 Task: Send an email with the signature Julianna Martinez with the subject Request for a performance review and the message I need your help in preparing the budget forecast for next year. from softage.8@softage.net to softage.10@softage.net and move the email from Sent Items to the folder Machine learning
Action: Mouse moved to (77, 158)
Screenshot: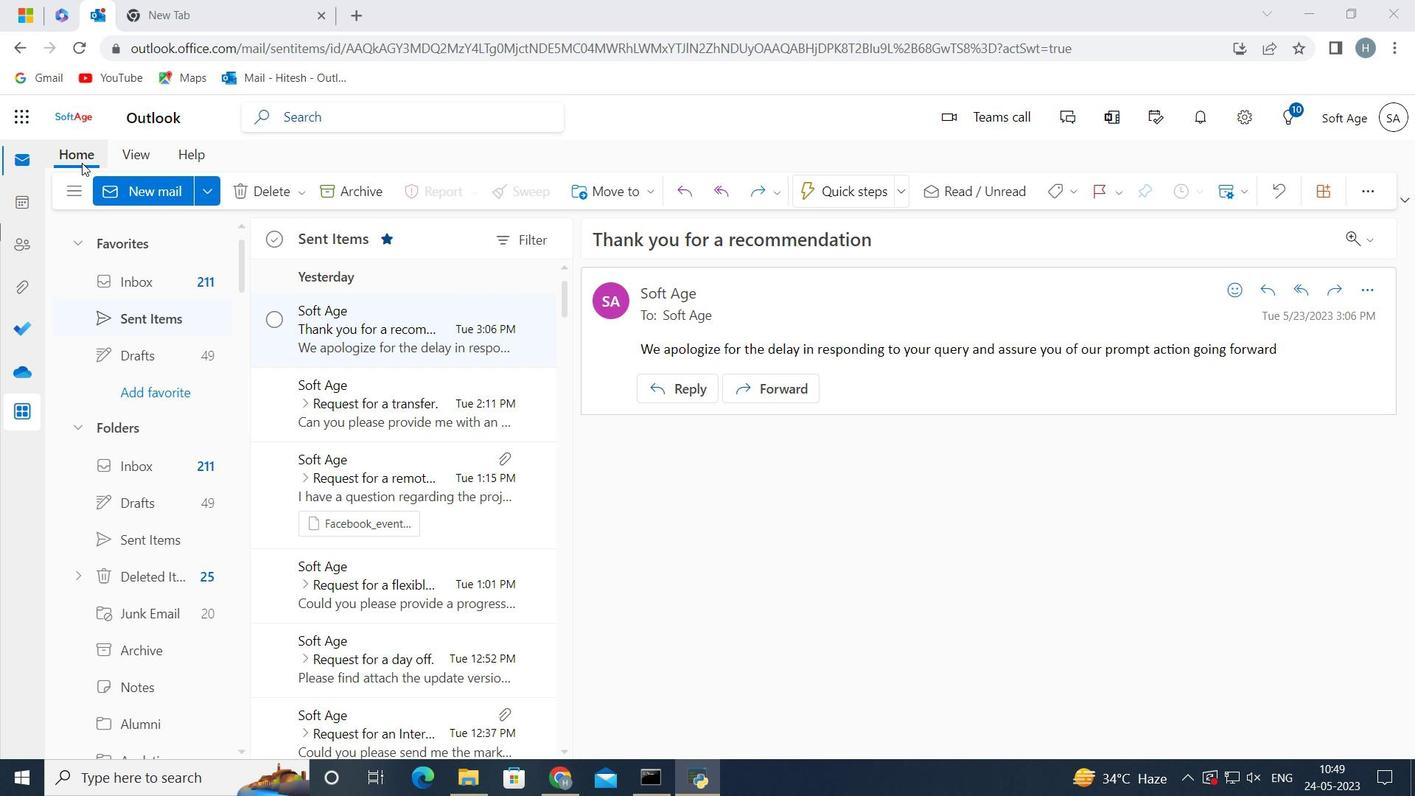 
Action: Mouse pressed left at (77, 158)
Screenshot: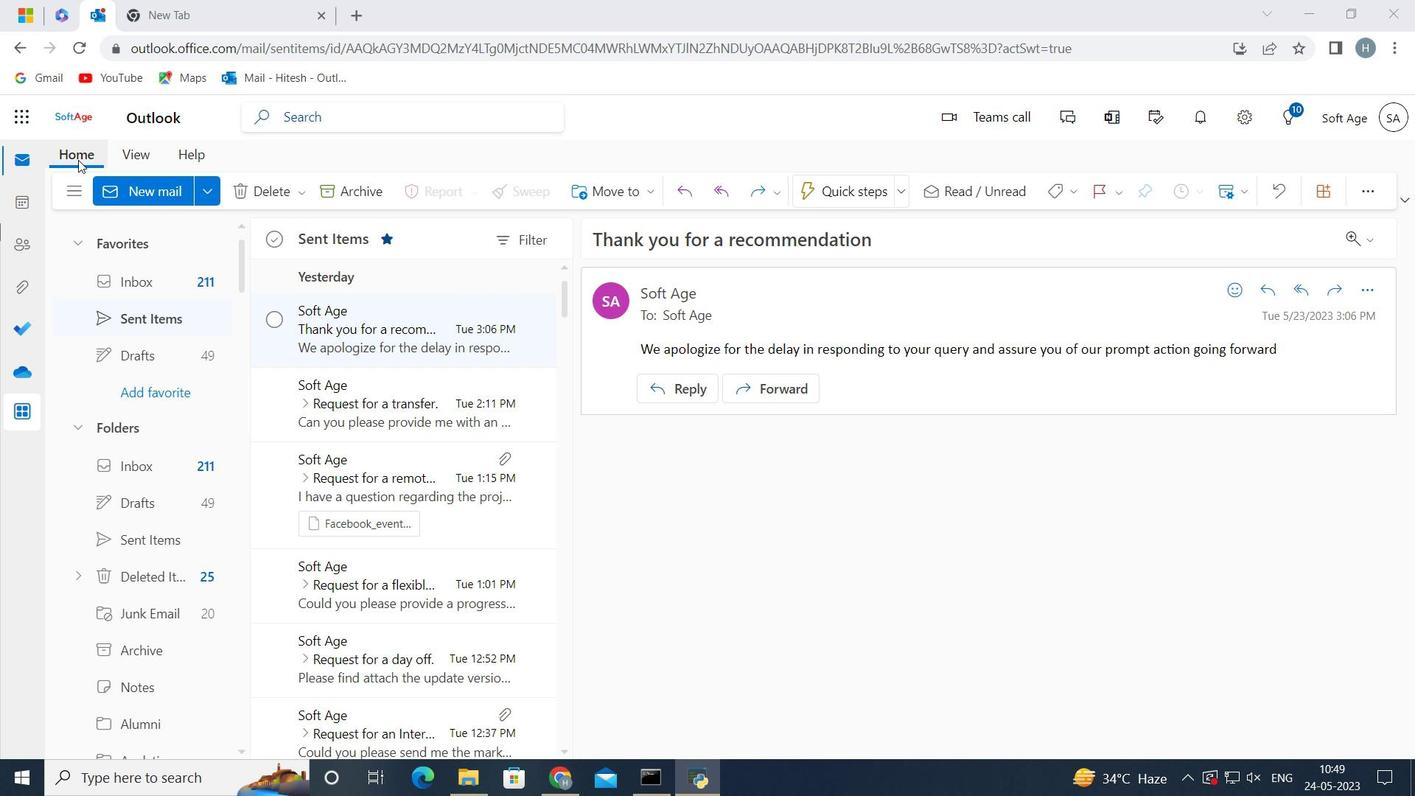 
Action: Mouse moved to (154, 195)
Screenshot: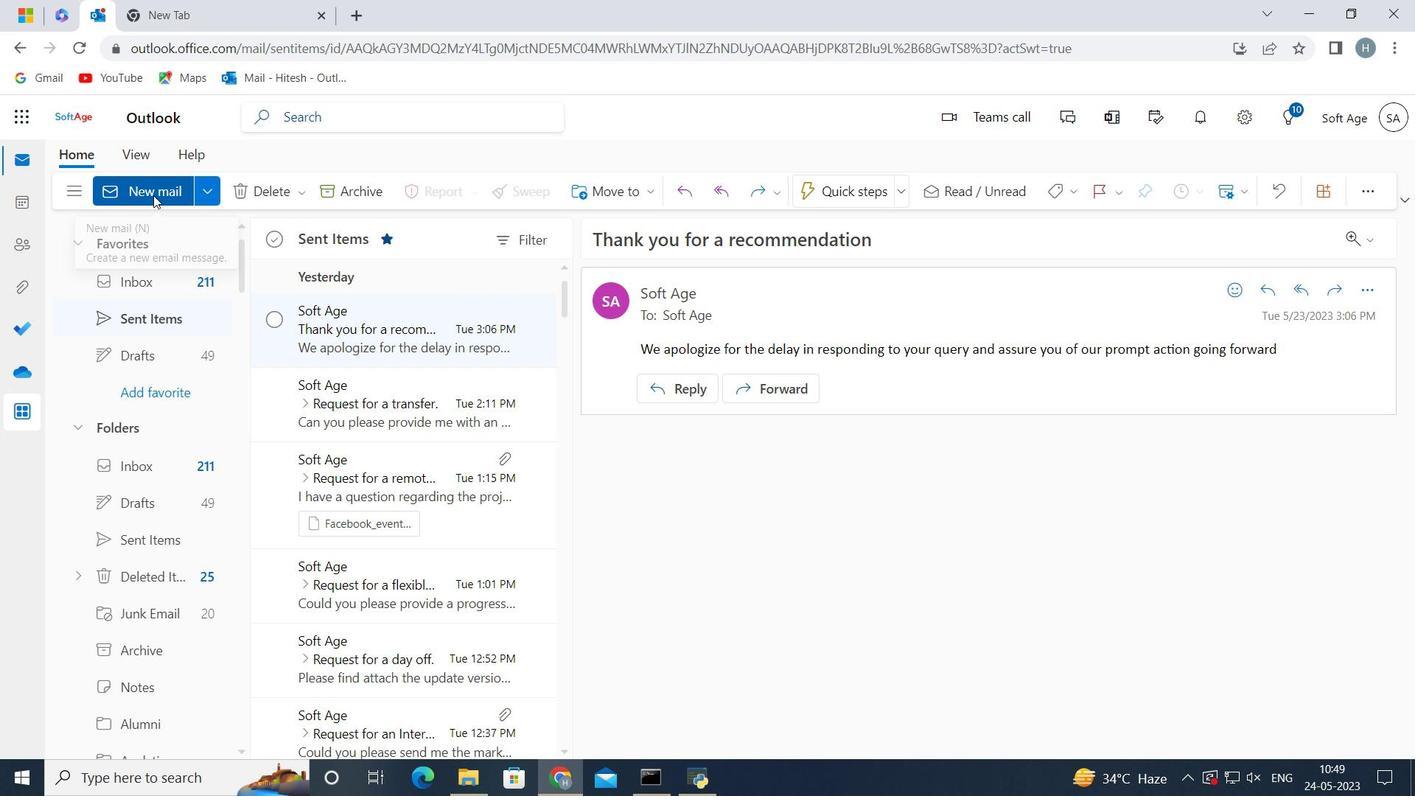 
Action: Mouse pressed left at (154, 195)
Screenshot: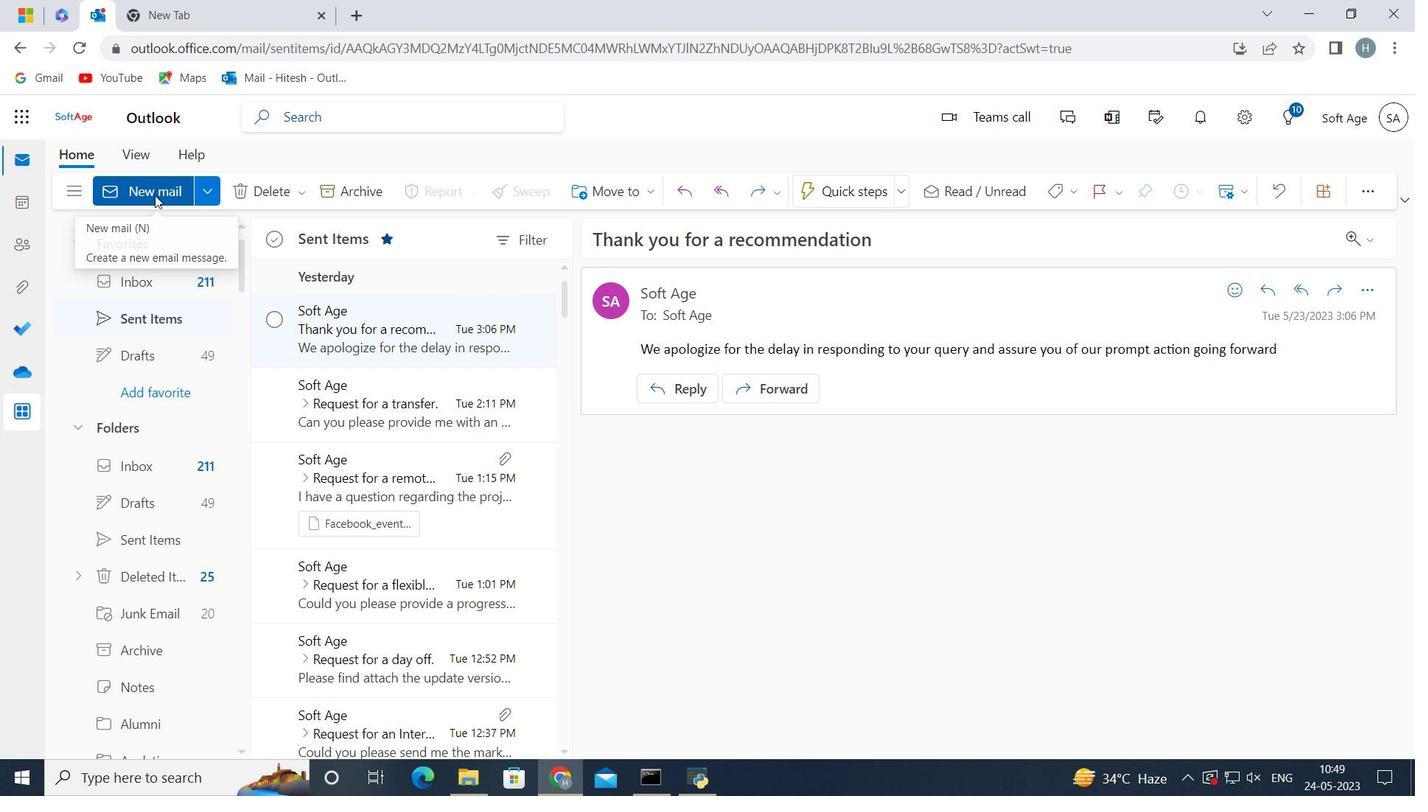 
Action: Mouse moved to (1163, 191)
Screenshot: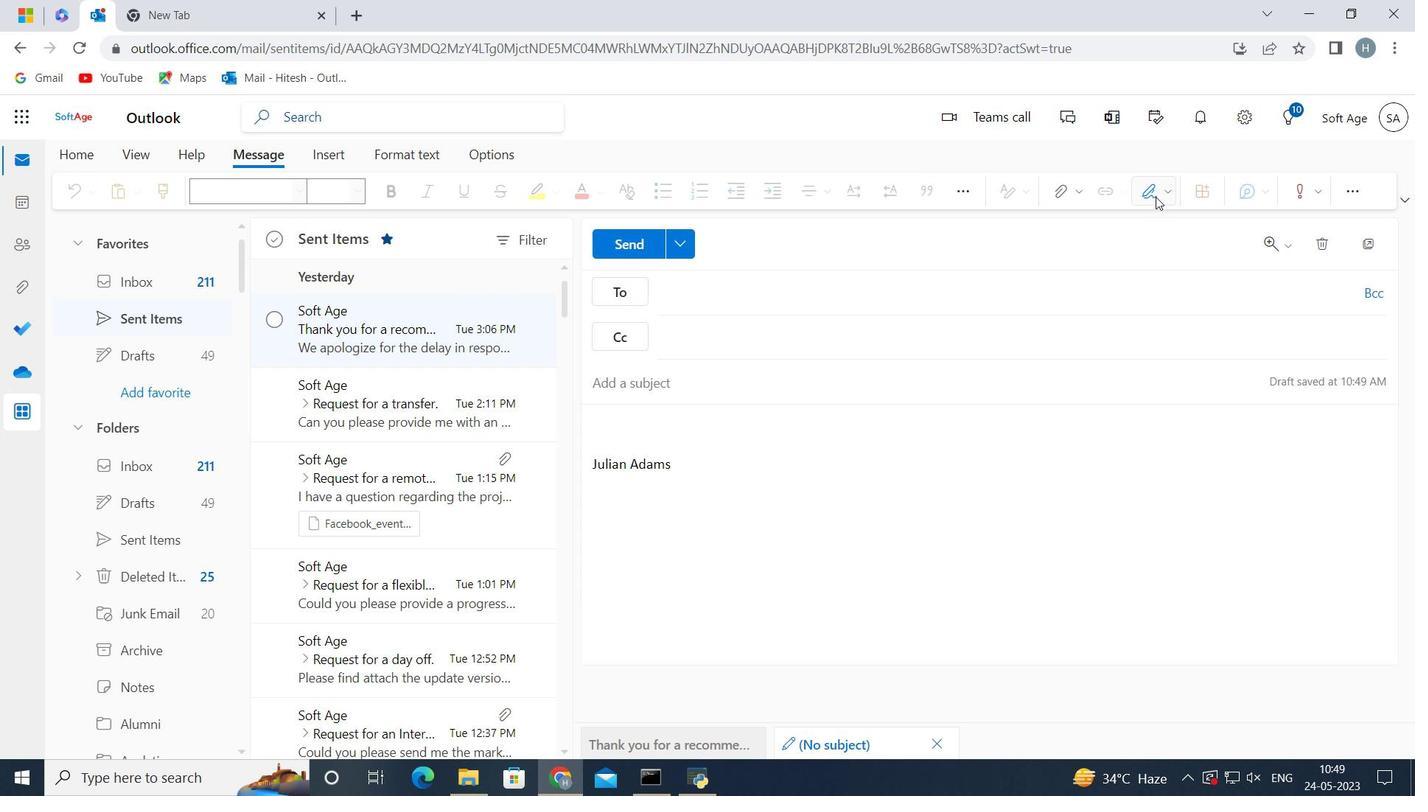
Action: Mouse pressed left at (1163, 191)
Screenshot: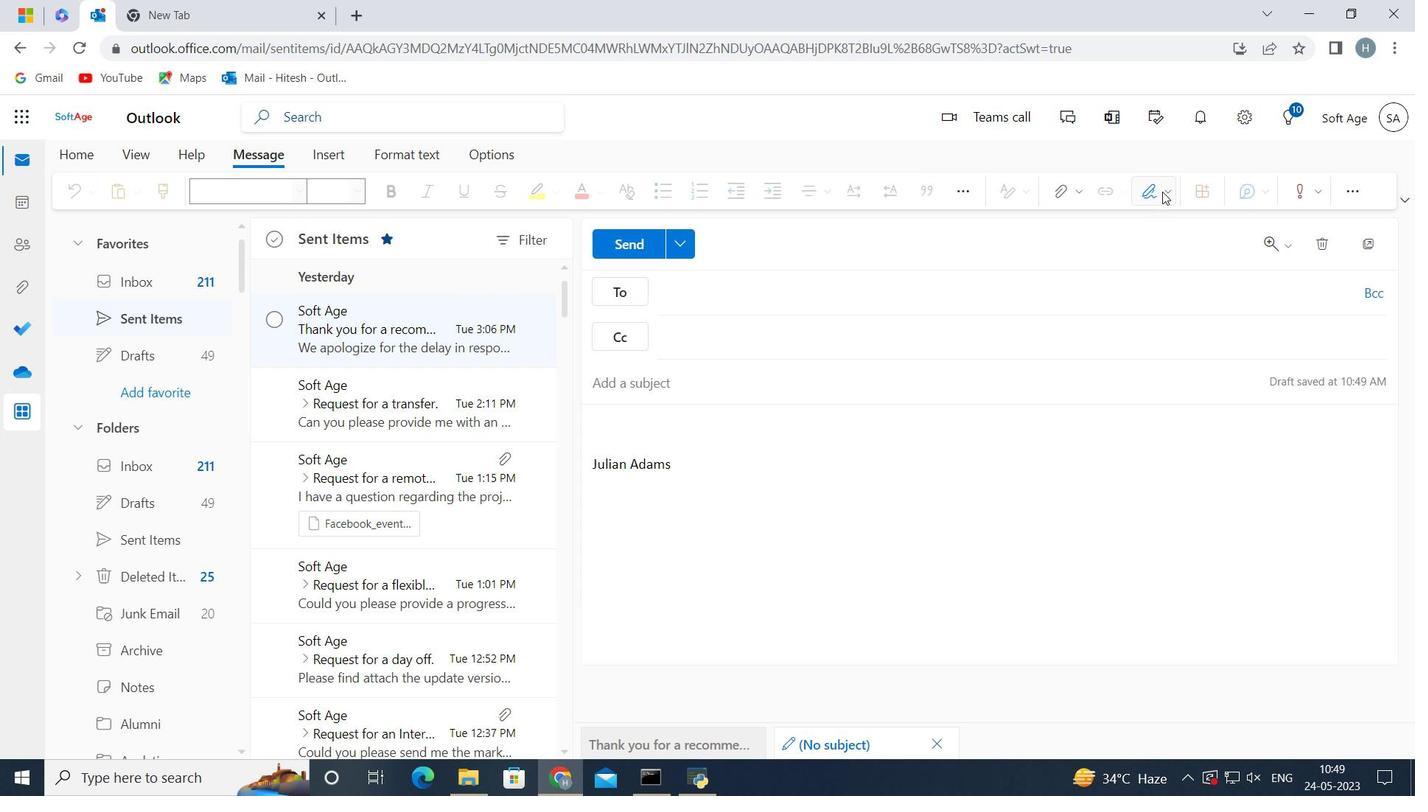 
Action: Mouse moved to (1131, 267)
Screenshot: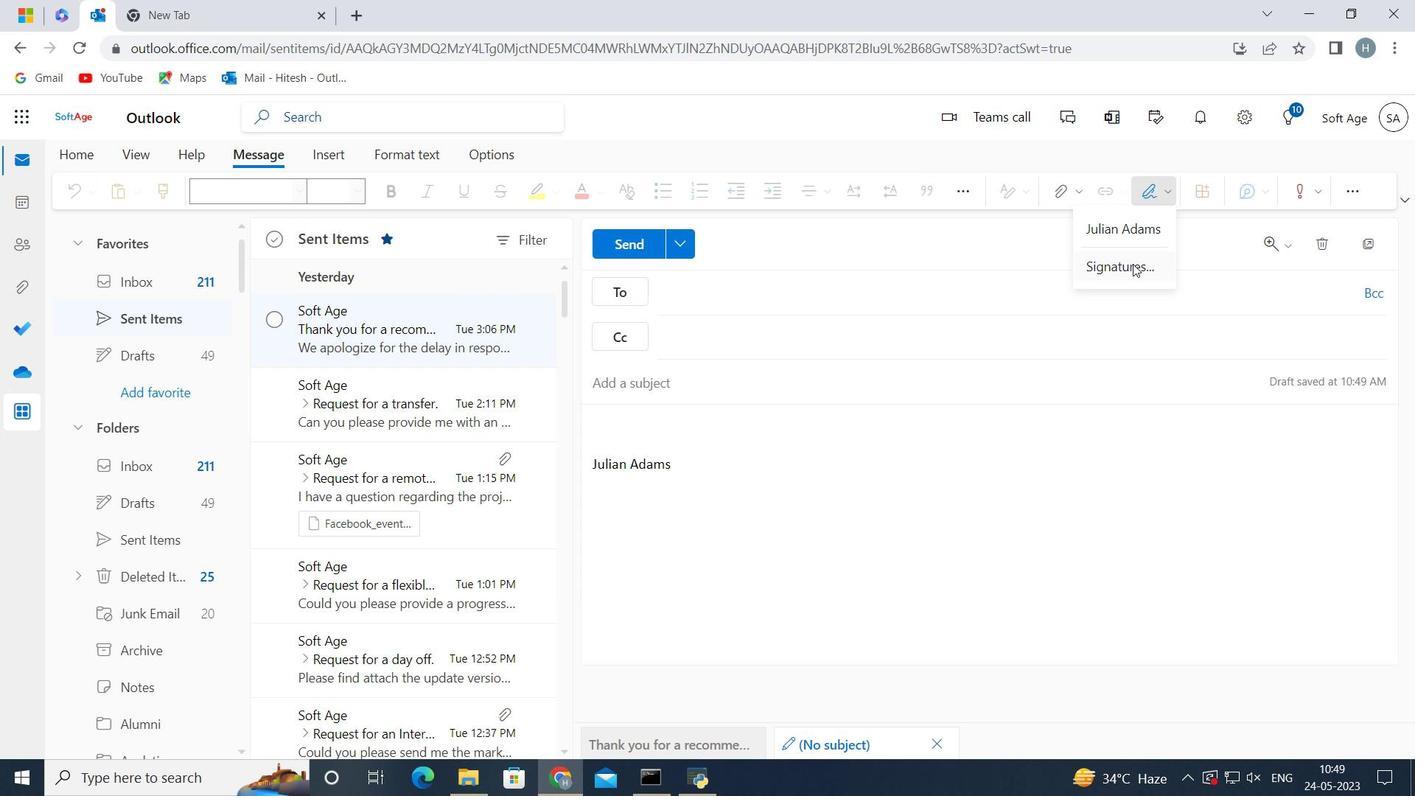 
Action: Mouse pressed left at (1131, 267)
Screenshot: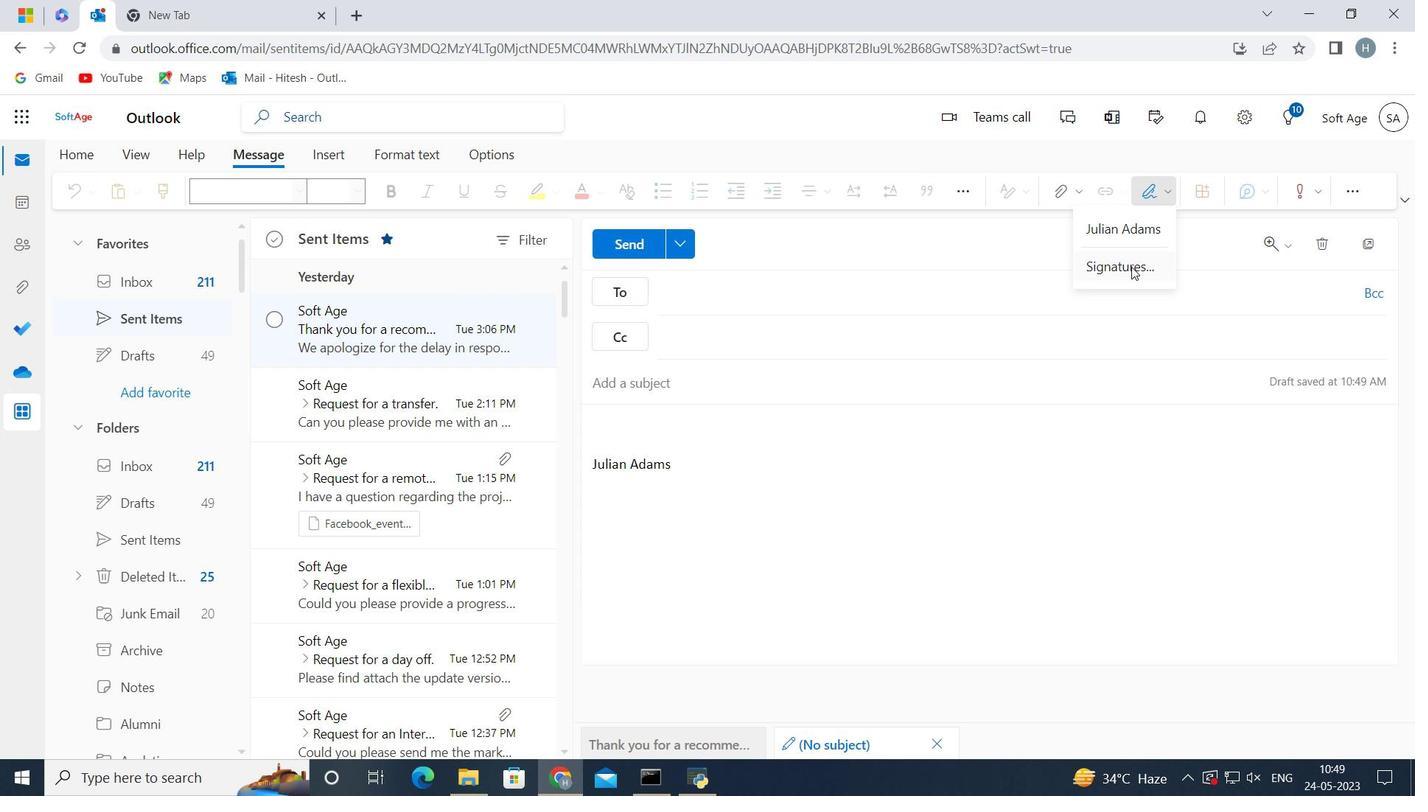 
Action: Mouse moved to (1069, 334)
Screenshot: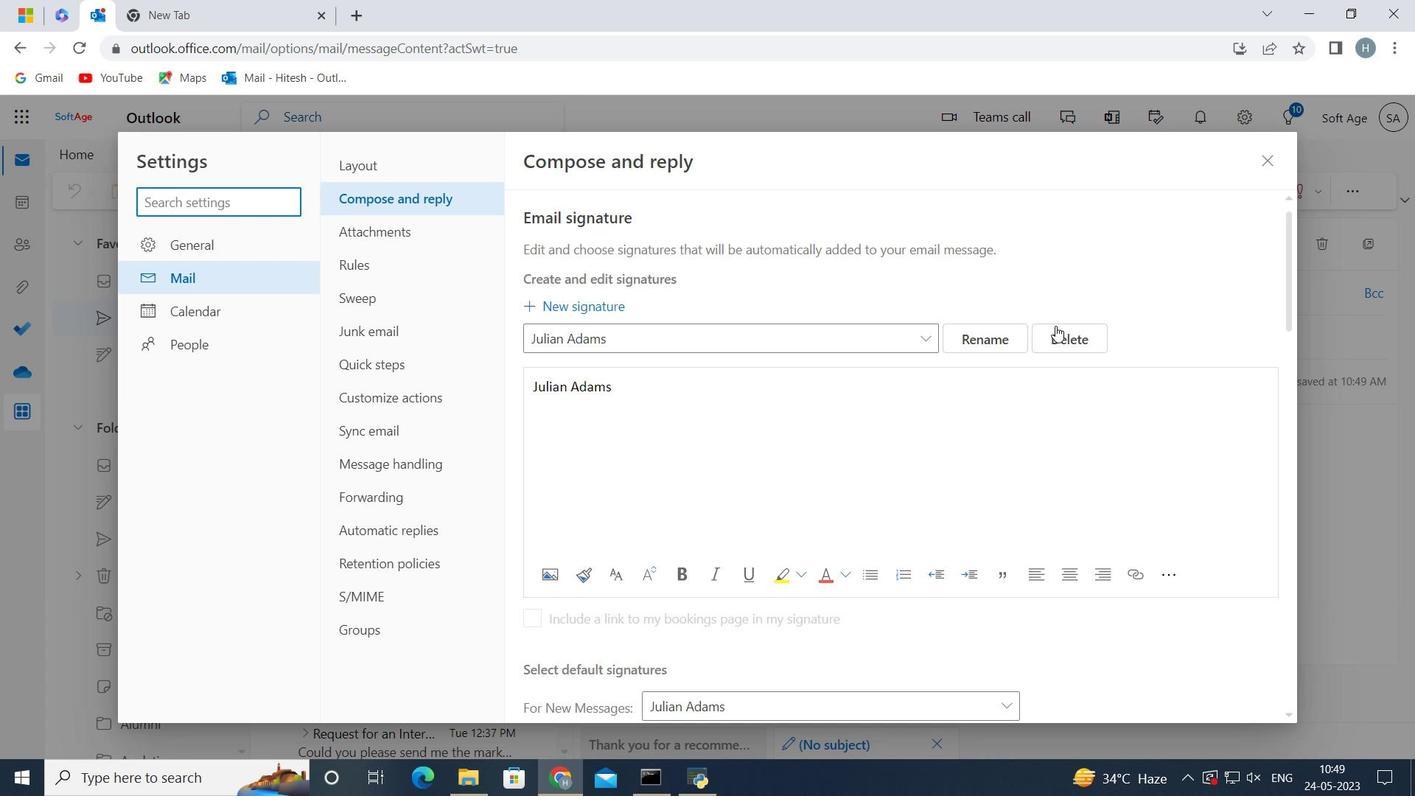 
Action: Mouse pressed left at (1069, 334)
Screenshot: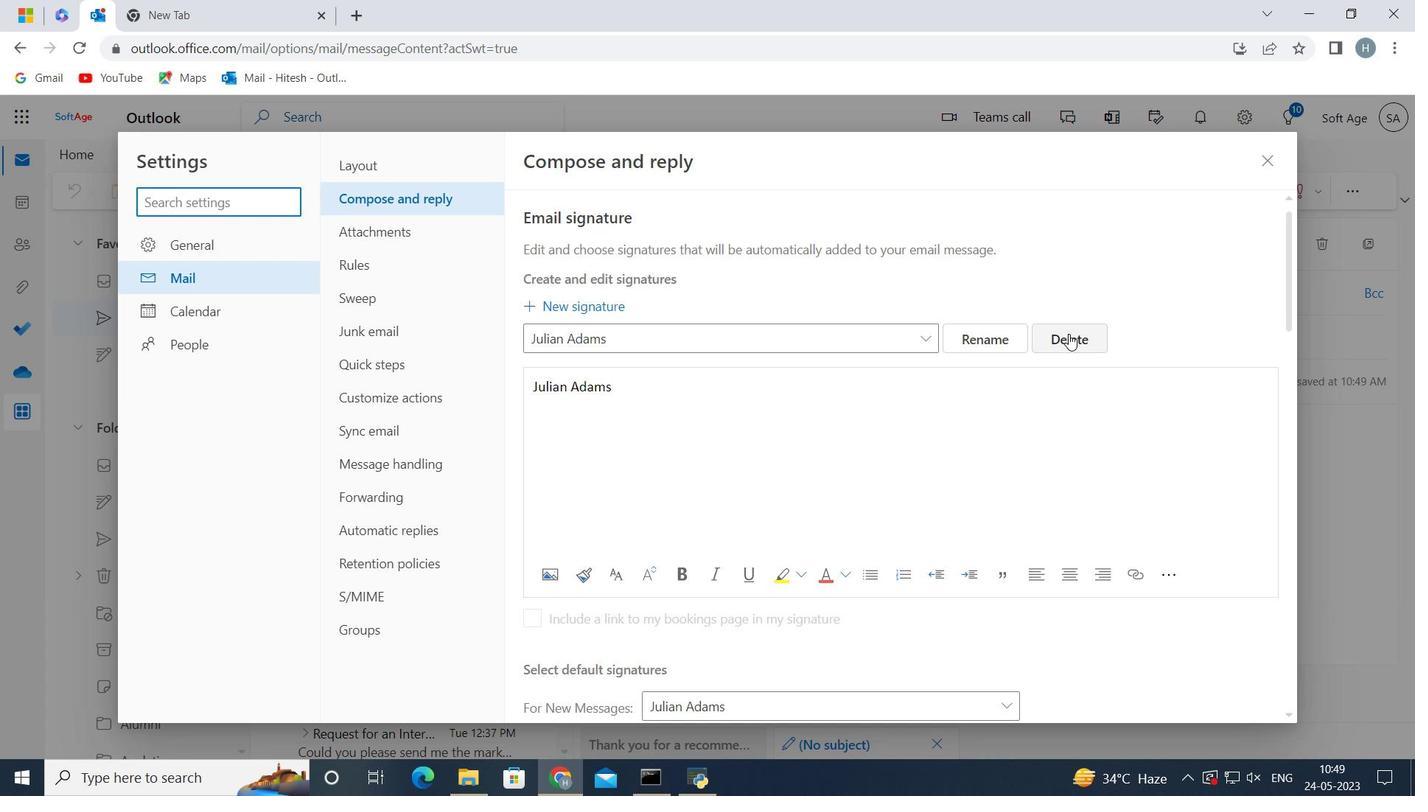
Action: Mouse moved to (634, 339)
Screenshot: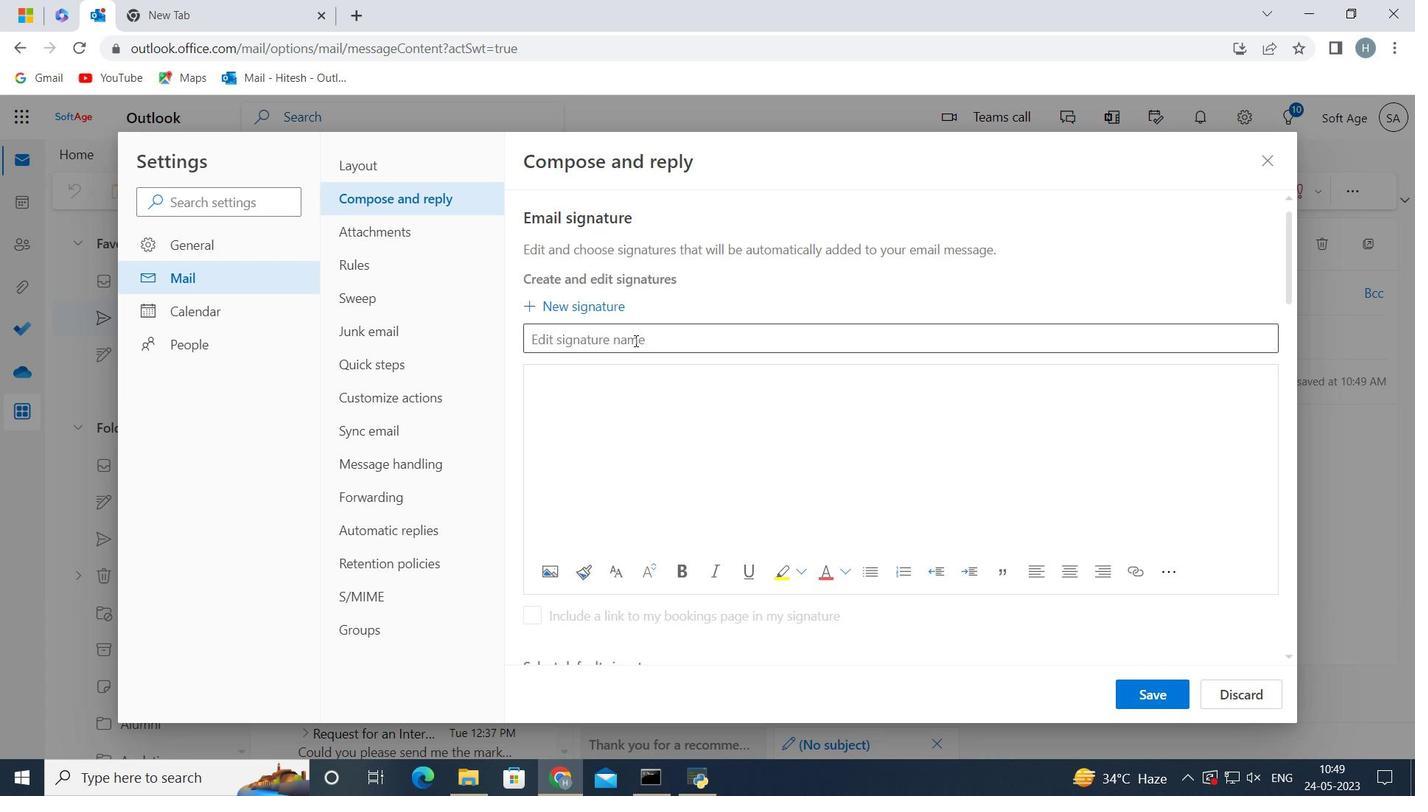 
Action: Mouse pressed left at (634, 339)
Screenshot: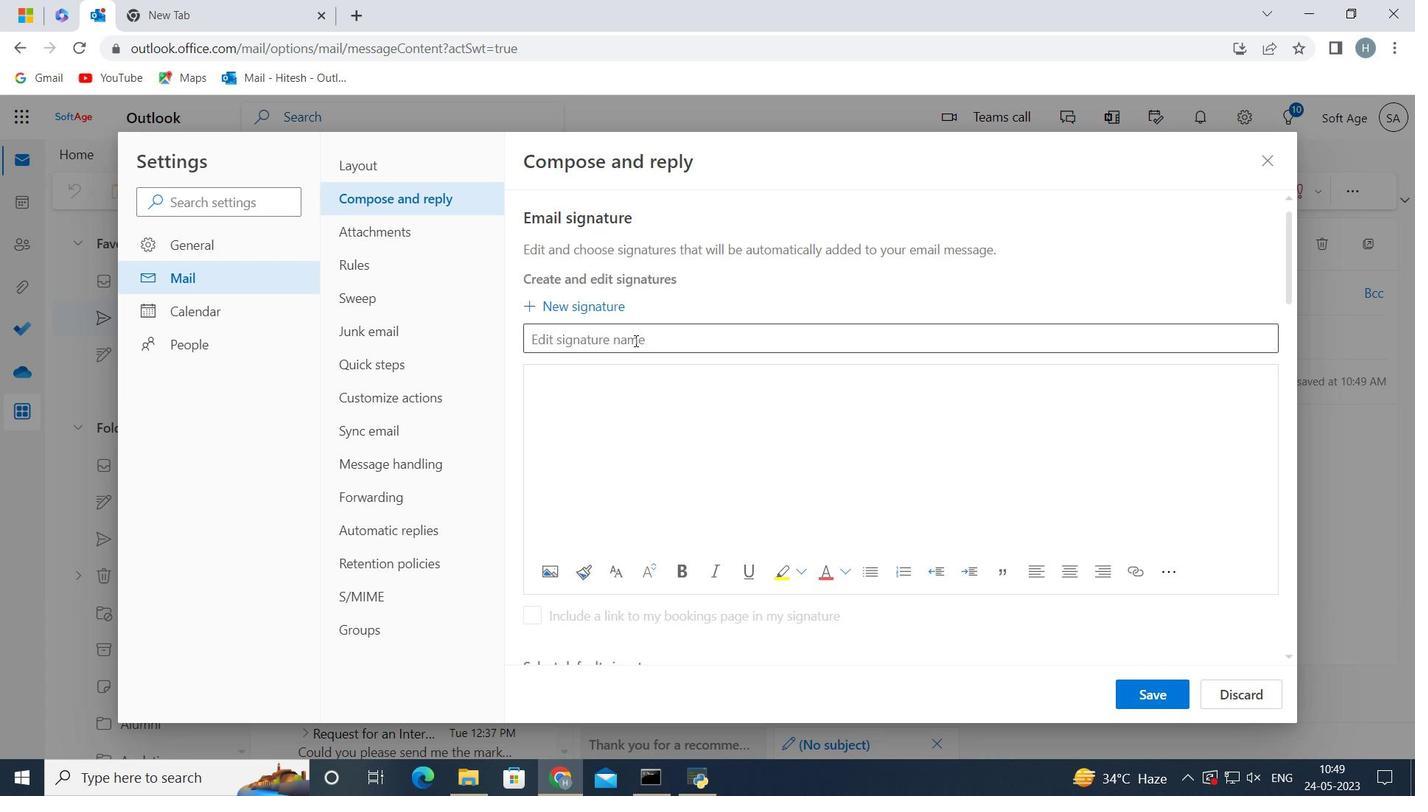 
Action: Key pressed <Key.shift>Julianna<Key.space><Key.shift>Martinez<Key.space>
Screenshot: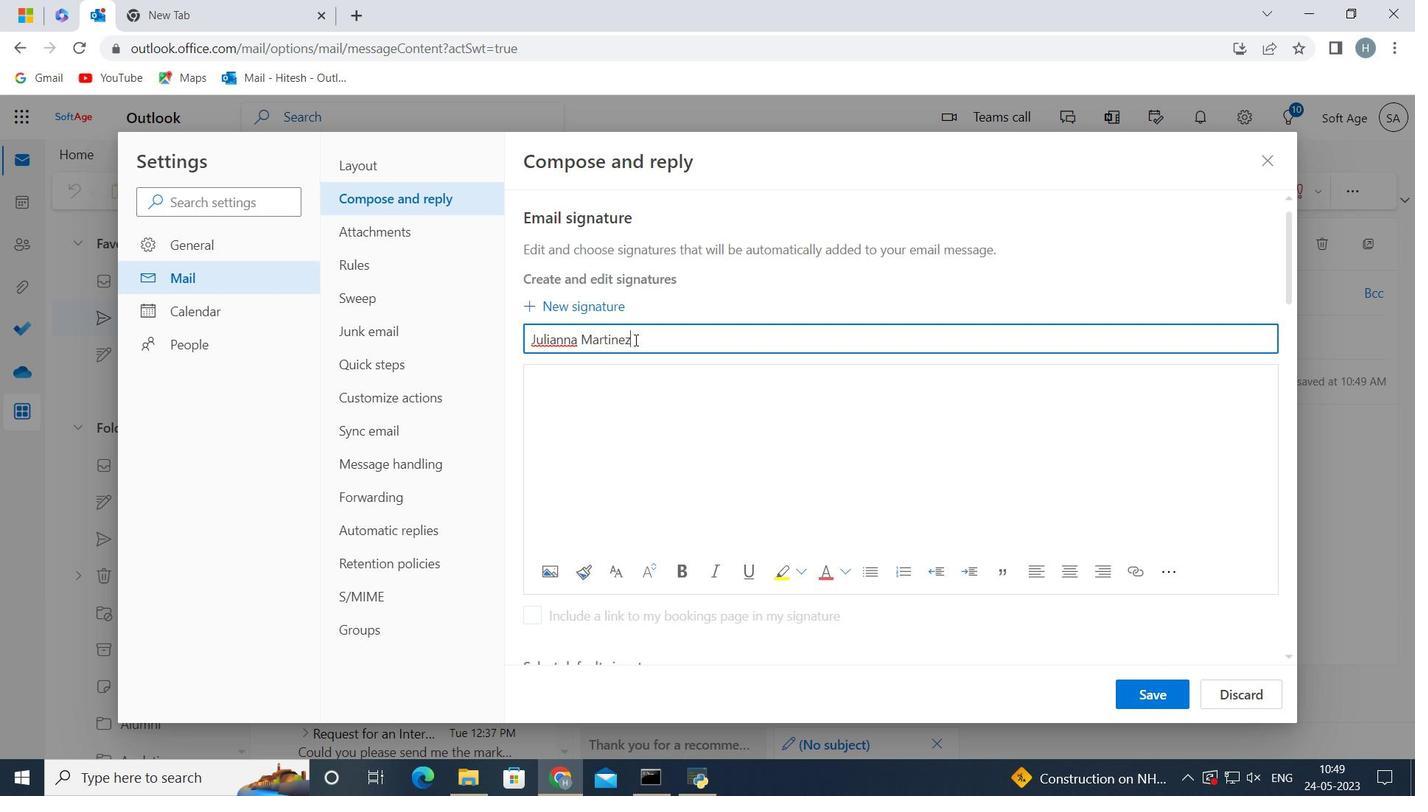 
Action: Mouse moved to (555, 398)
Screenshot: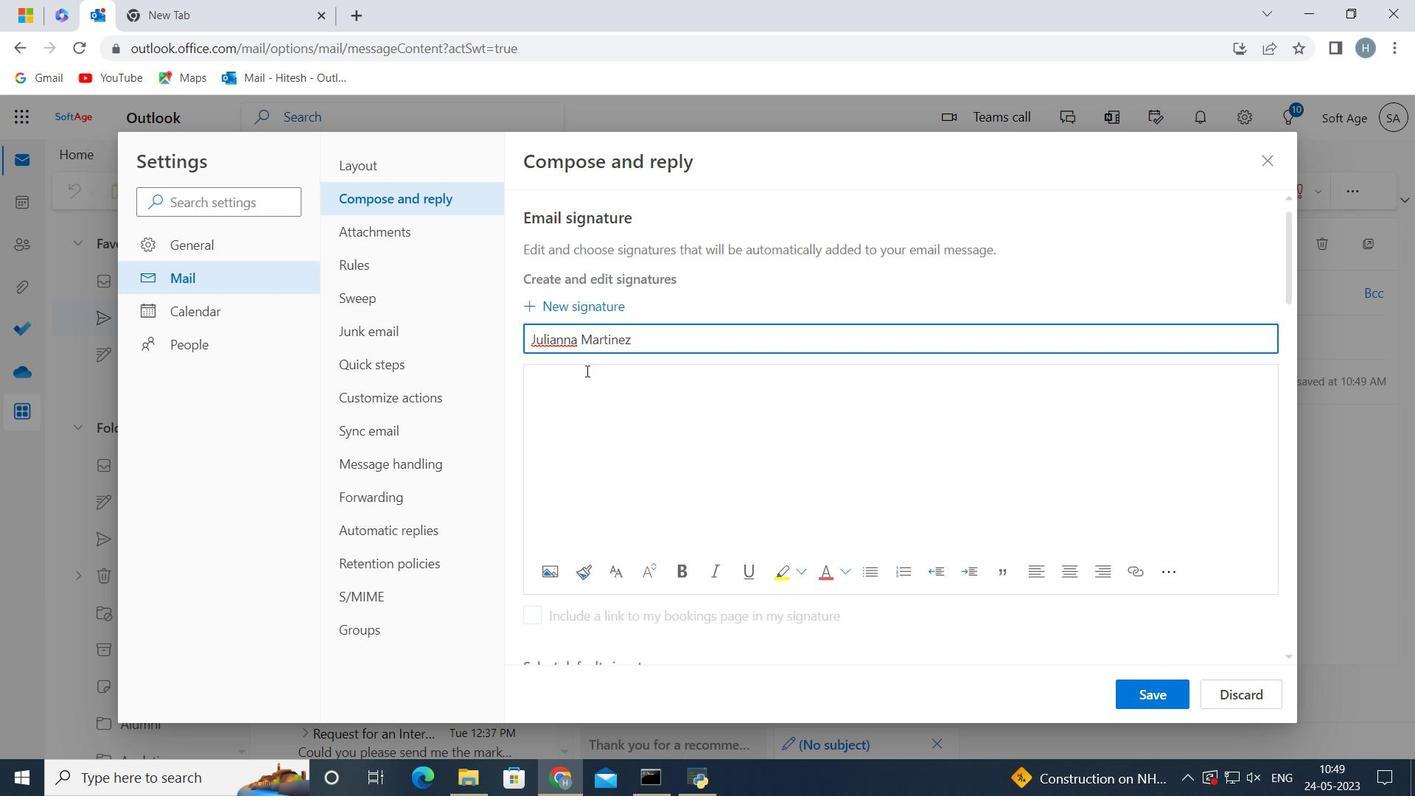 
Action: Mouse pressed left at (555, 398)
Screenshot: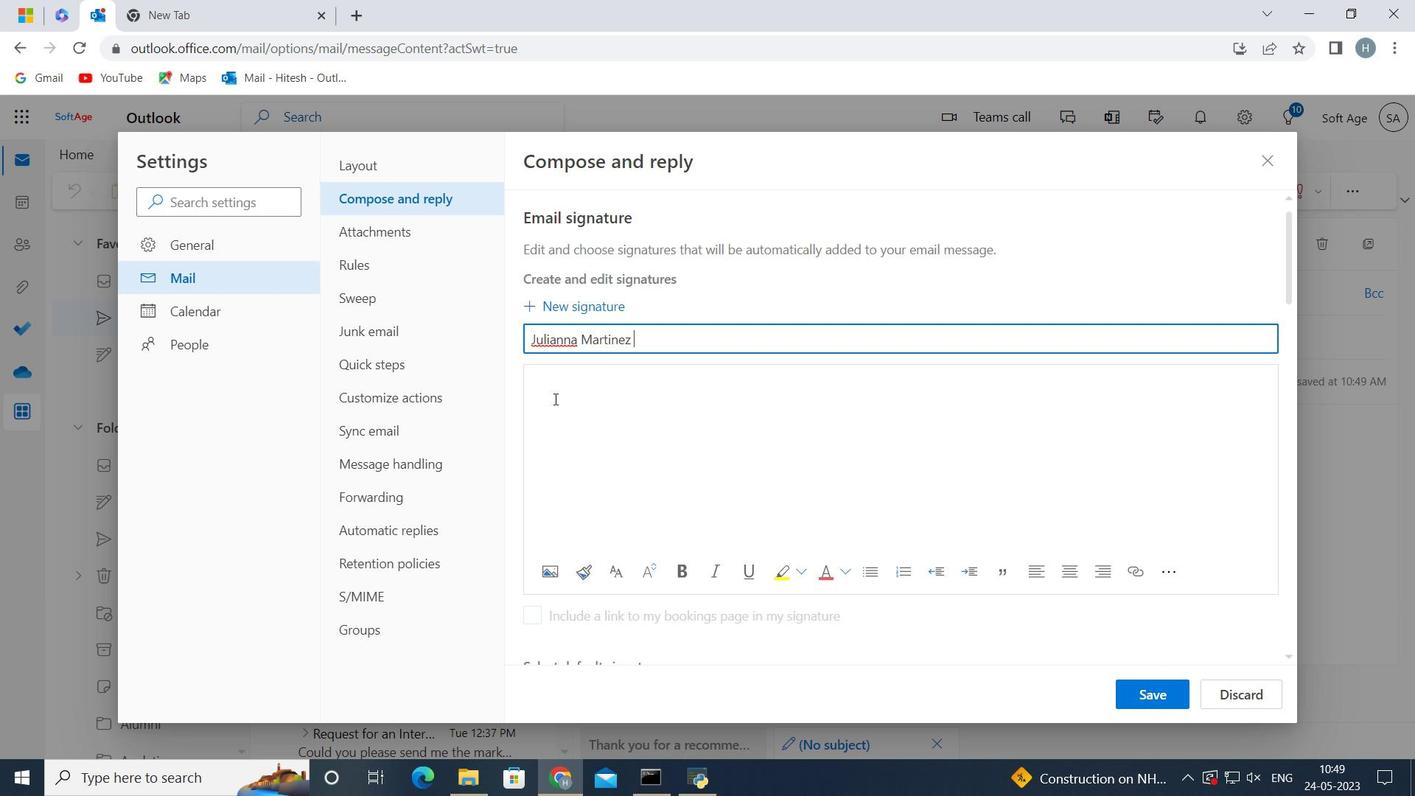 
Action: Key pressed <Key.shift>Julianna<Key.space><Key.shift_r>Martinez
Screenshot: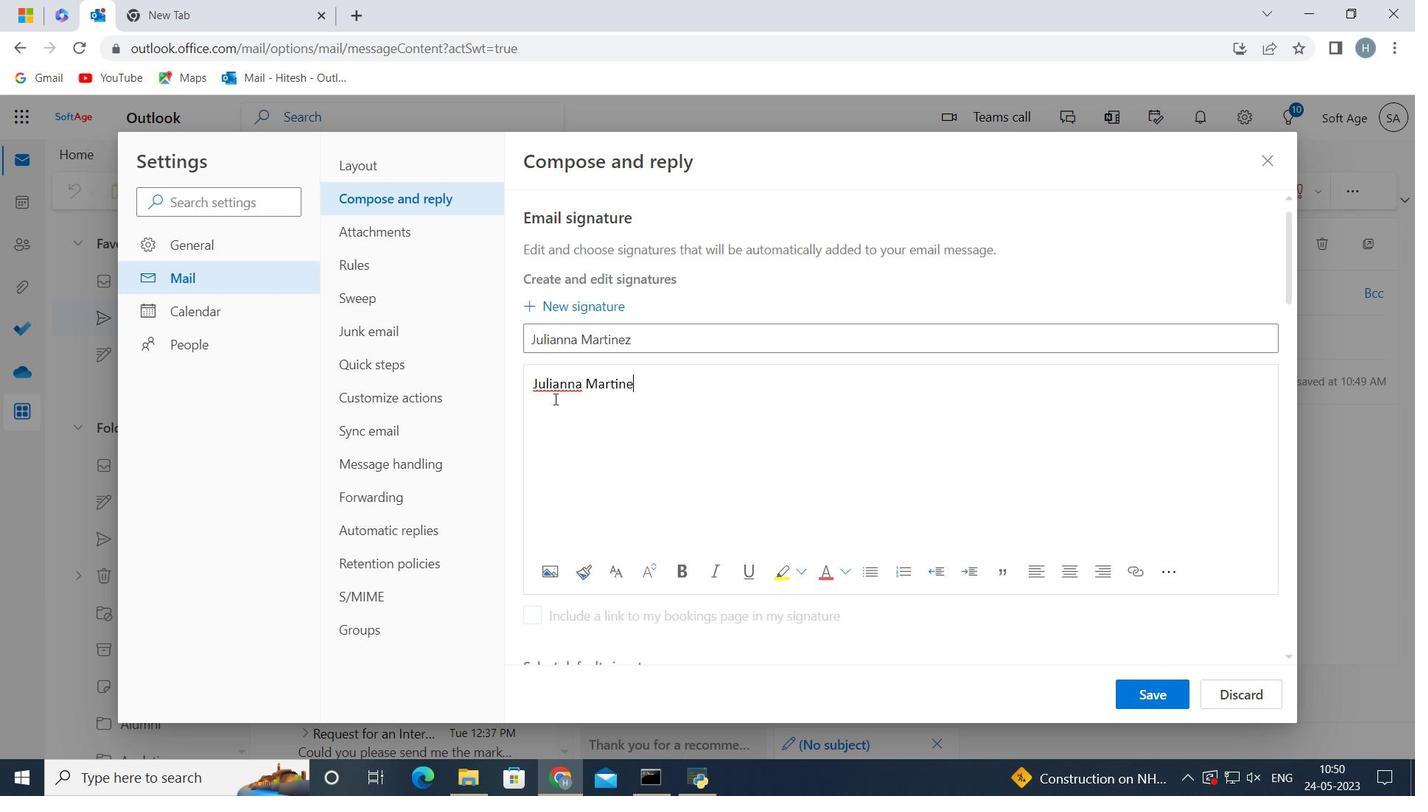 
Action: Mouse moved to (1148, 700)
Screenshot: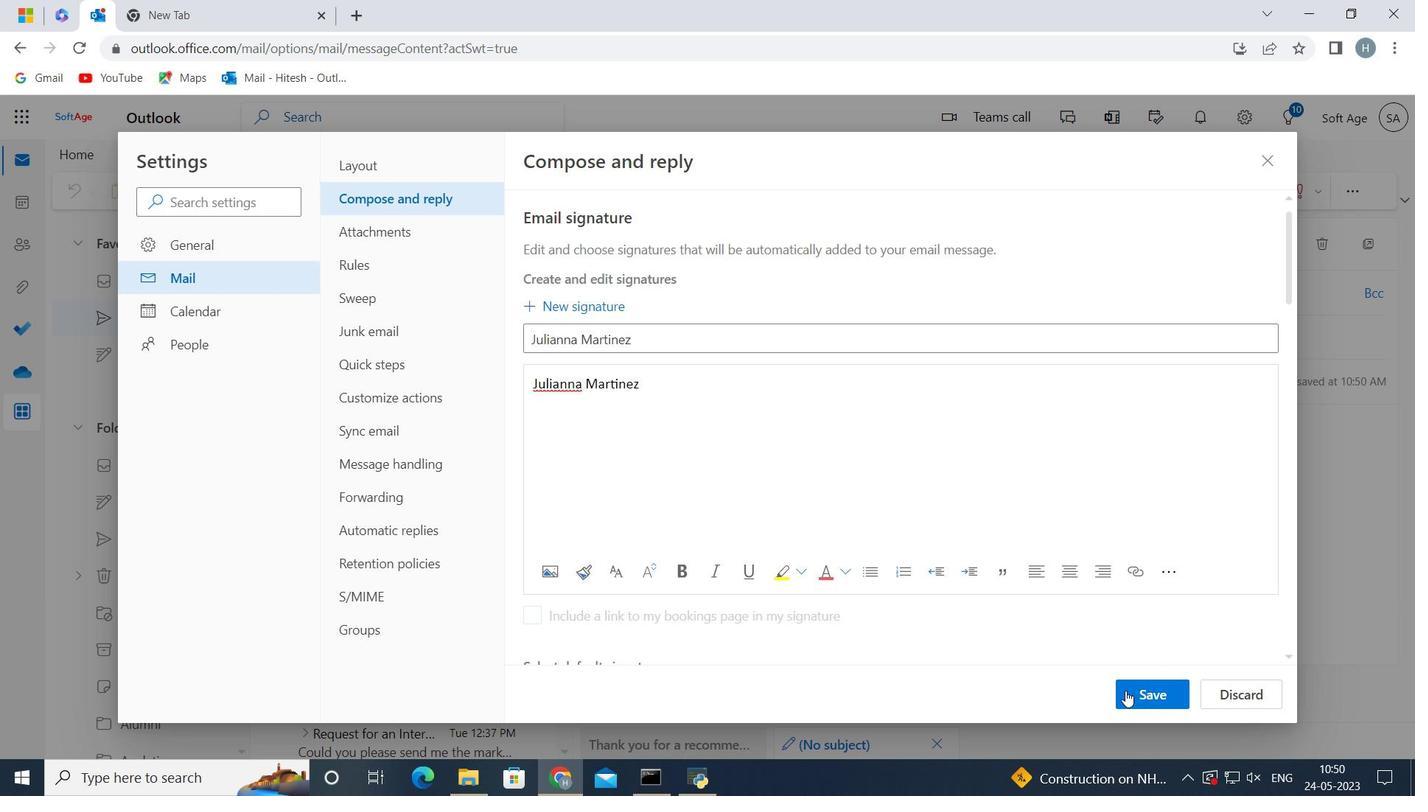 
Action: Mouse pressed left at (1148, 700)
Screenshot: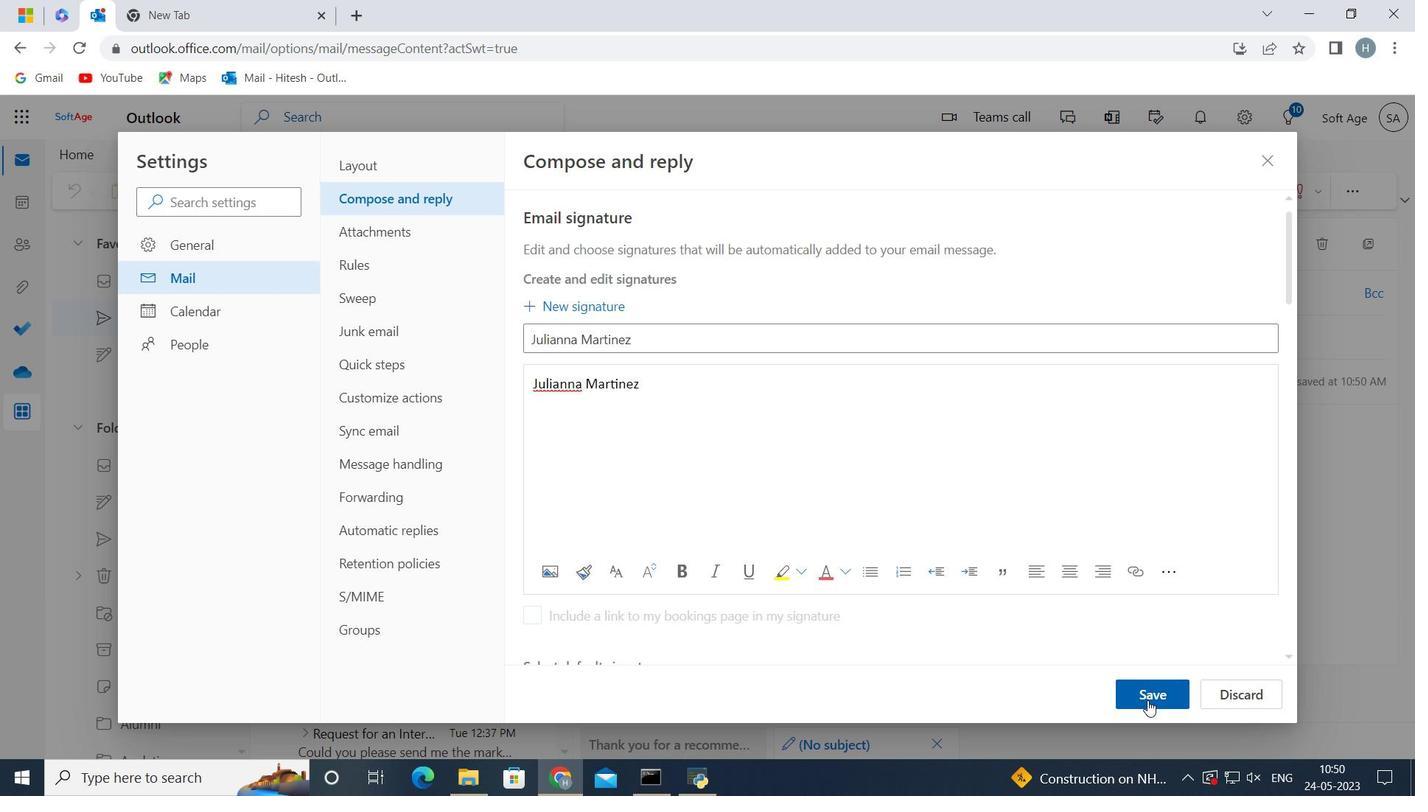 
Action: Mouse moved to (1084, 440)
Screenshot: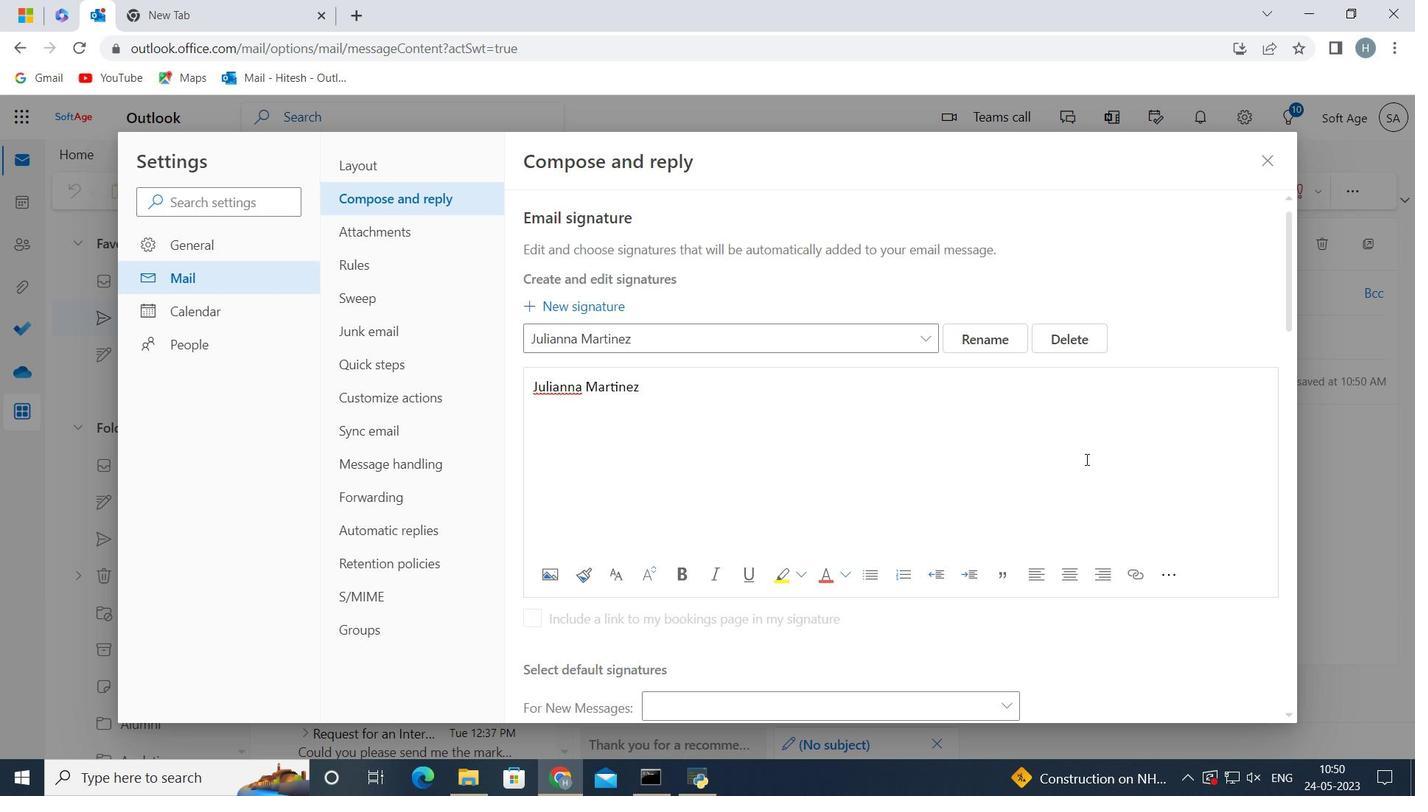 
Action: Mouse scrolled (1084, 440) with delta (0, 0)
Screenshot: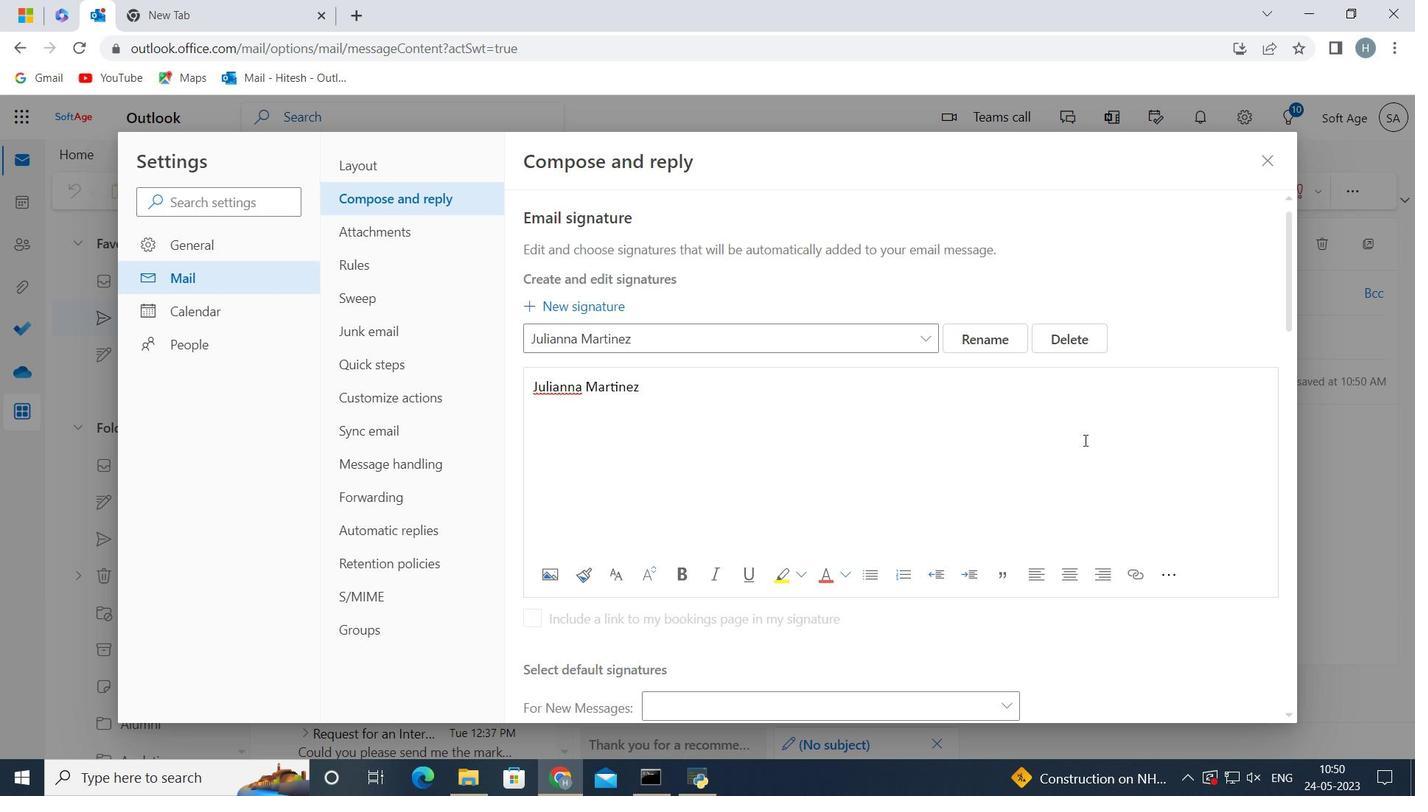 
Action: Mouse scrolled (1084, 440) with delta (0, 0)
Screenshot: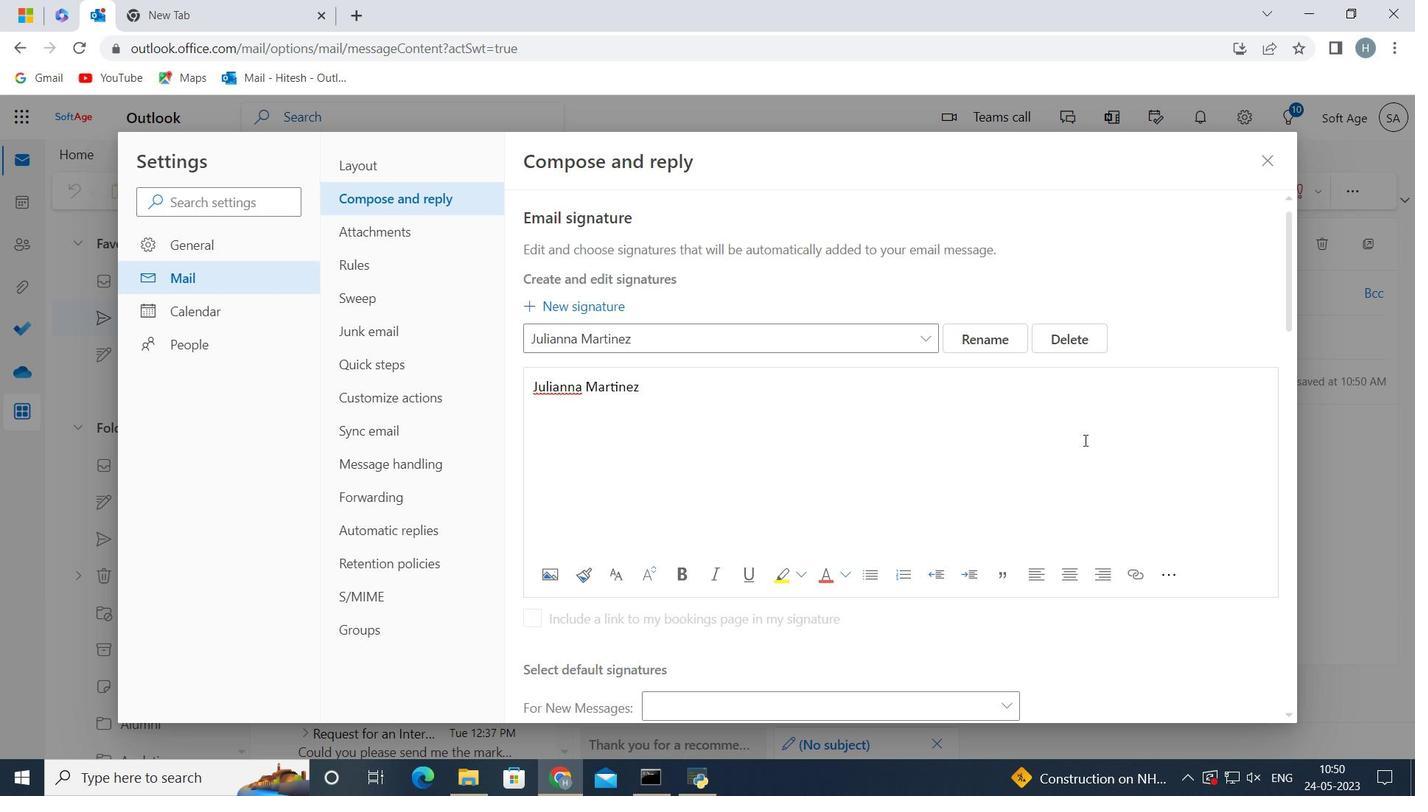 
Action: Mouse scrolled (1084, 440) with delta (0, 0)
Screenshot: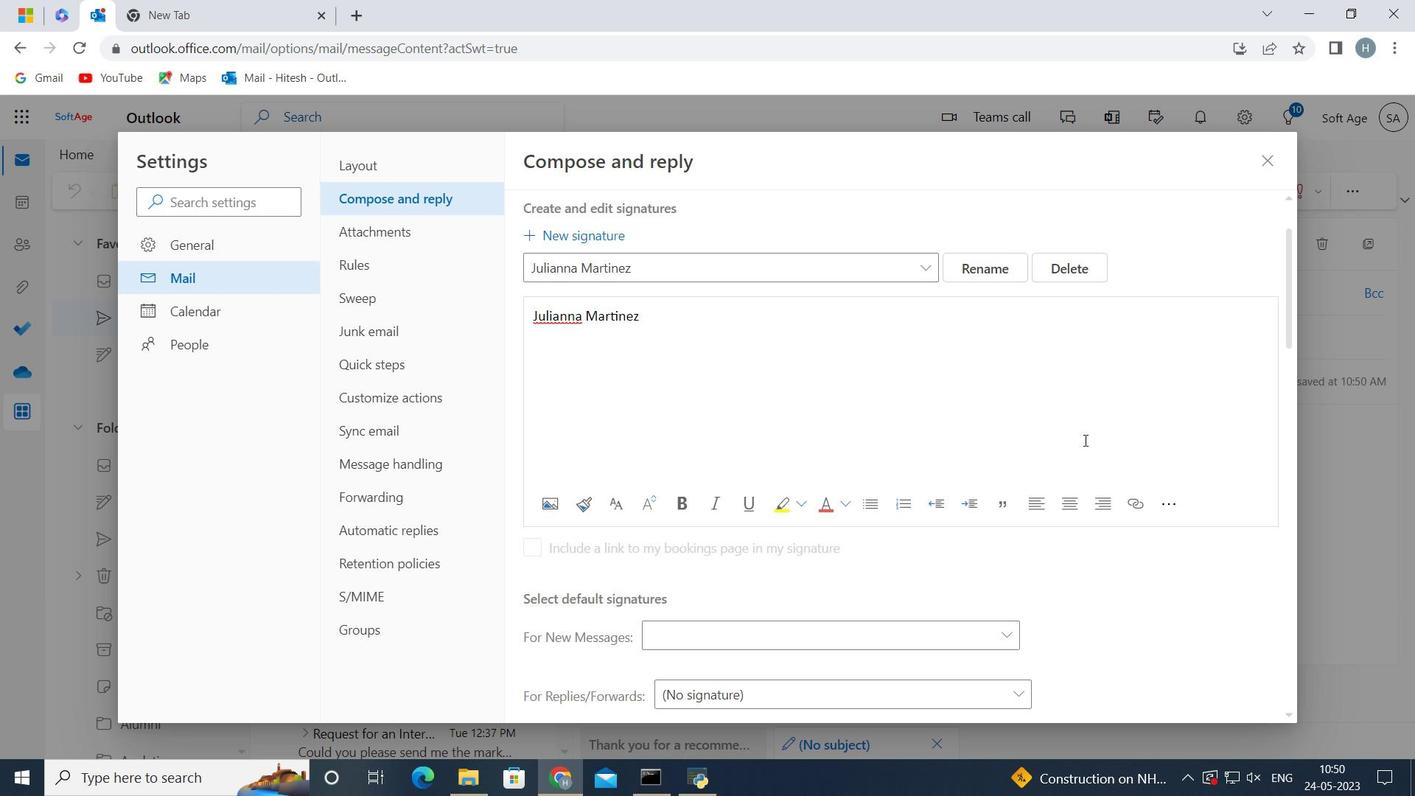 
Action: Mouse moved to (988, 422)
Screenshot: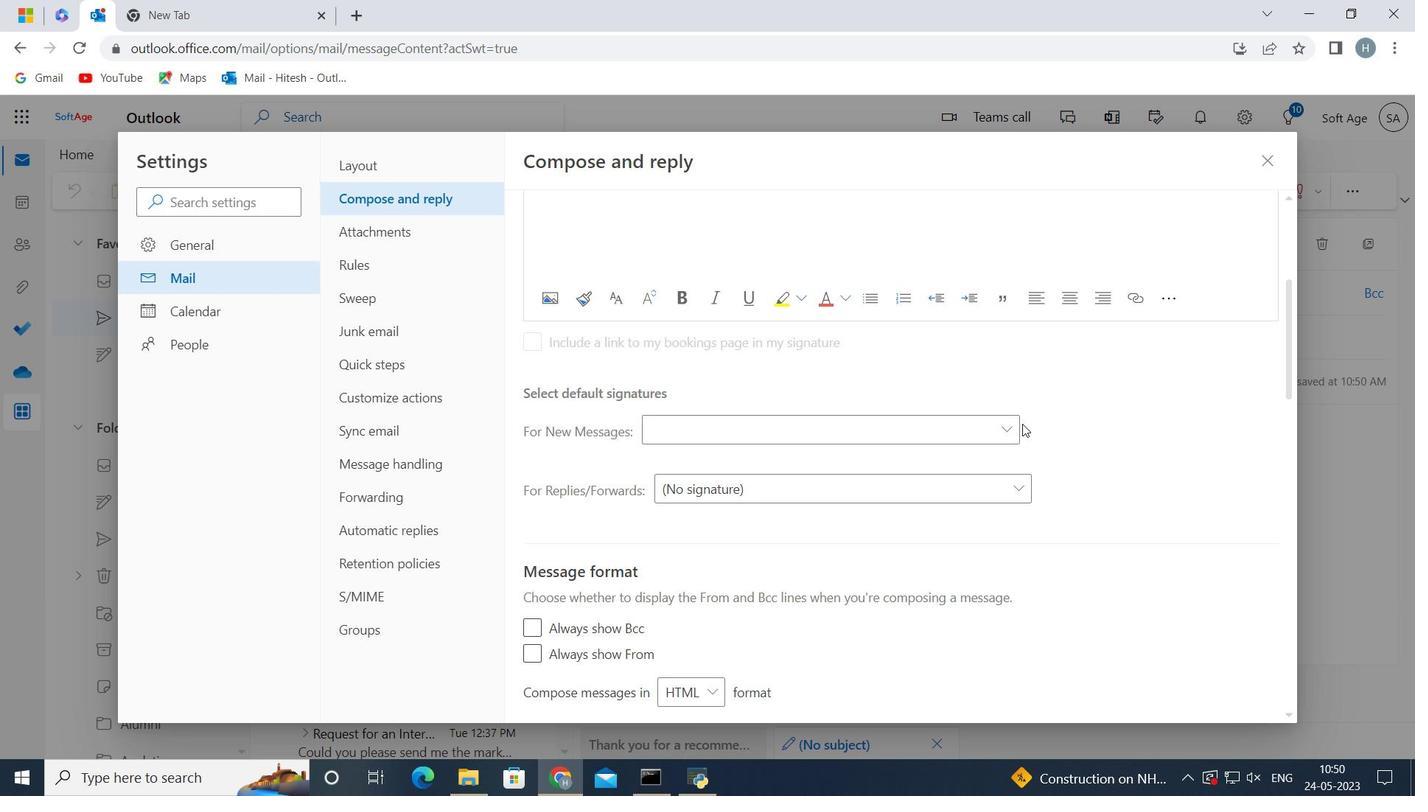 
Action: Mouse pressed left at (988, 422)
Screenshot: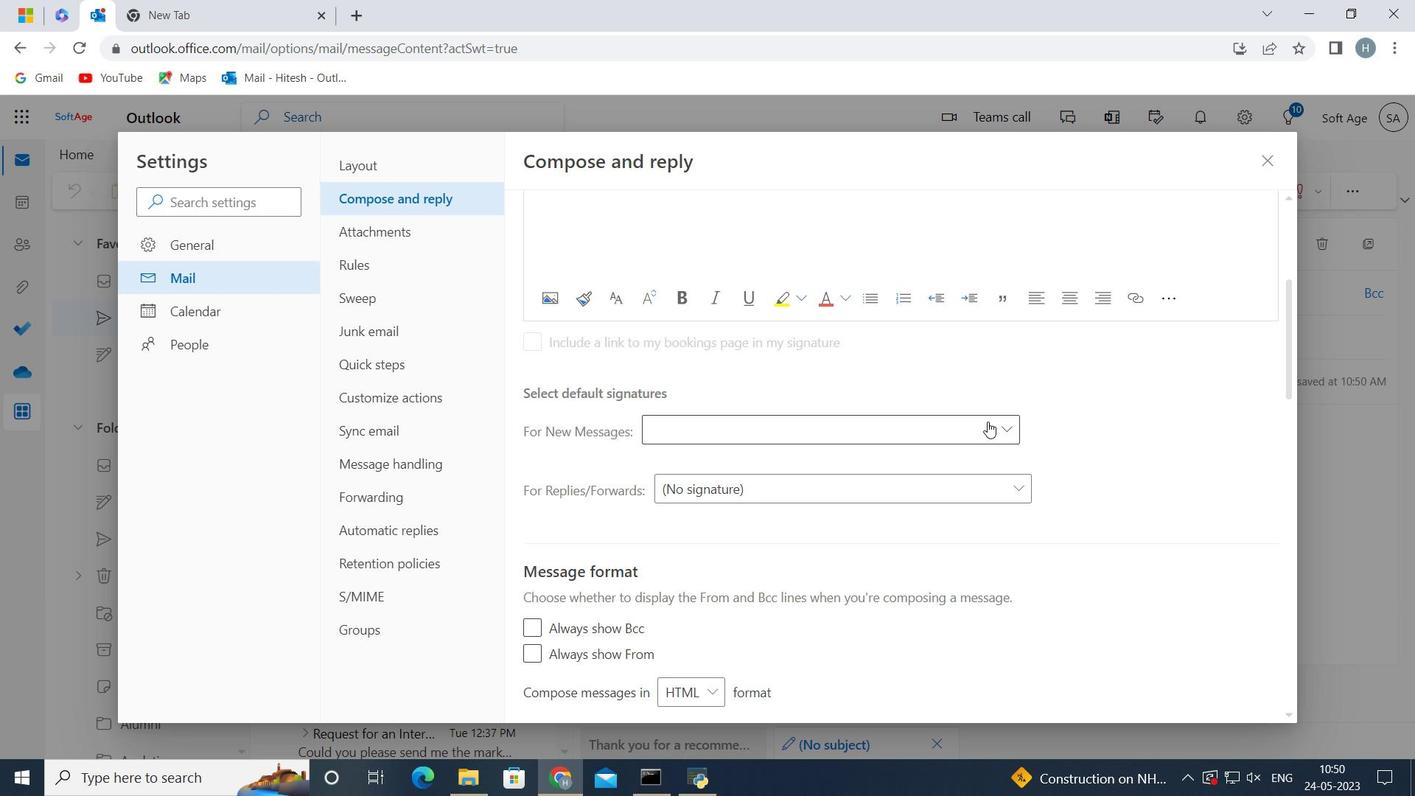 
Action: Mouse moved to (978, 485)
Screenshot: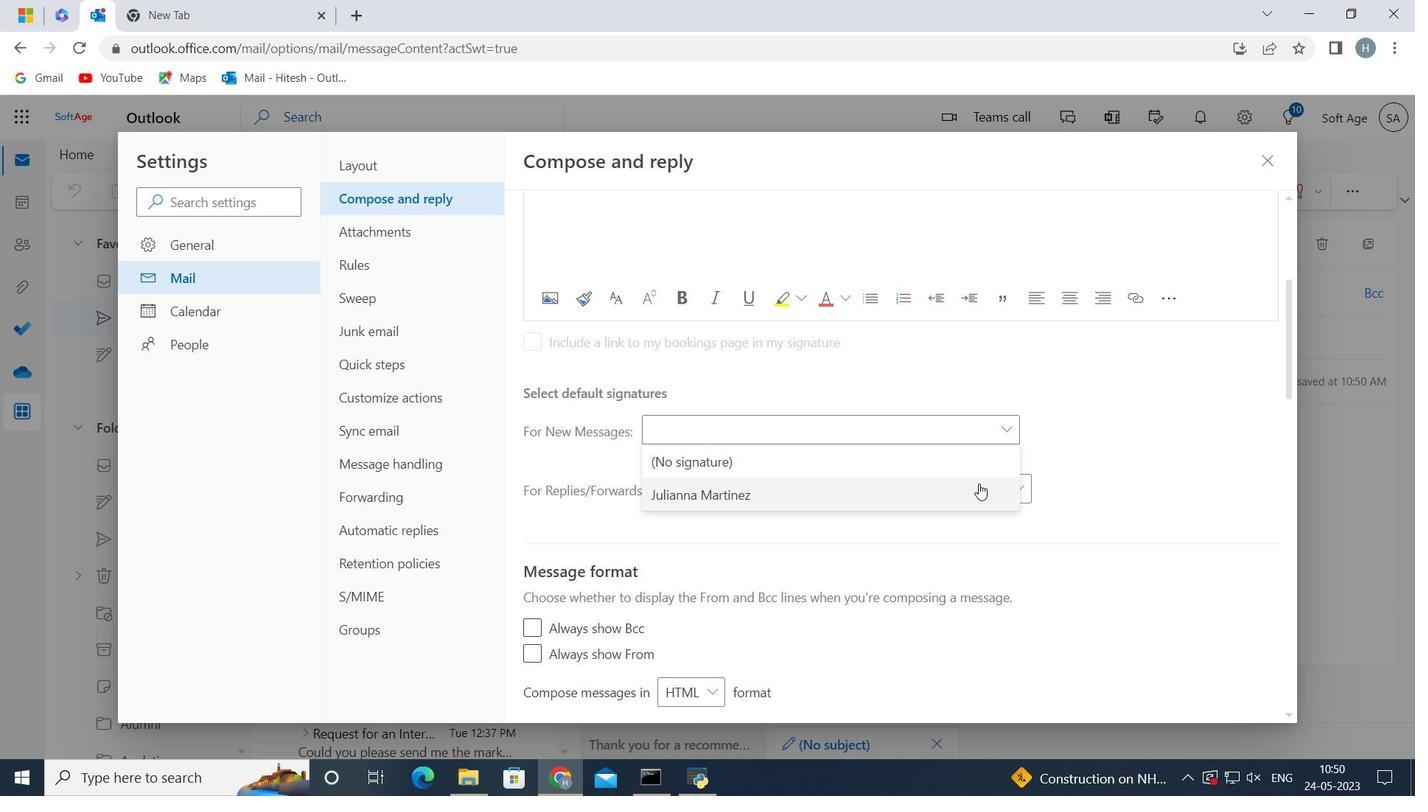 
Action: Mouse pressed left at (978, 485)
Screenshot: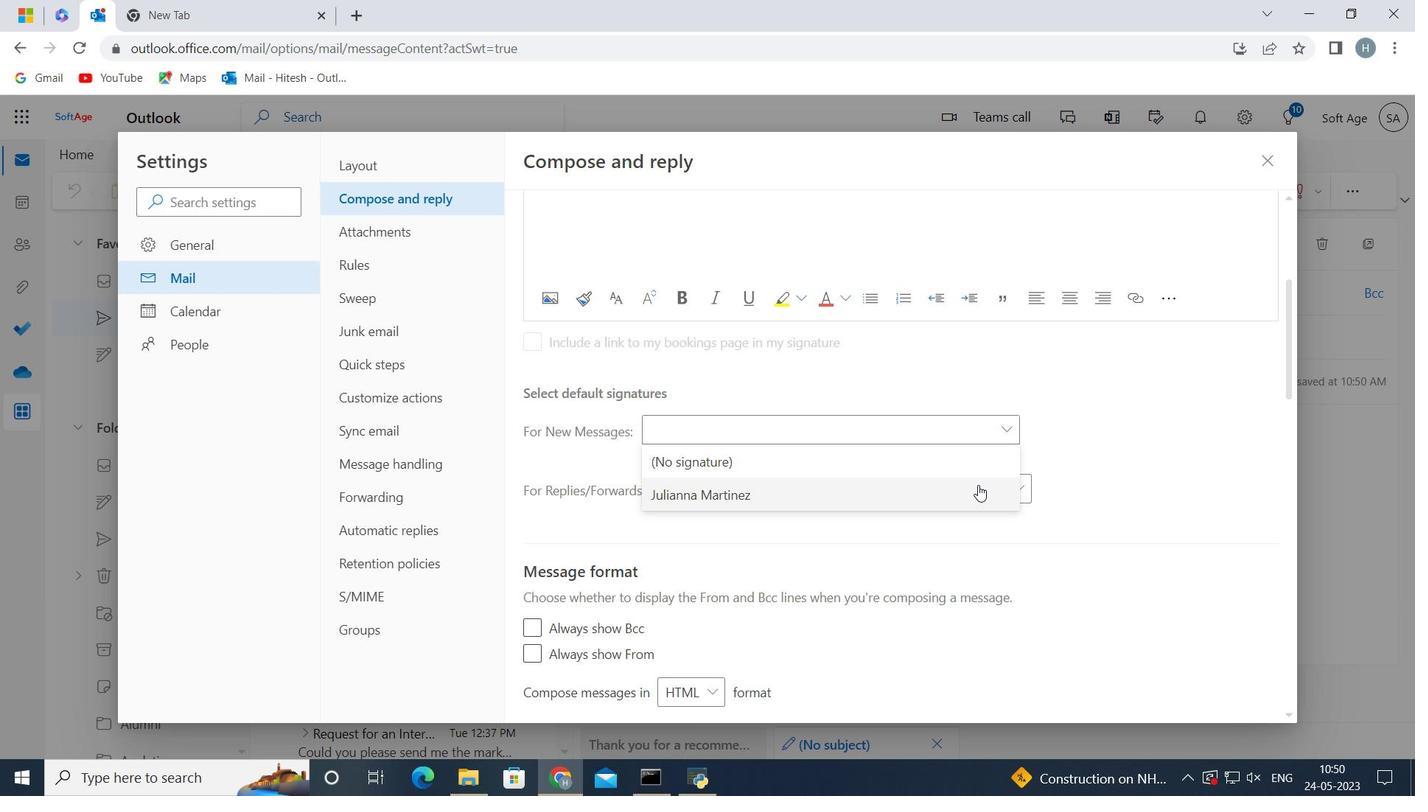 
Action: Mouse moved to (1162, 691)
Screenshot: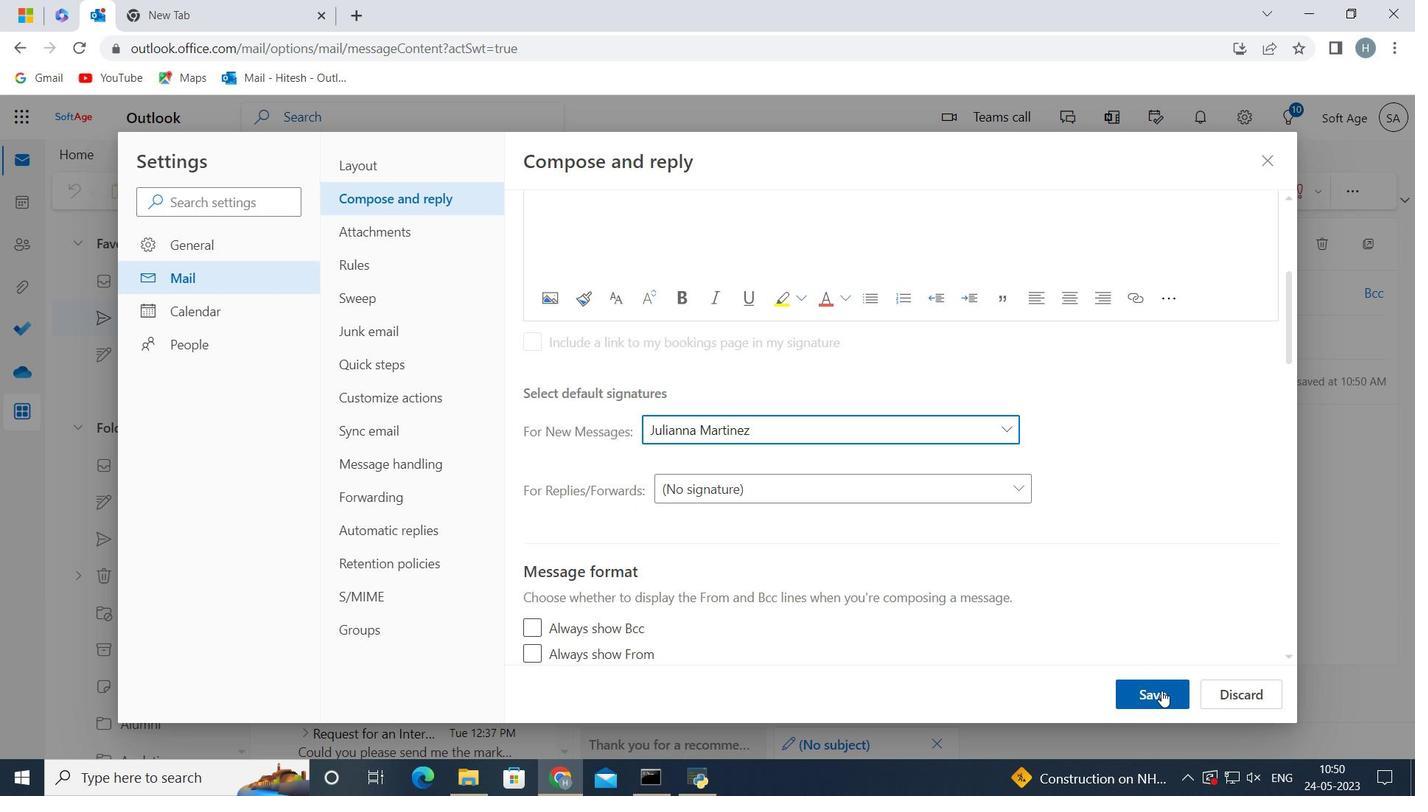 
Action: Mouse pressed left at (1162, 691)
Screenshot: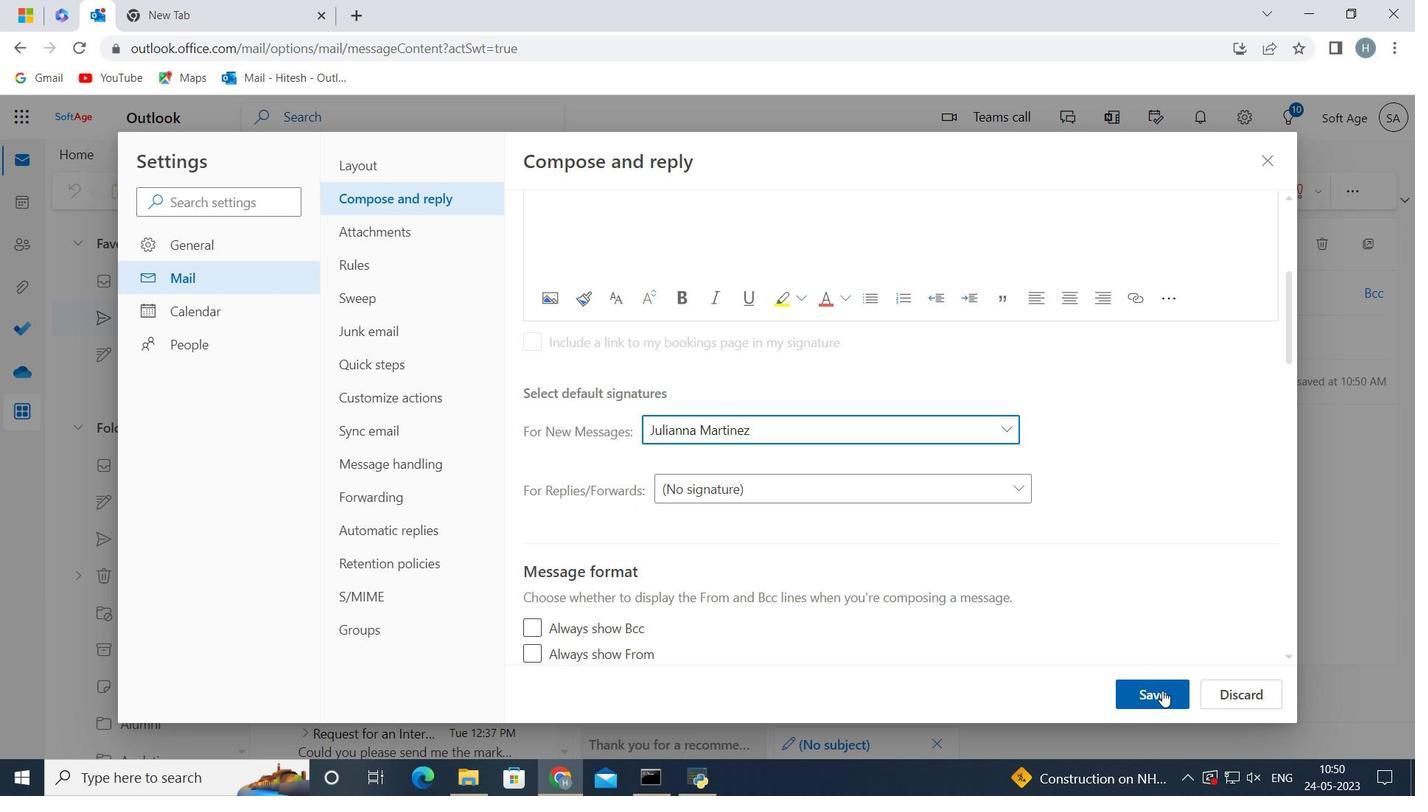 
Action: Mouse moved to (1271, 164)
Screenshot: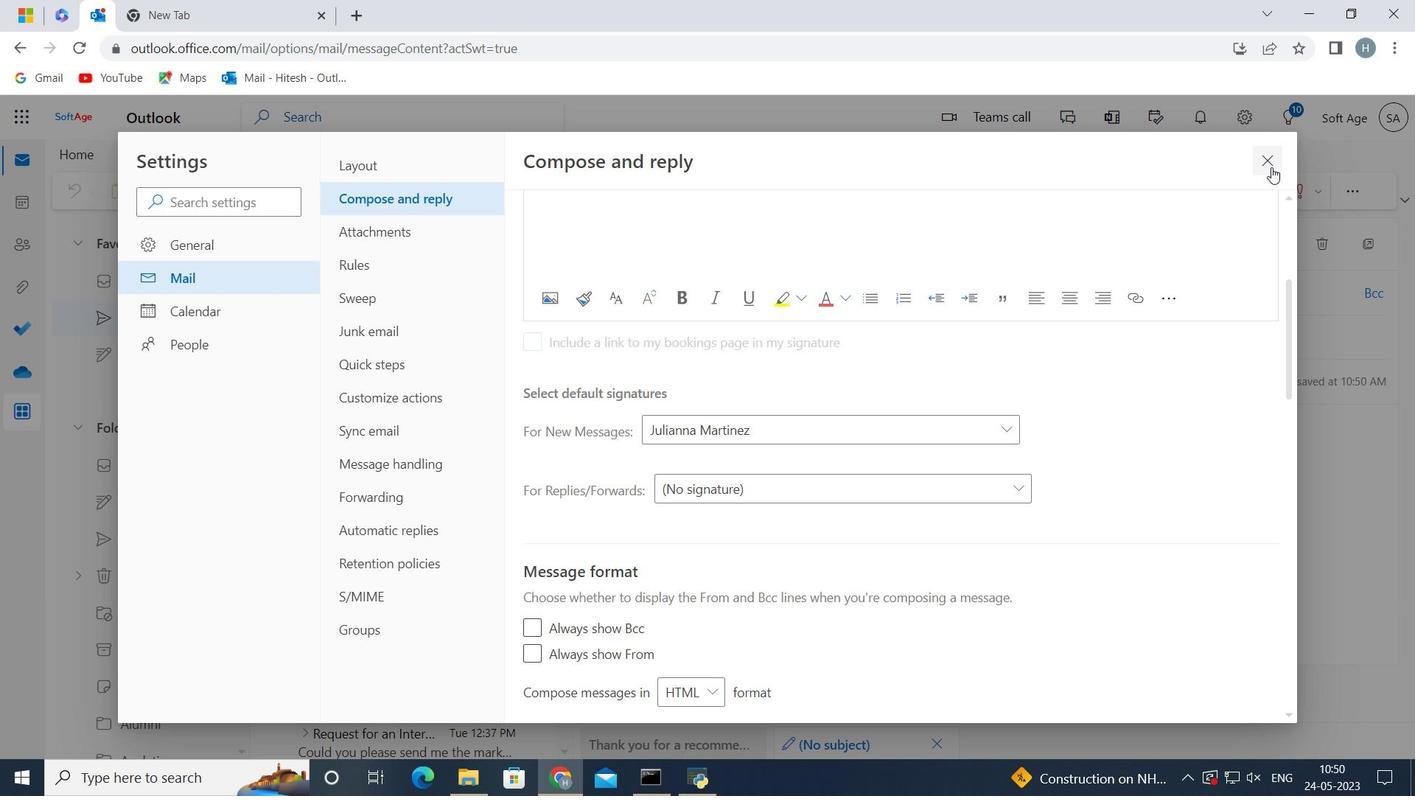 
Action: Mouse pressed left at (1271, 164)
Screenshot: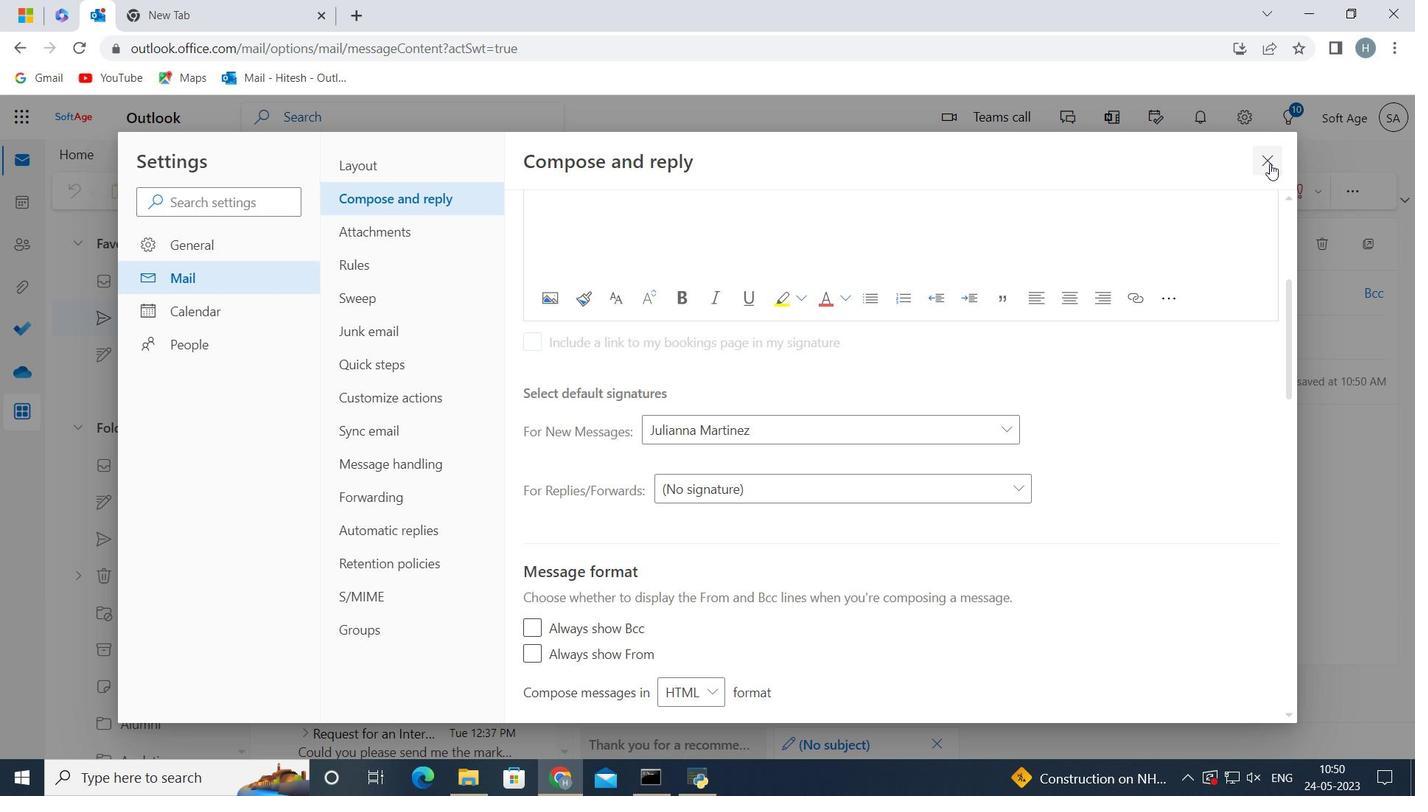 
Action: Mouse moved to (696, 382)
Screenshot: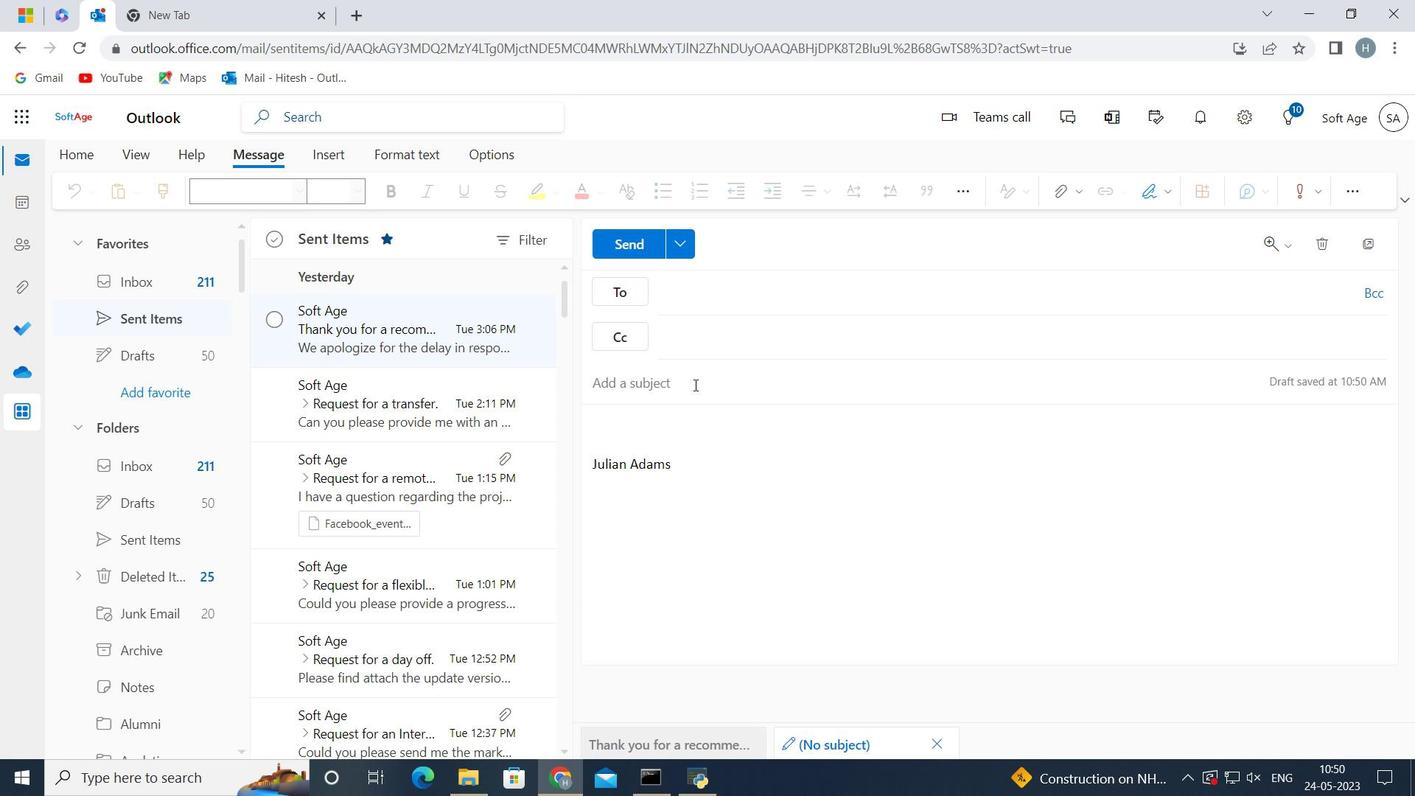 
Action: Mouse pressed left at (696, 382)
Screenshot: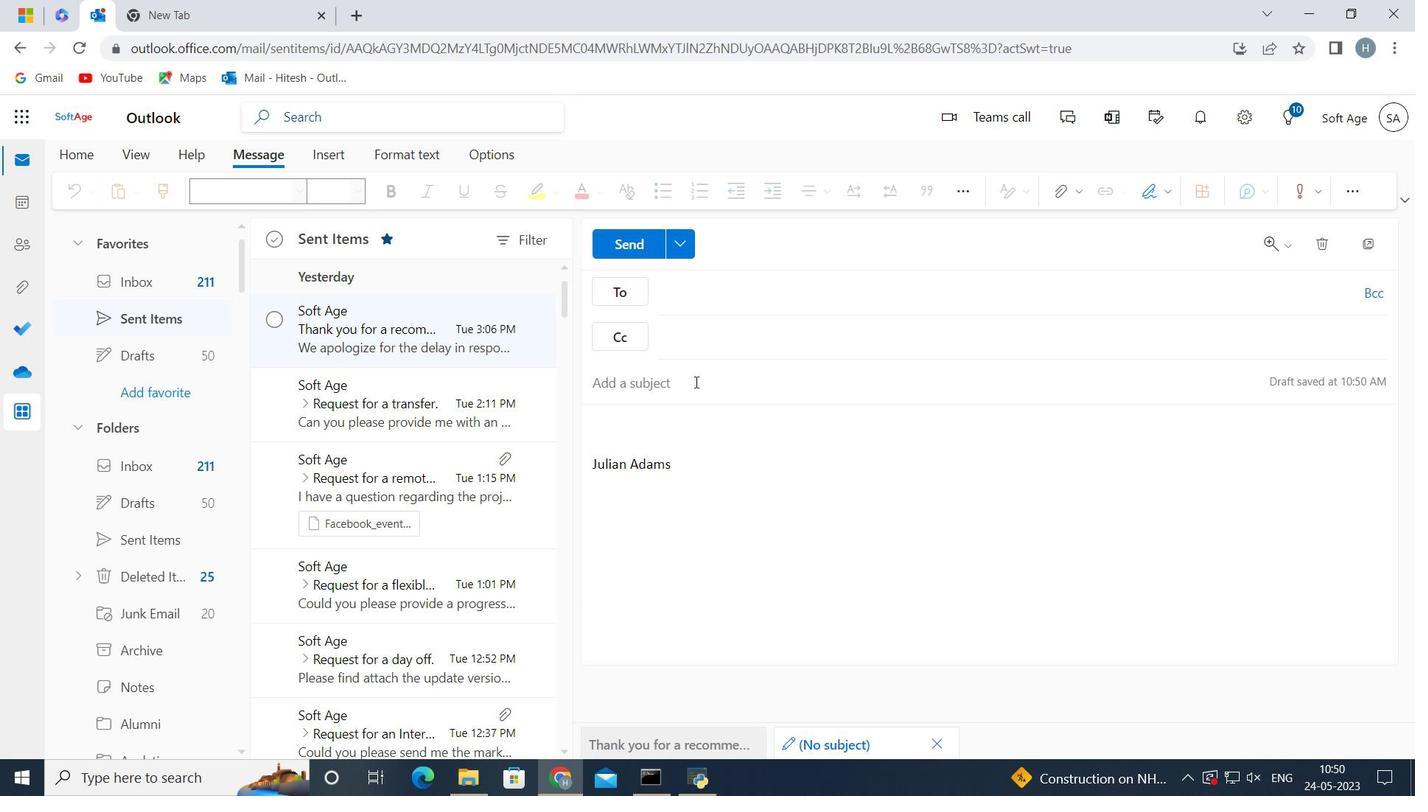 
Action: Key pressed <Key.shift>Request<Key.space>for<Key.space>a<Key.space>performance<Key.space>review<Key.space>
Screenshot: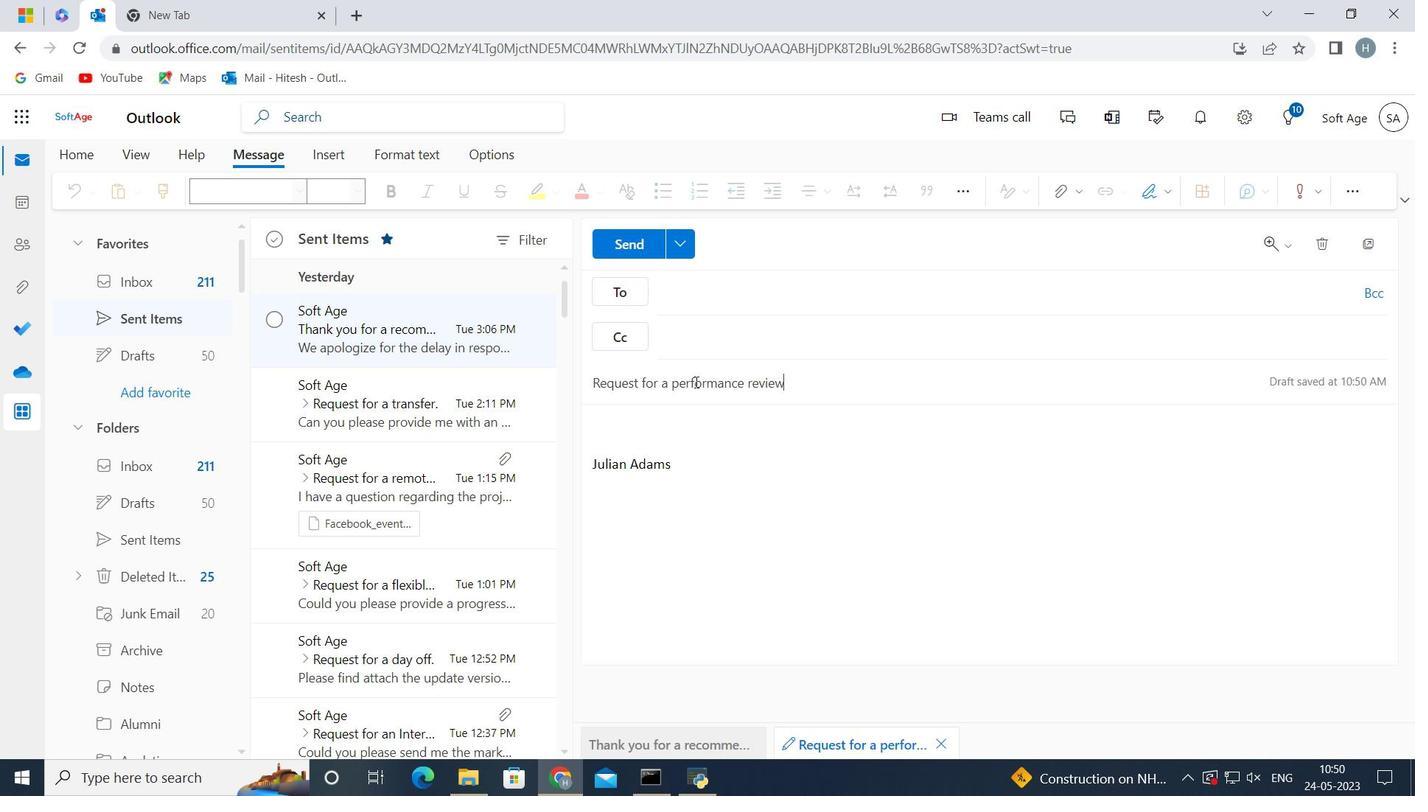 
Action: Mouse moved to (739, 458)
Screenshot: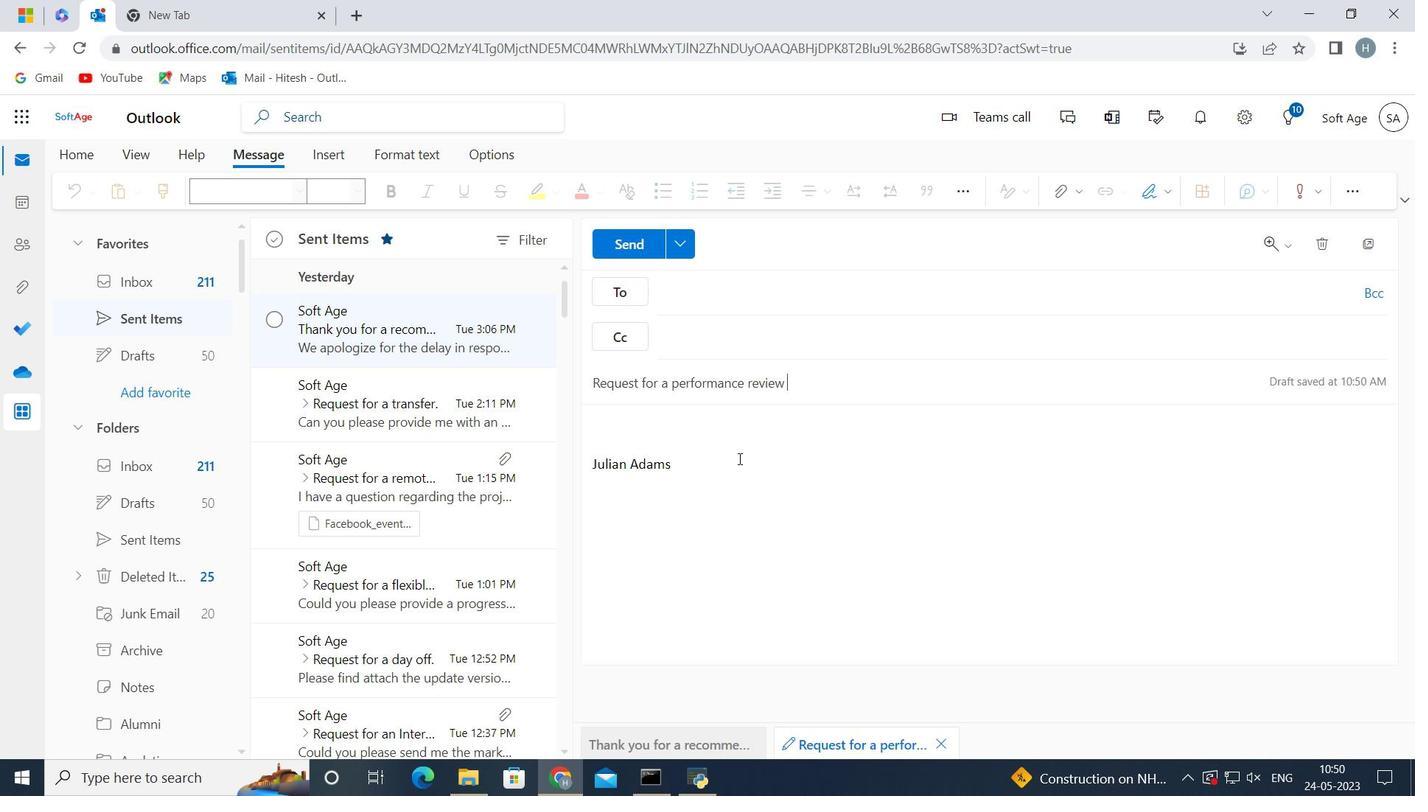 
Action: Mouse pressed left at (739, 458)
Screenshot: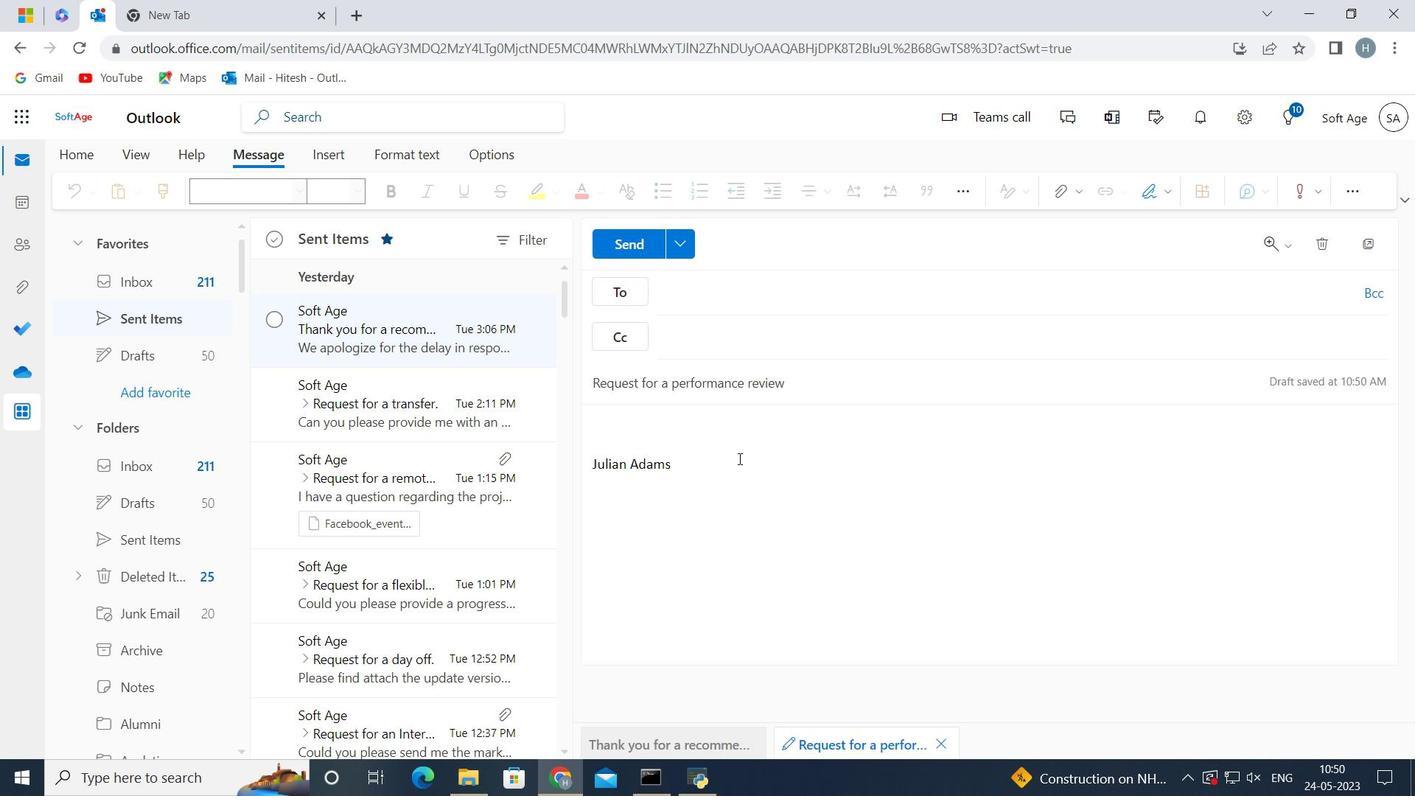 
Action: Mouse moved to (741, 458)
Screenshot: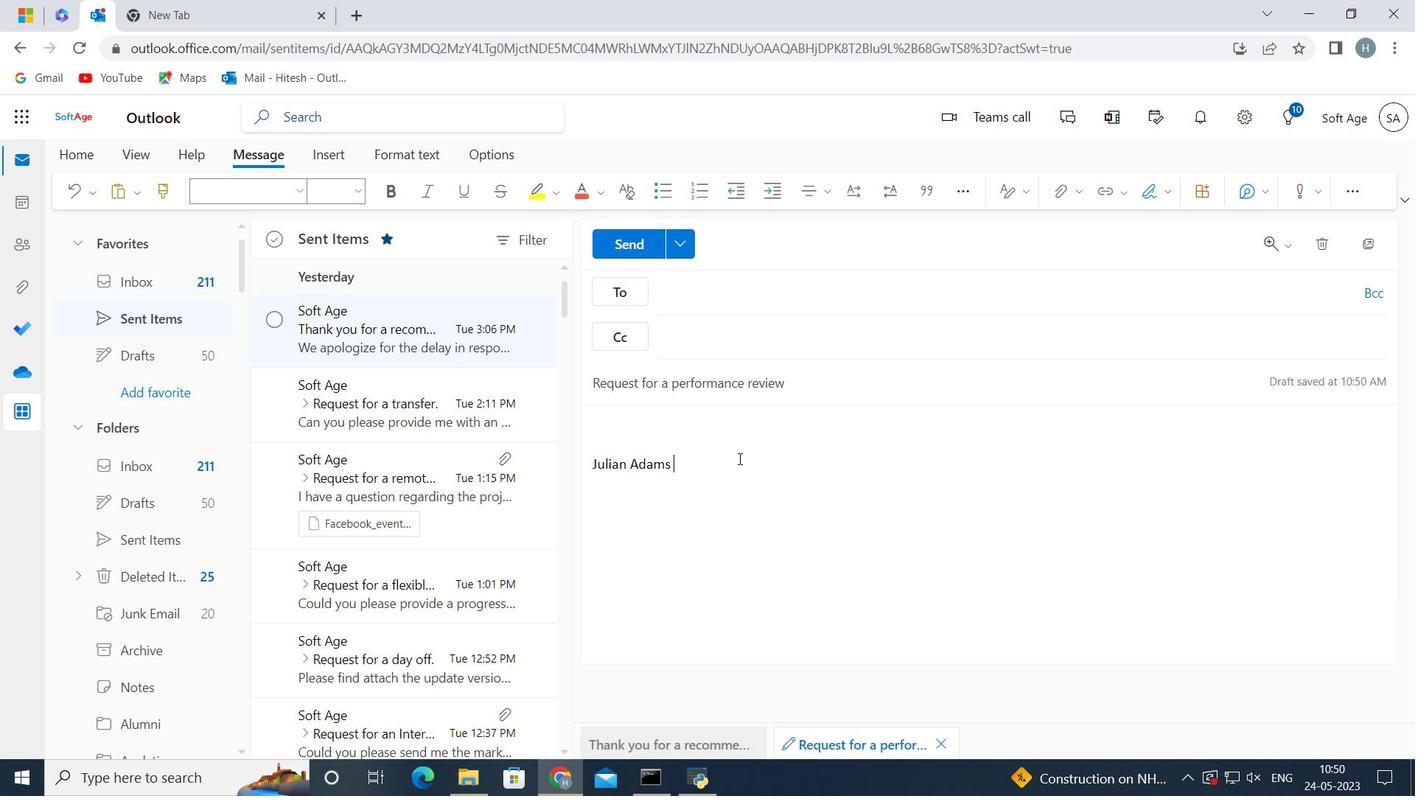 
Action: Key pressed <Key.backspace><Key.backspace><Key.backspace><Key.backspace><Key.backspace><Key.backspace><Key.backspace><Key.backspace><Key.backspace><Key.backspace><Key.backspace><Key.backspace><Key.backspace><Key.backspace><Key.backspace><Key.backspace><Key.backspace><Key.backspace><Key.backspace><Key.backspace><Key.backspace><Key.backspace><Key.backspace>
Screenshot: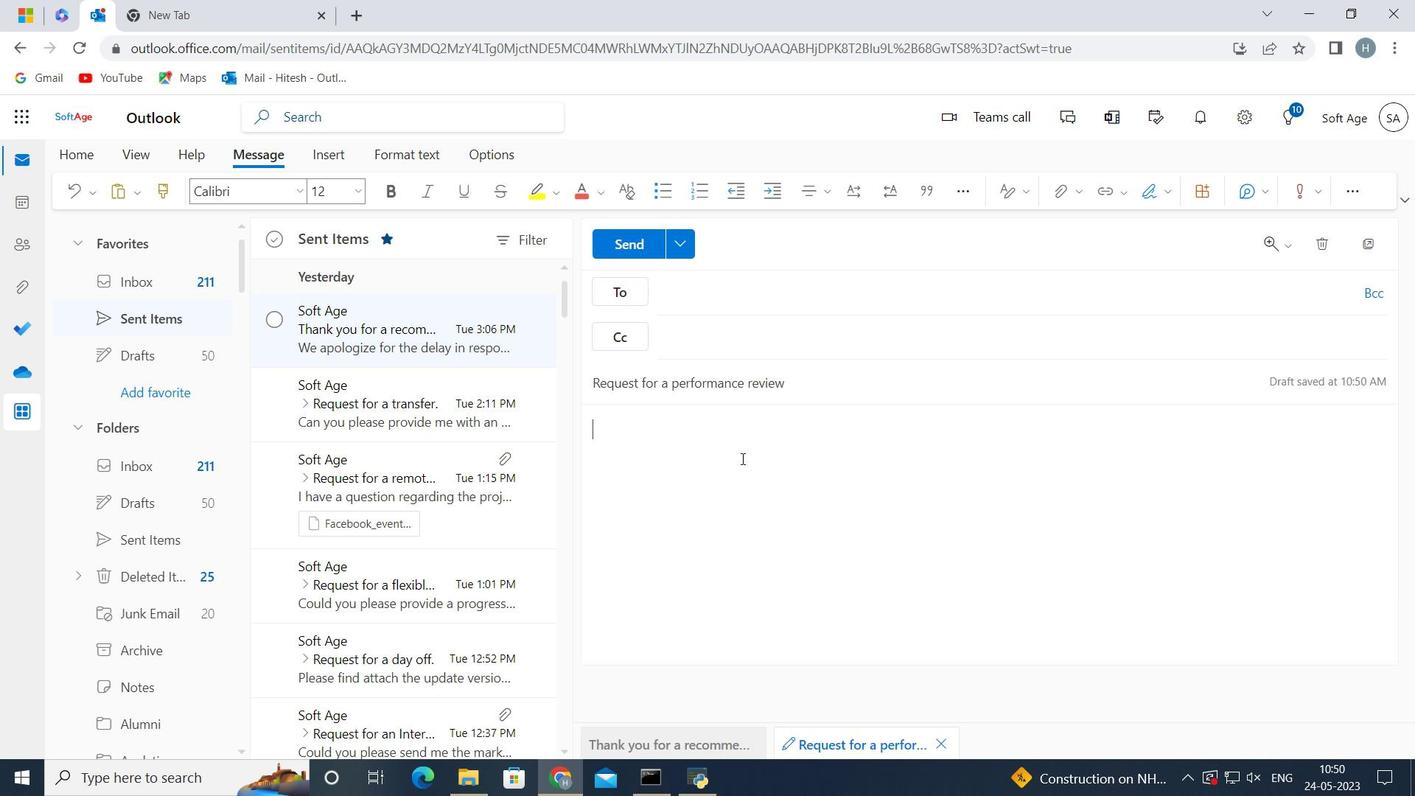
Action: Mouse moved to (744, 450)
Screenshot: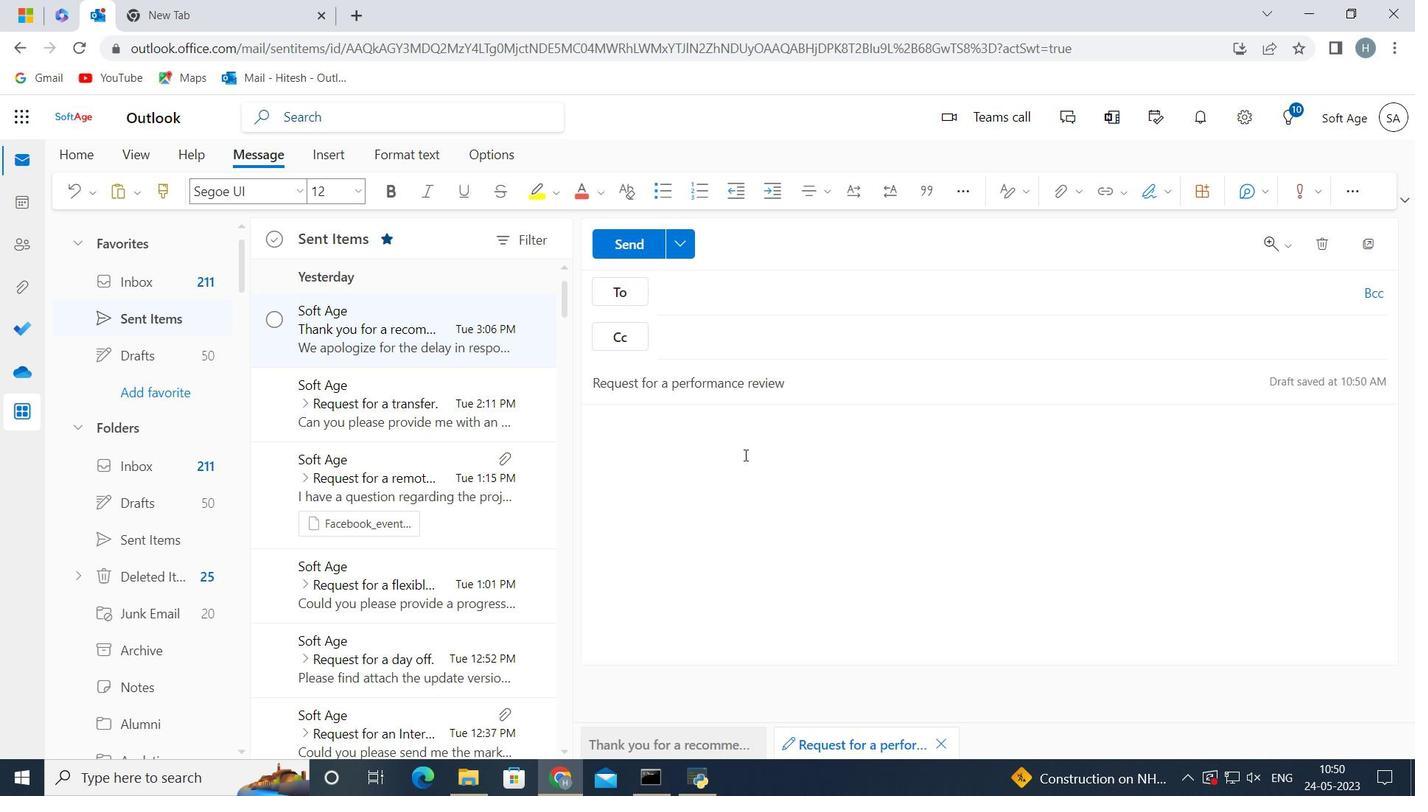 
Action: Key pressed <Key.shift>I<Key.space>n
Screenshot: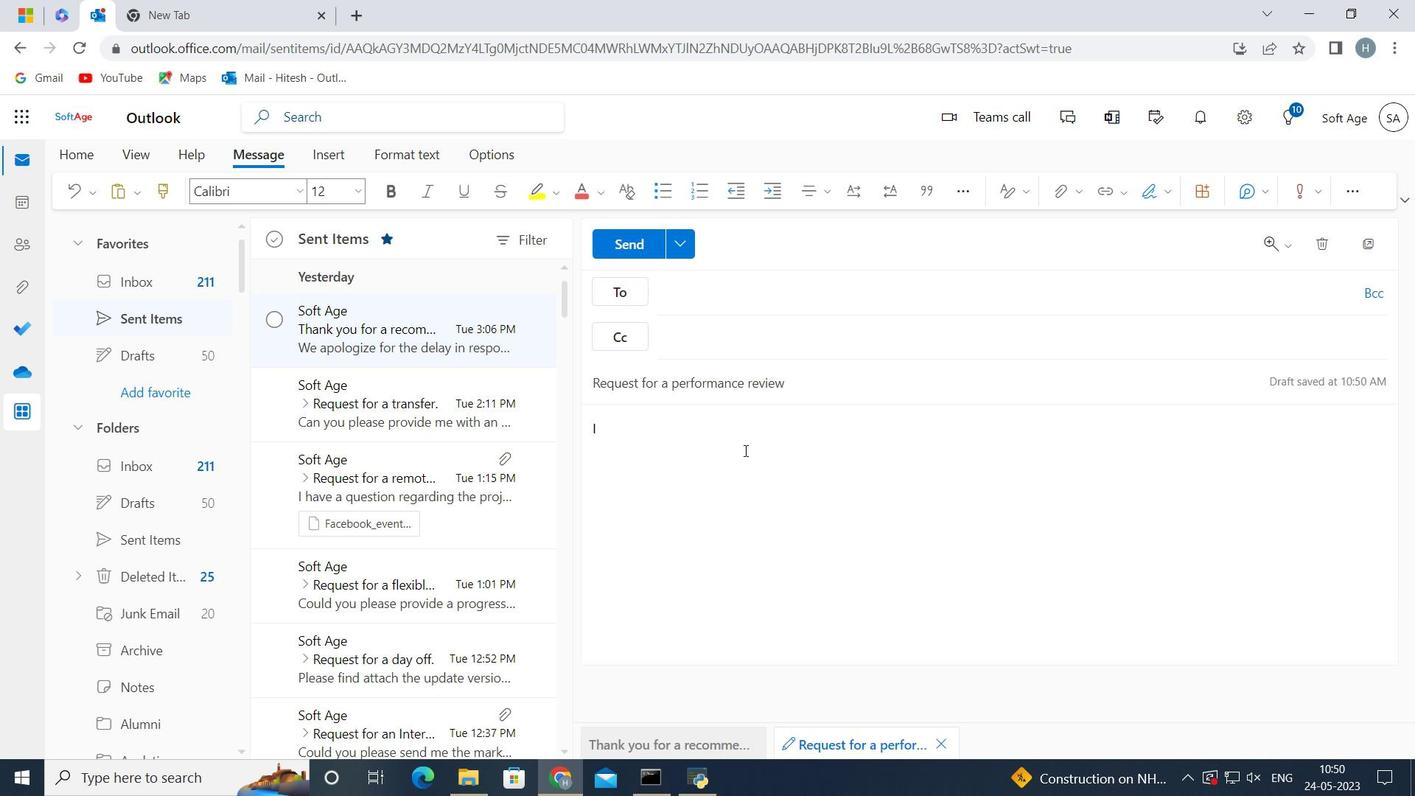 
Action: Mouse moved to (759, 443)
Screenshot: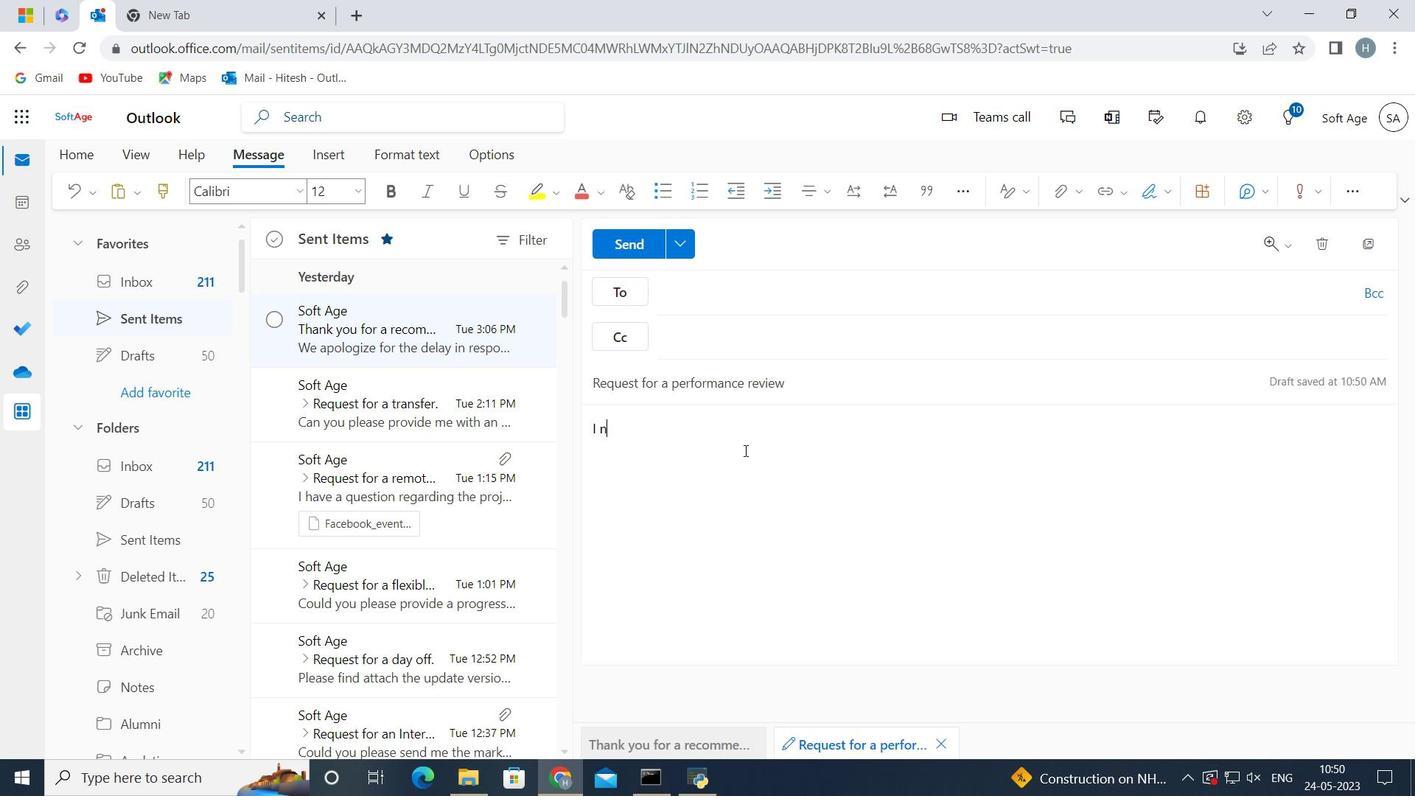 
Action: Key pressed eed<Key.space>your<Key.space>help<Key.space>in<Key.space>preparing<Key.space>the<Key.space>buf
Screenshot: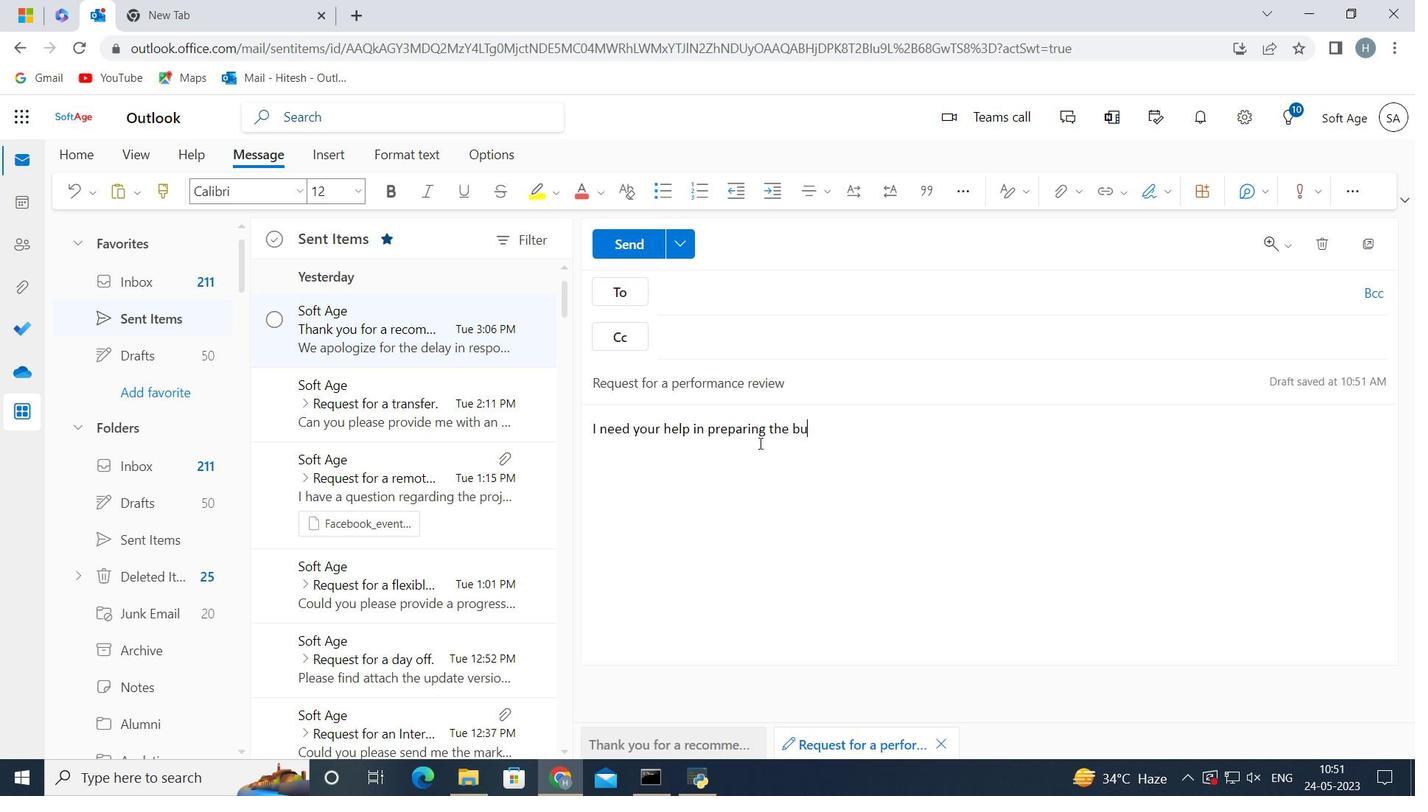 
Action: Mouse moved to (759, 443)
Screenshot: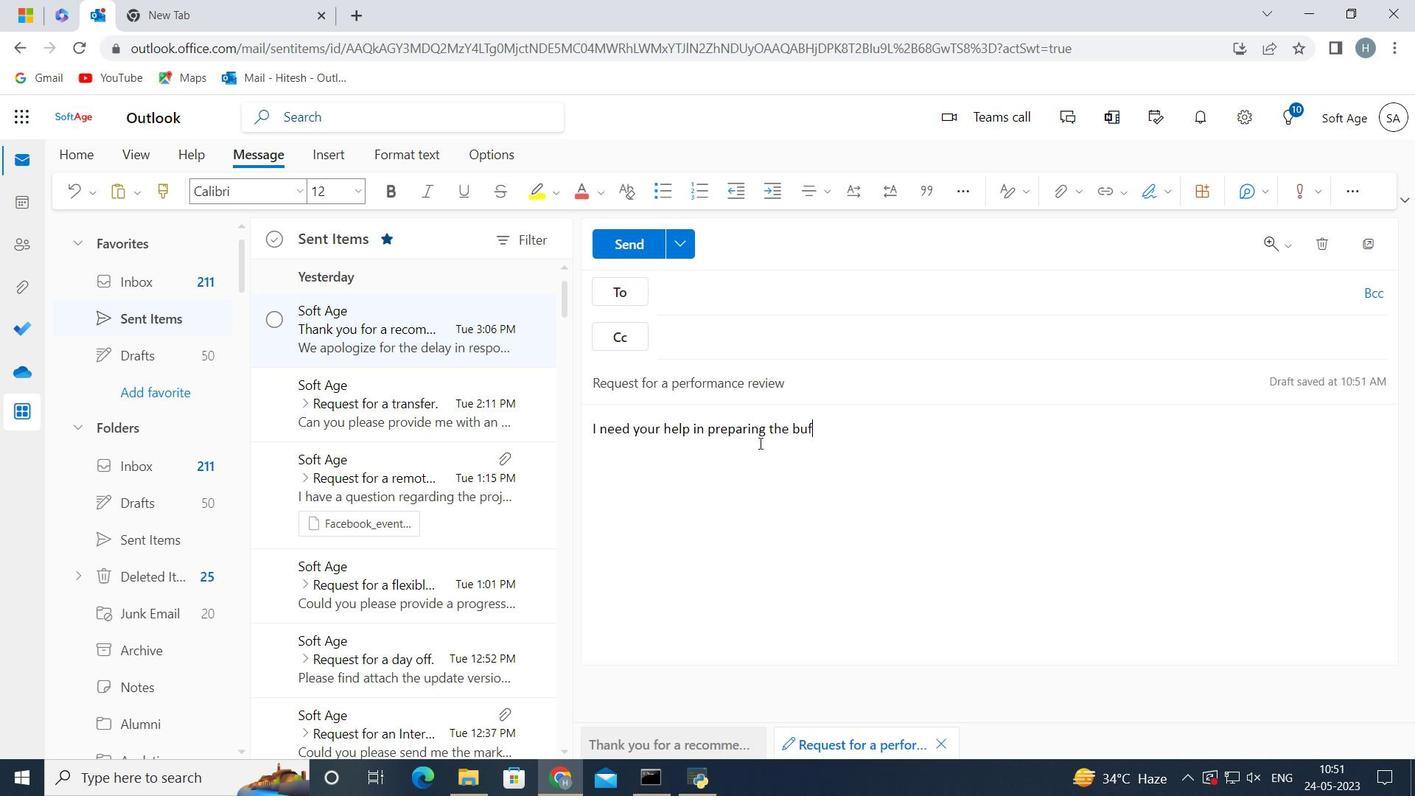 
Action: Key pressed <Key.backspace>
Screenshot: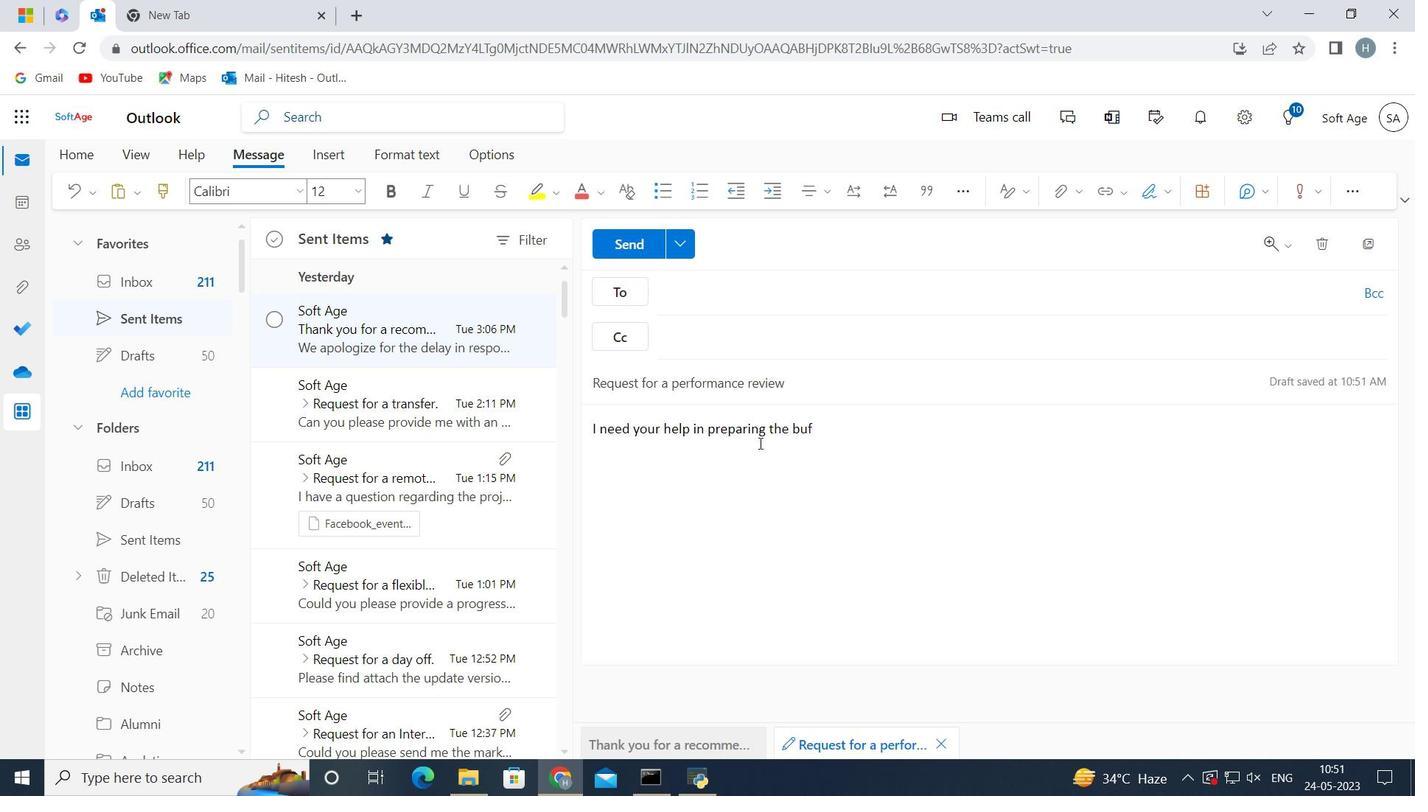 
Action: Mouse moved to (759, 449)
Screenshot: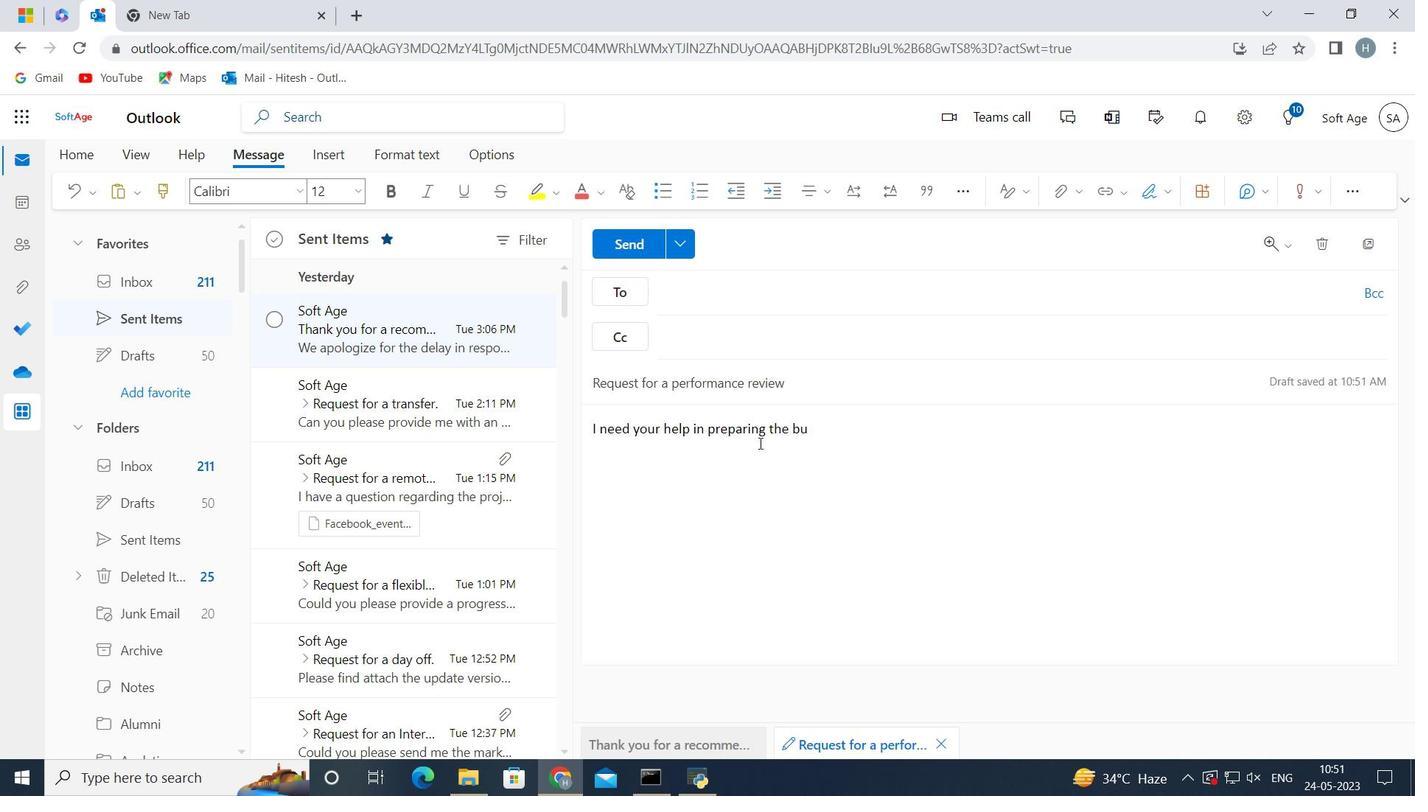 
Action: Key pressed dget<Key.space>forecast<Key.space>for<Key.space>next<Key.space>year<Key.space>
Screenshot: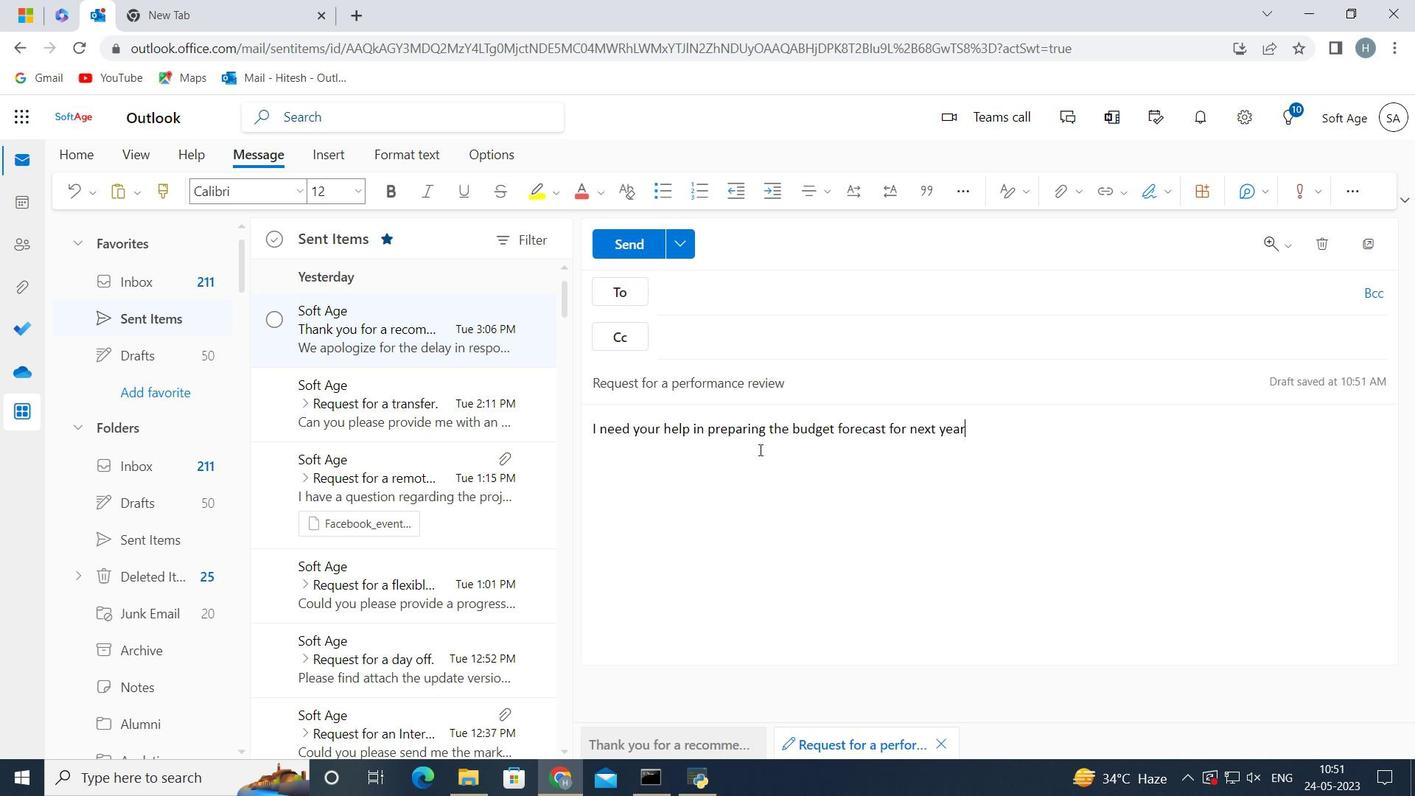 
Action: Mouse moved to (783, 292)
Screenshot: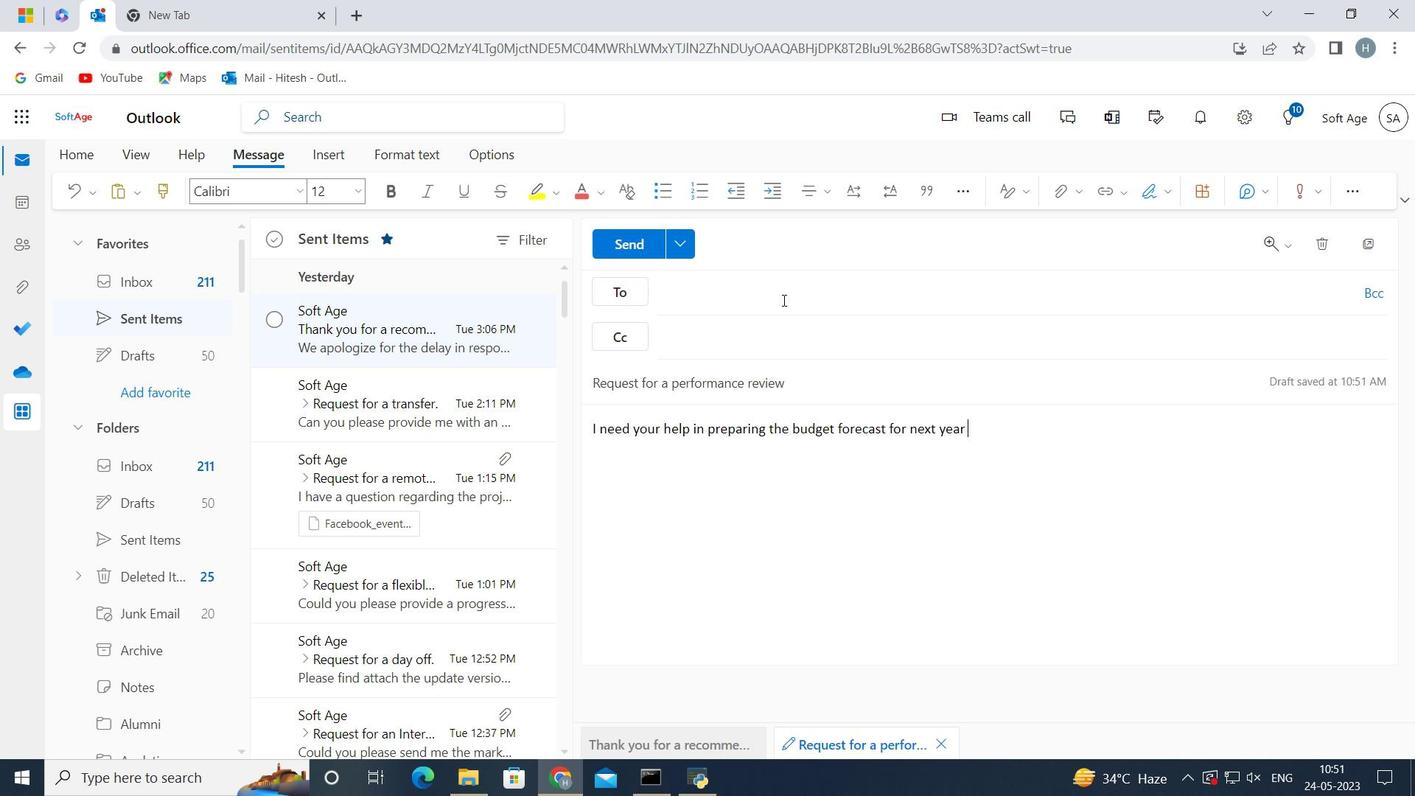 
Action: Mouse pressed left at (783, 292)
Screenshot: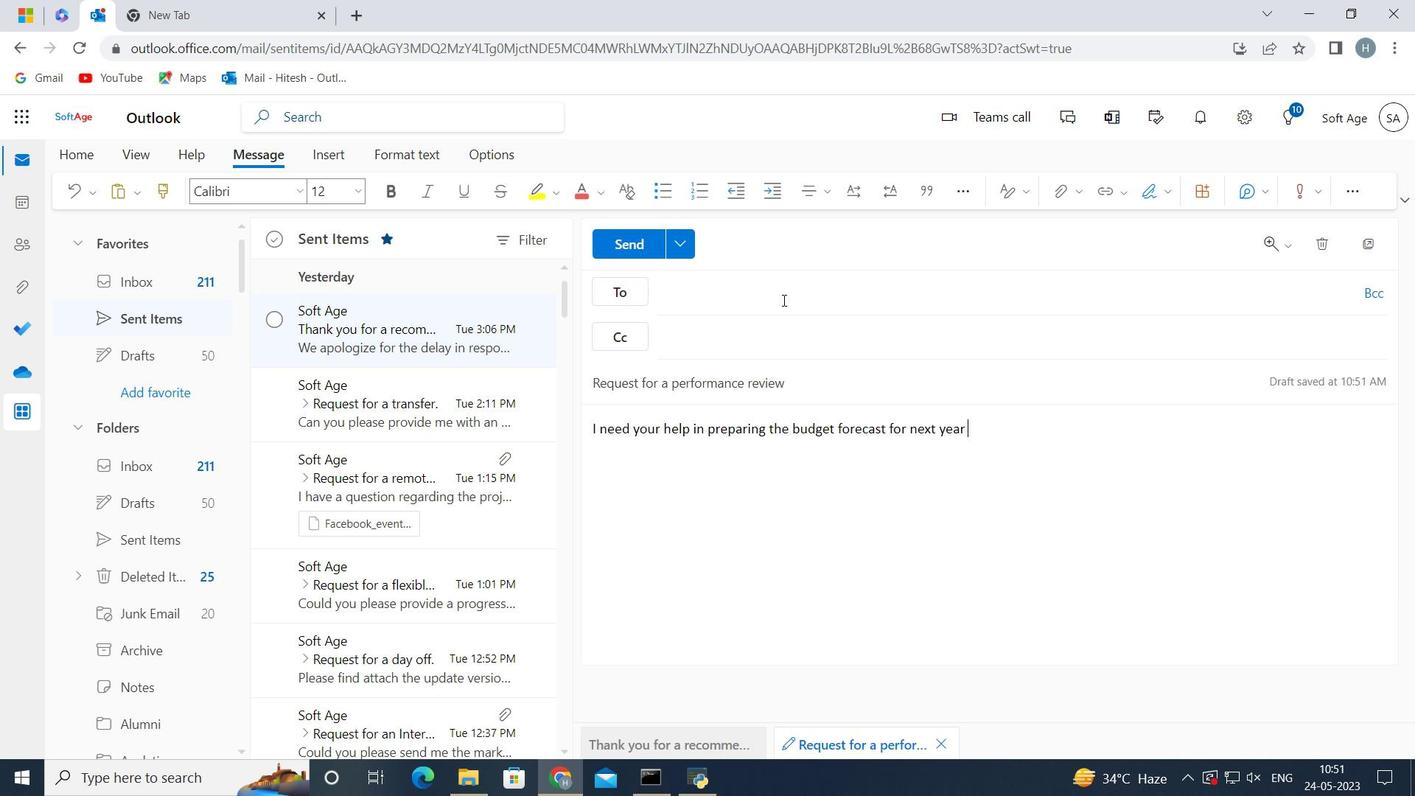 
Action: Mouse moved to (781, 291)
Screenshot: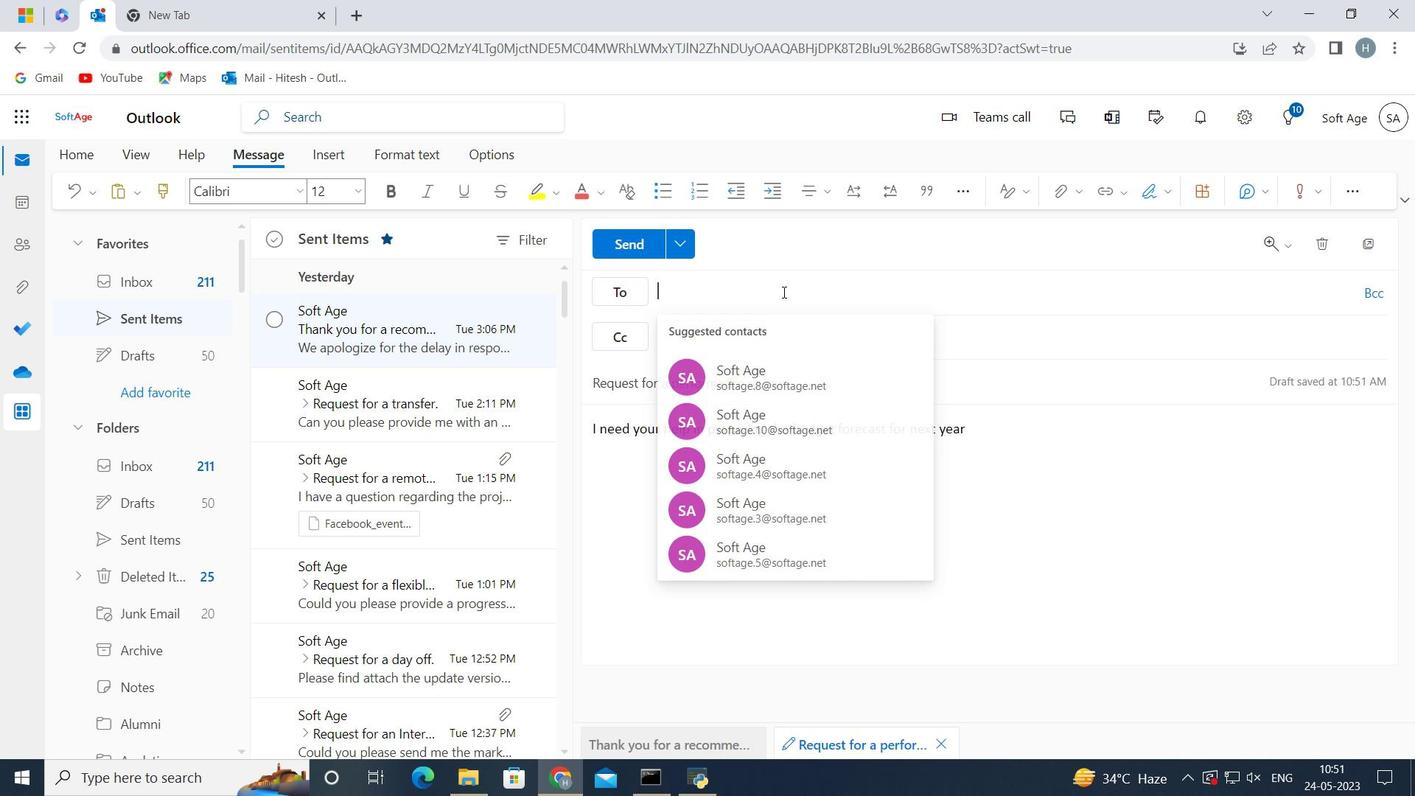
Action: Key pressed softage.10
Screenshot: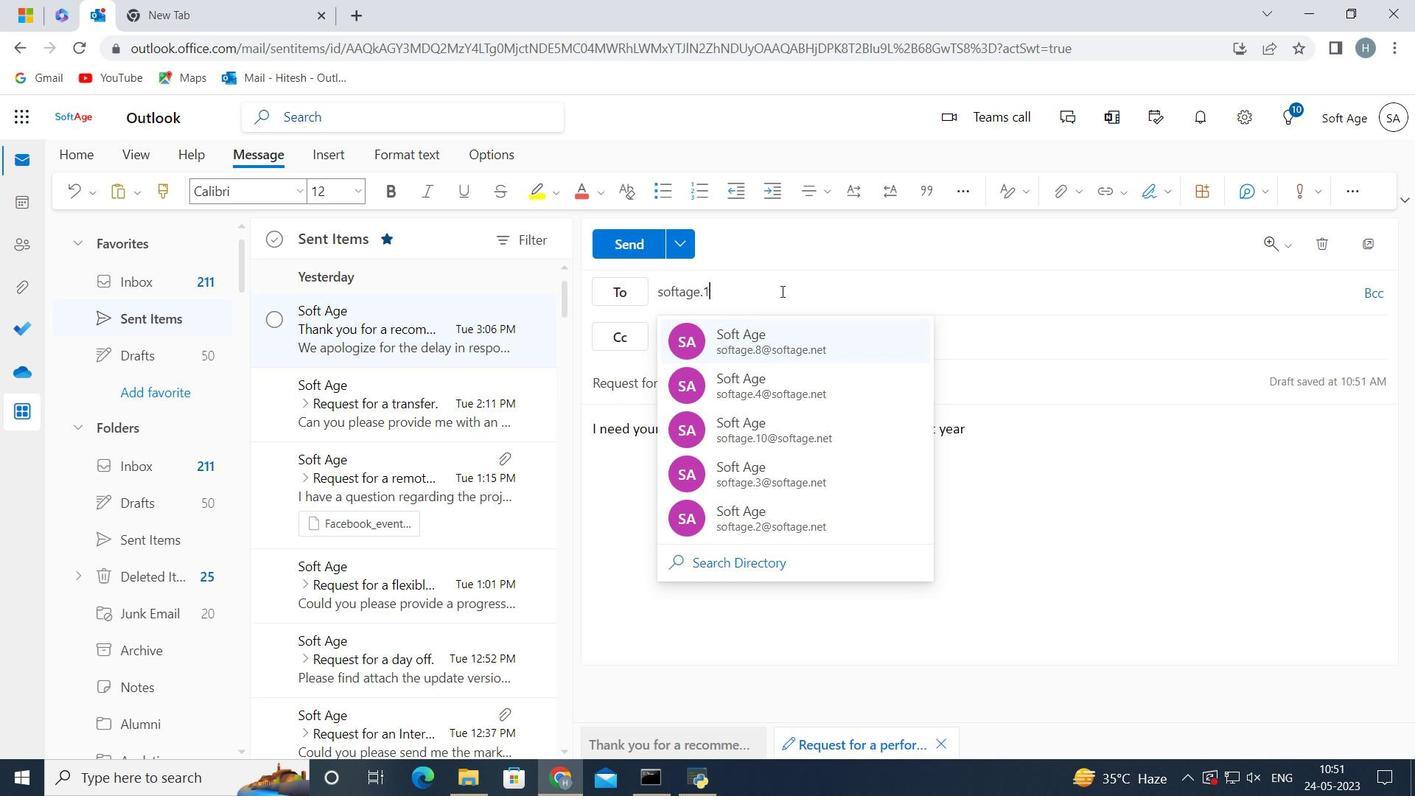 
Action: Mouse moved to (780, 291)
Screenshot: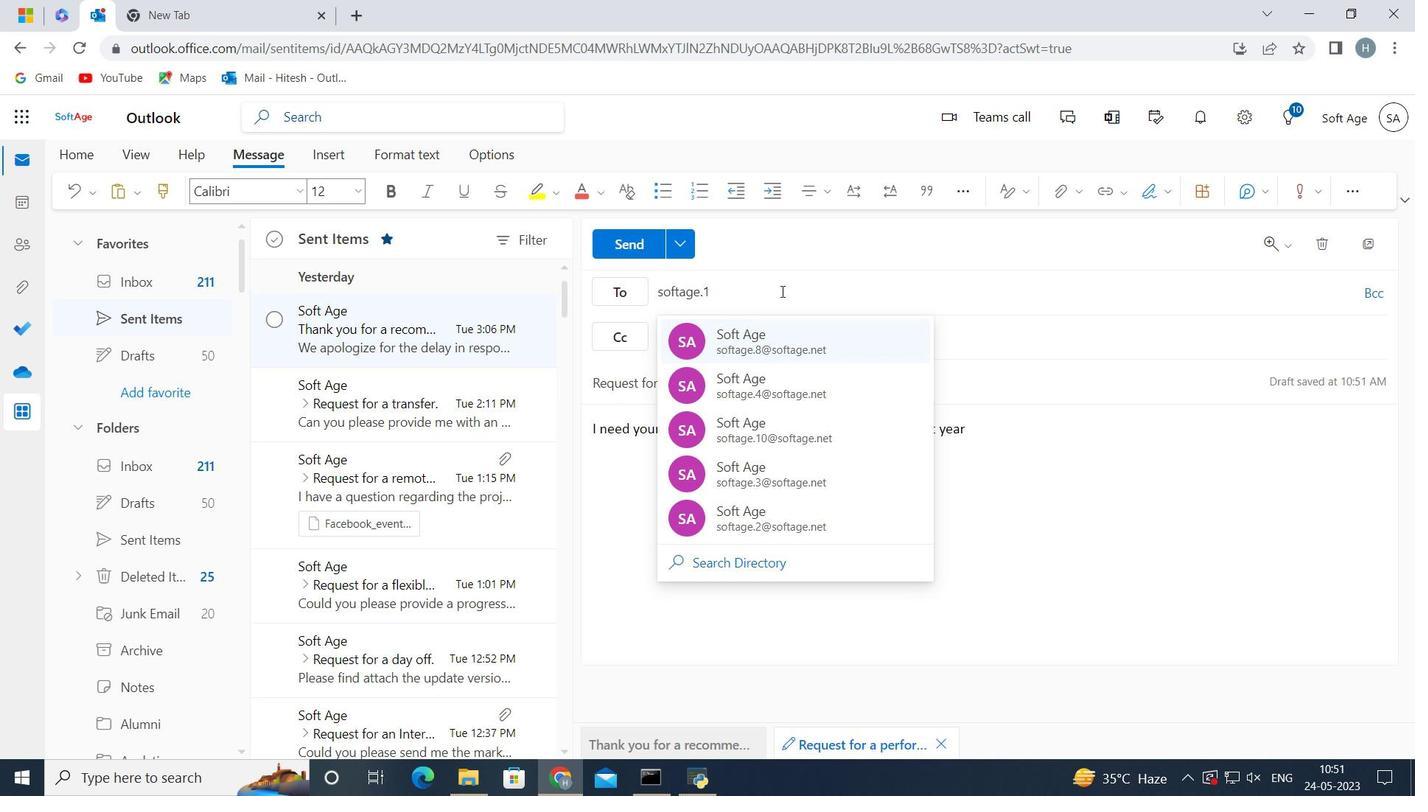 
Action: Key pressed <Key.shift>@so
Screenshot: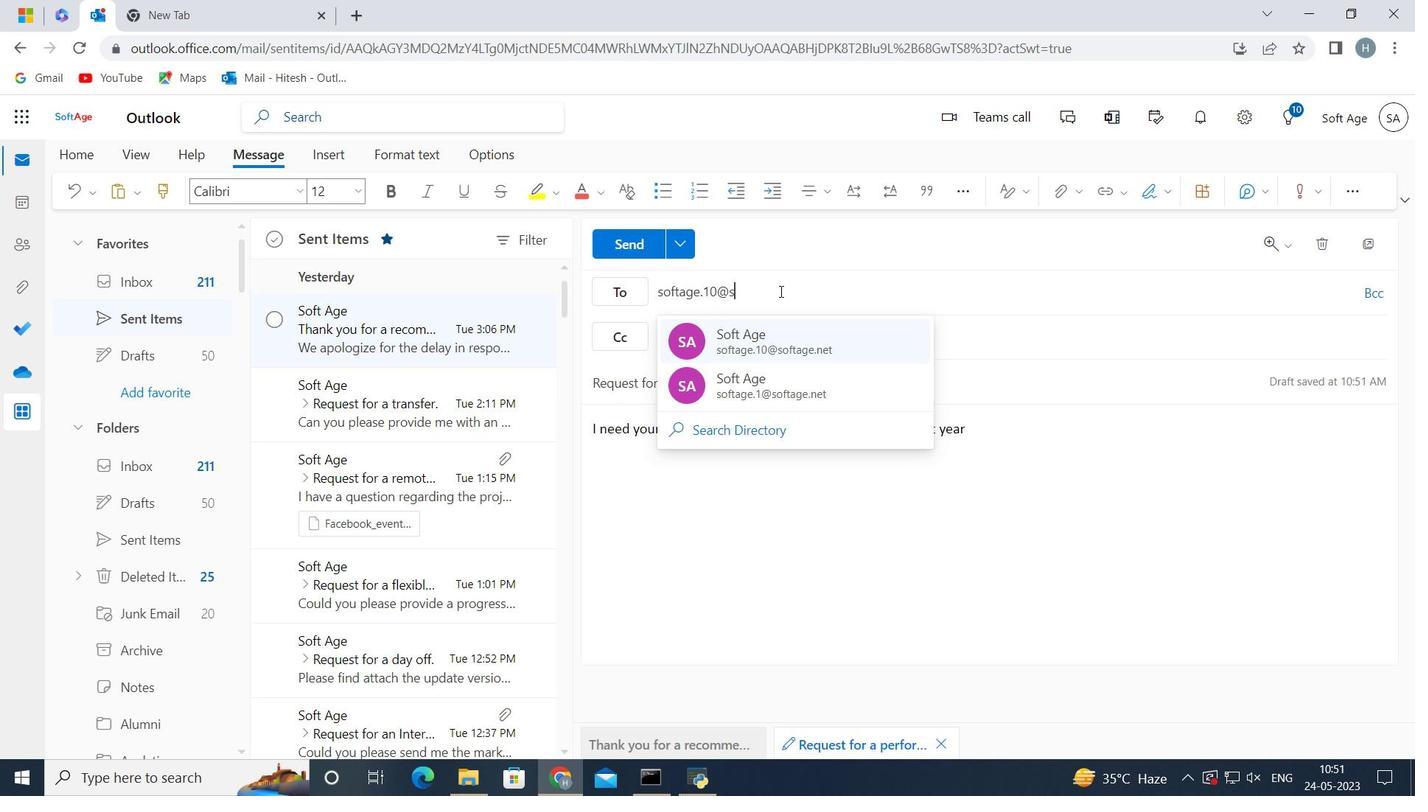 
Action: Mouse moved to (783, 299)
Screenshot: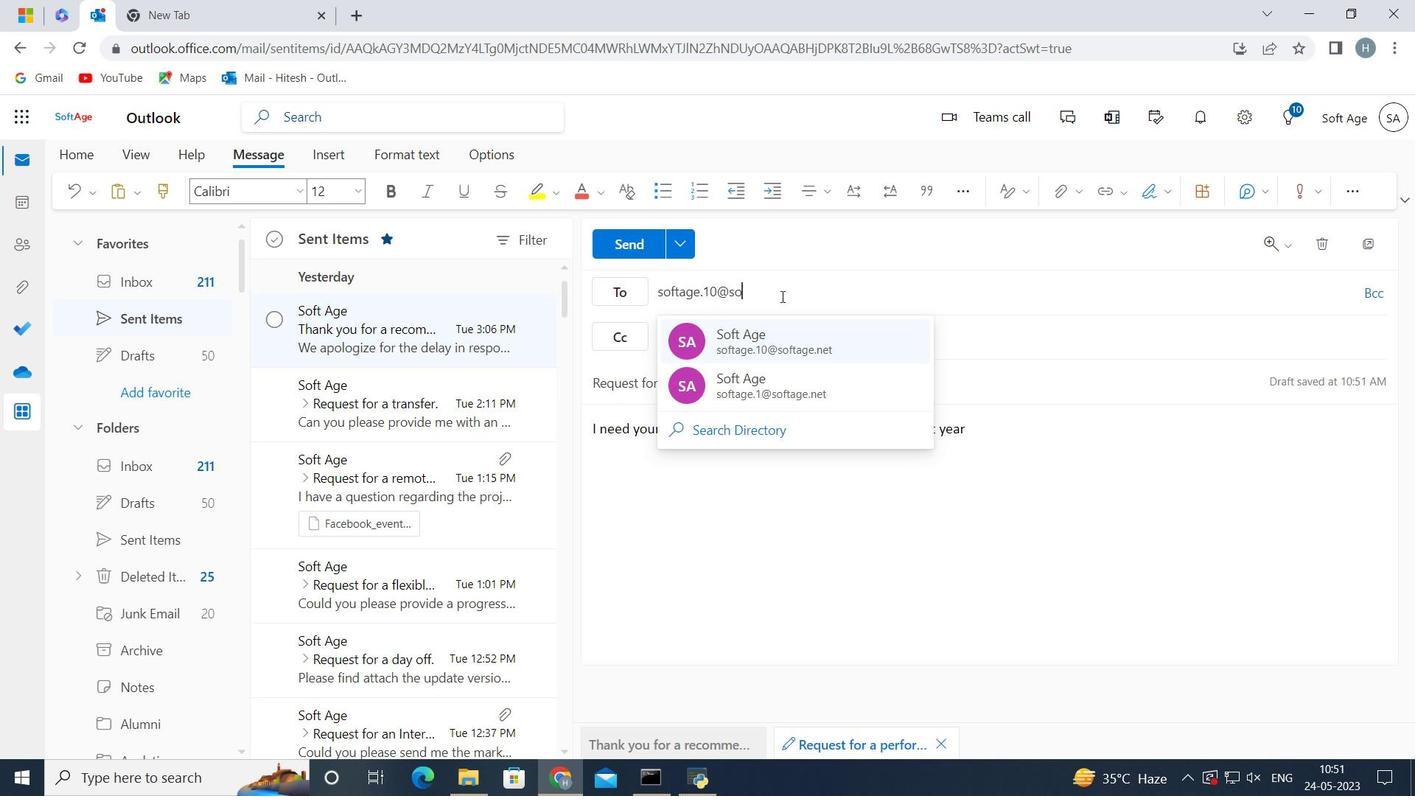 
Action: Key pressed ft
Screenshot: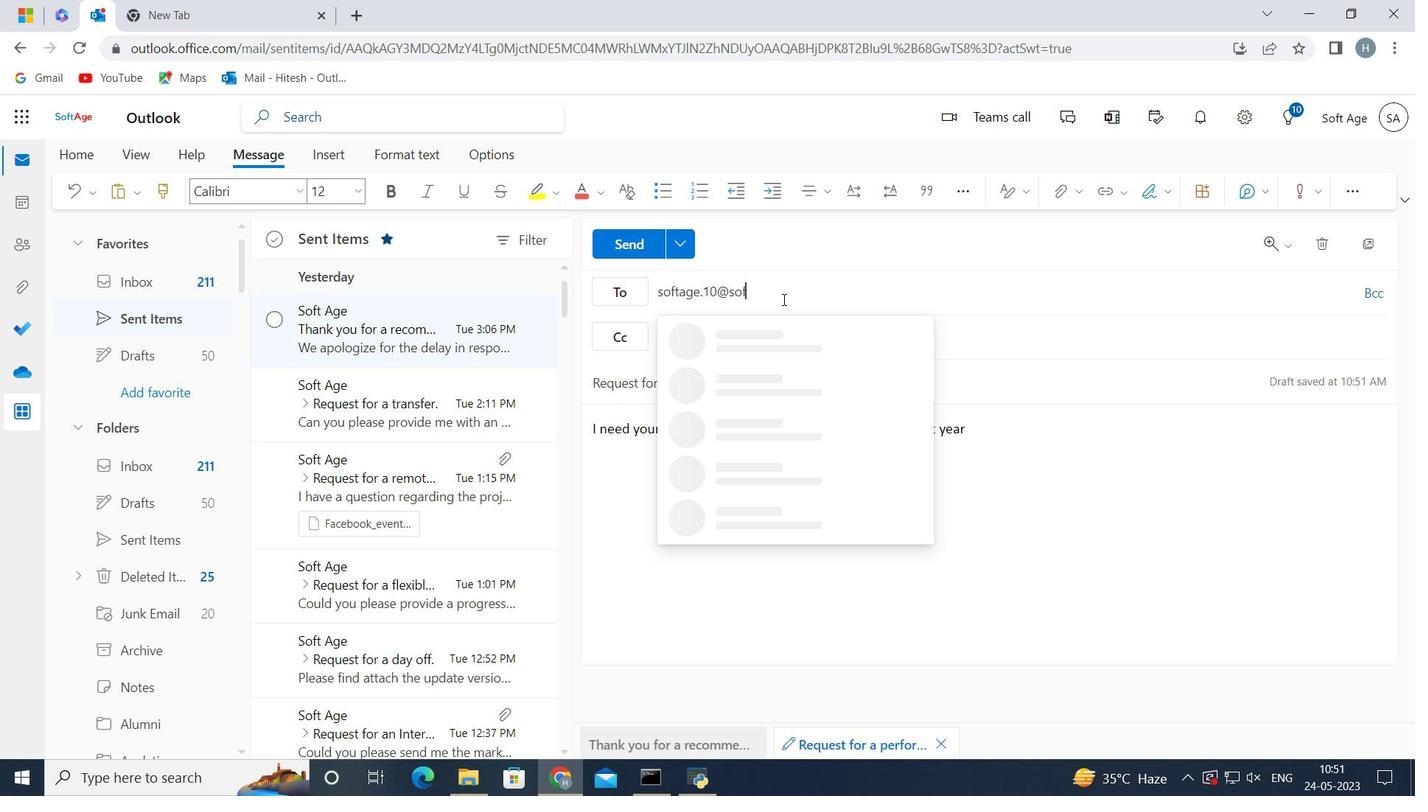 
Action: Mouse moved to (785, 303)
Screenshot: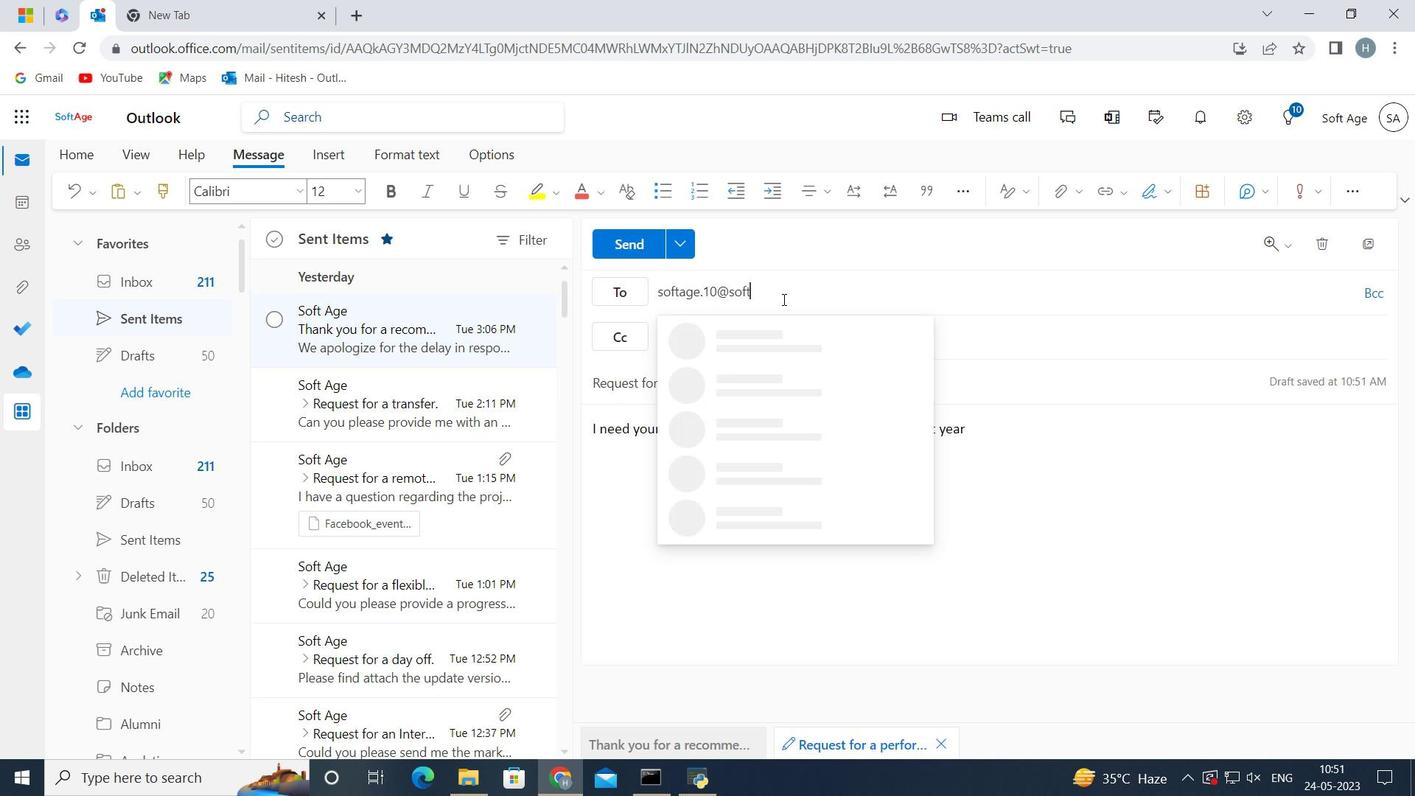
Action: Key pressed a
Screenshot: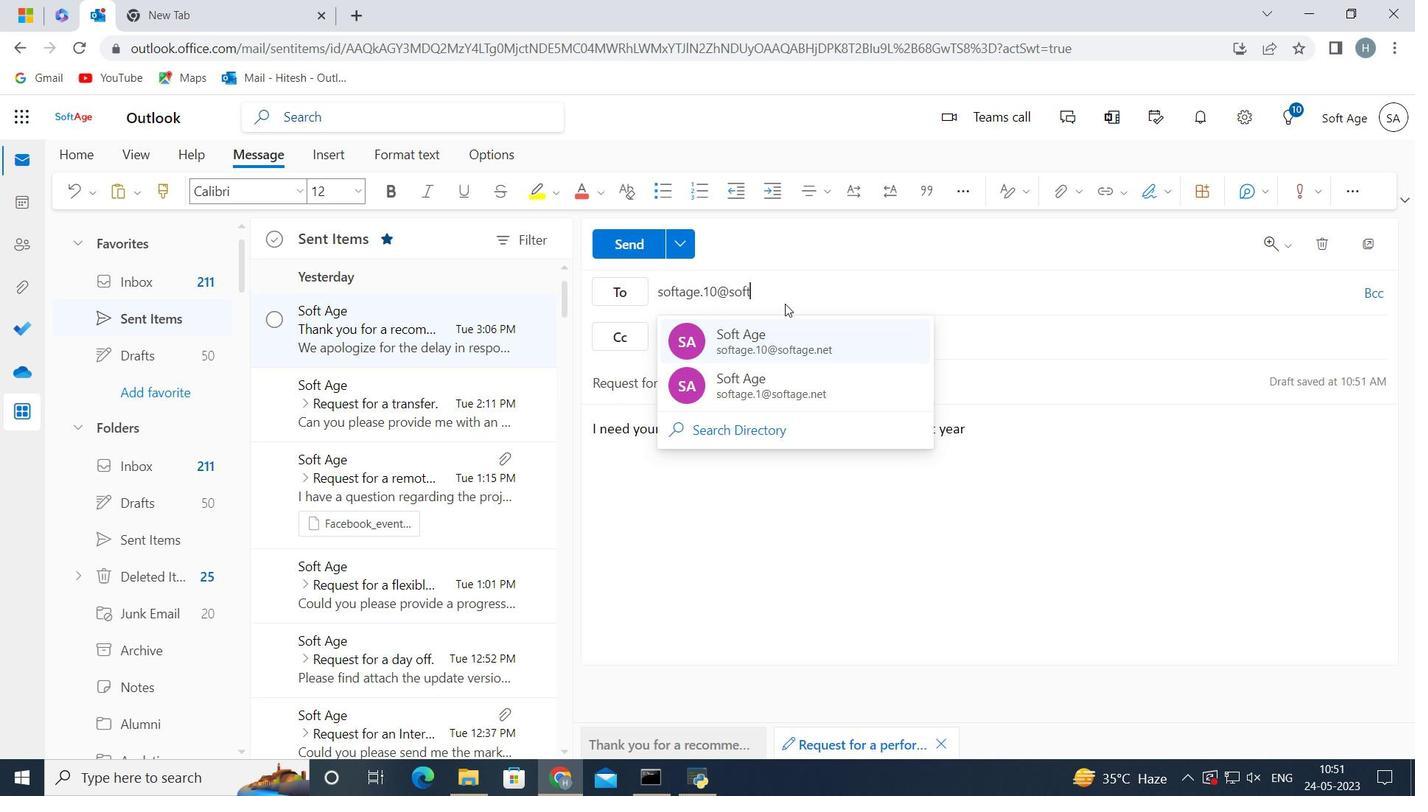 
Action: Mouse moved to (785, 305)
Screenshot: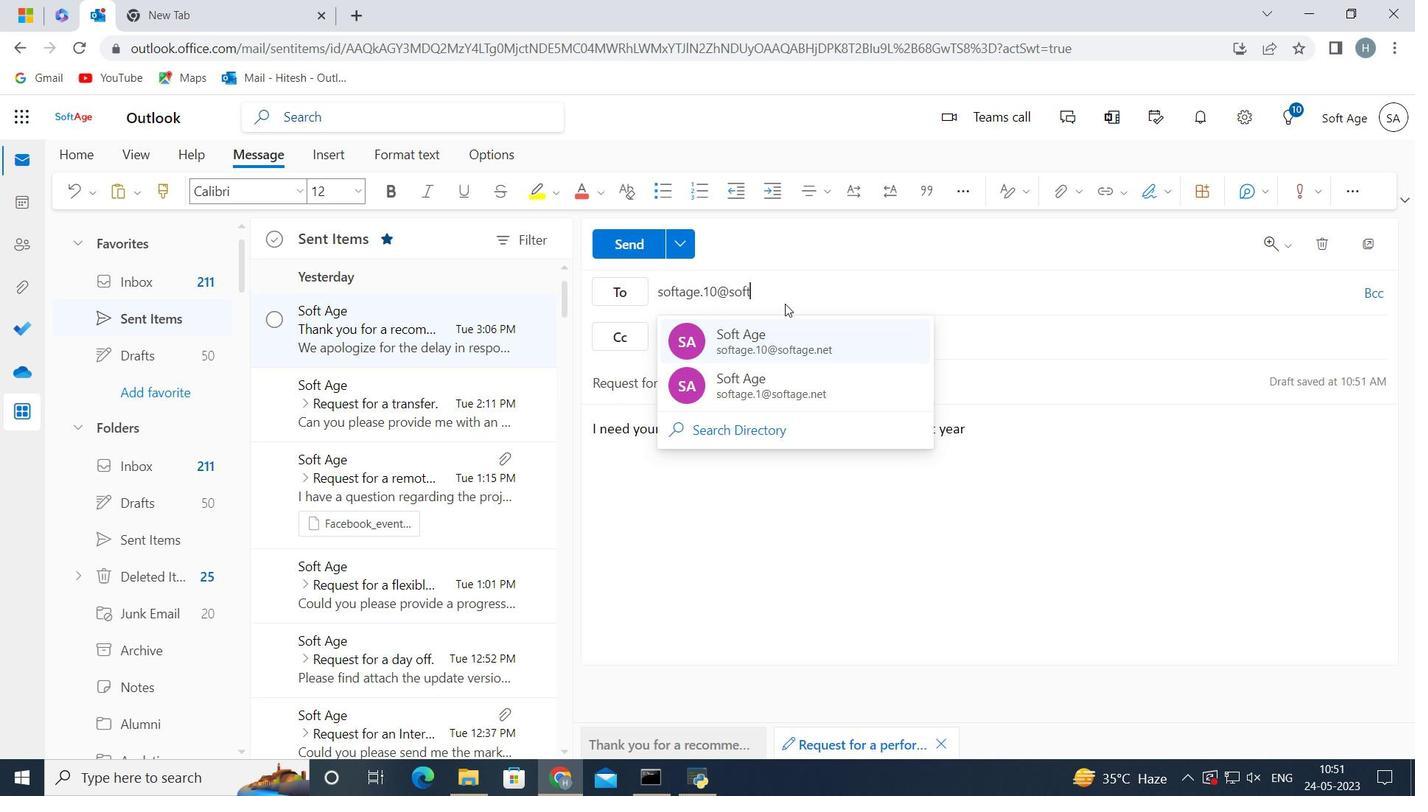 
Action: Key pressed ge.
Screenshot: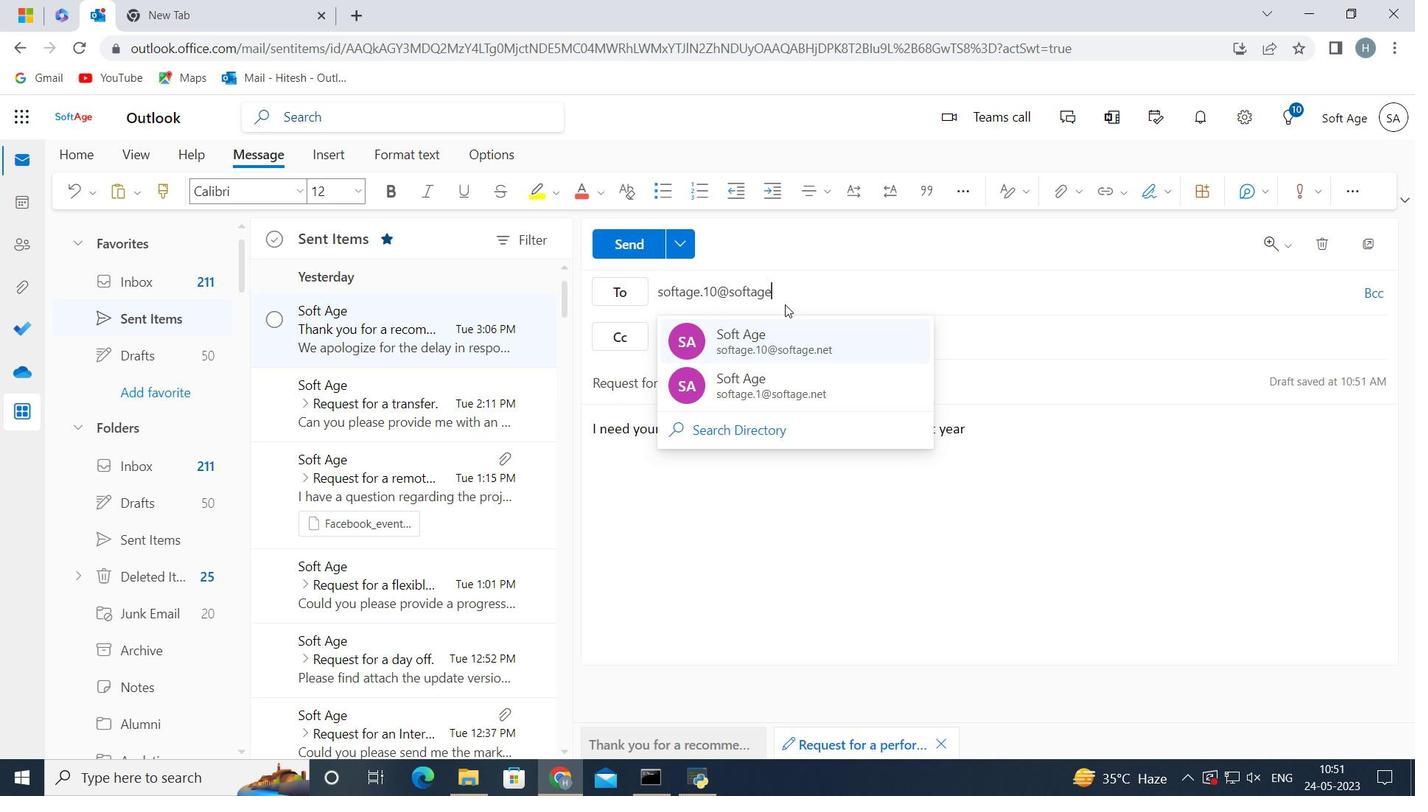 
Action: Mouse moved to (787, 307)
Screenshot: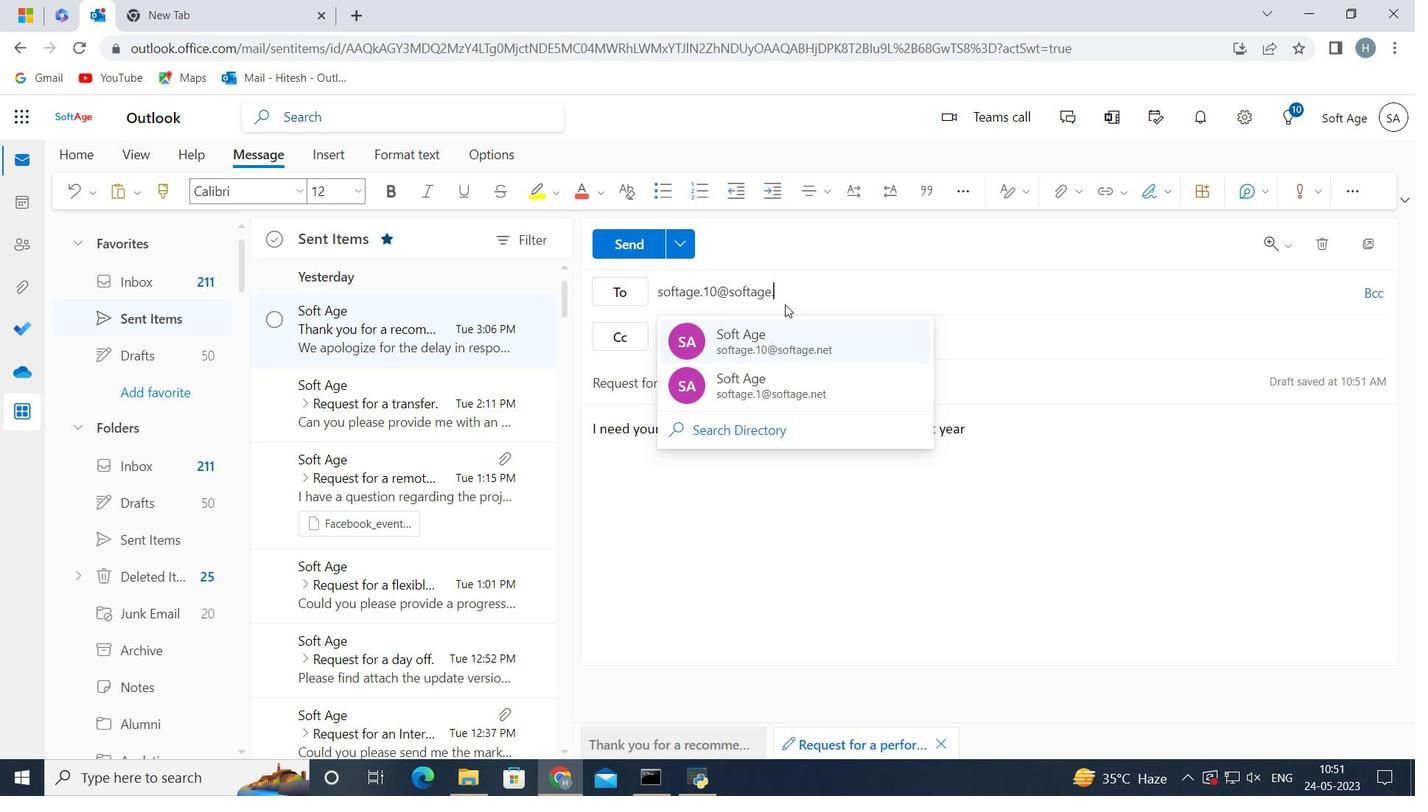 
Action: Key pressed net
Screenshot: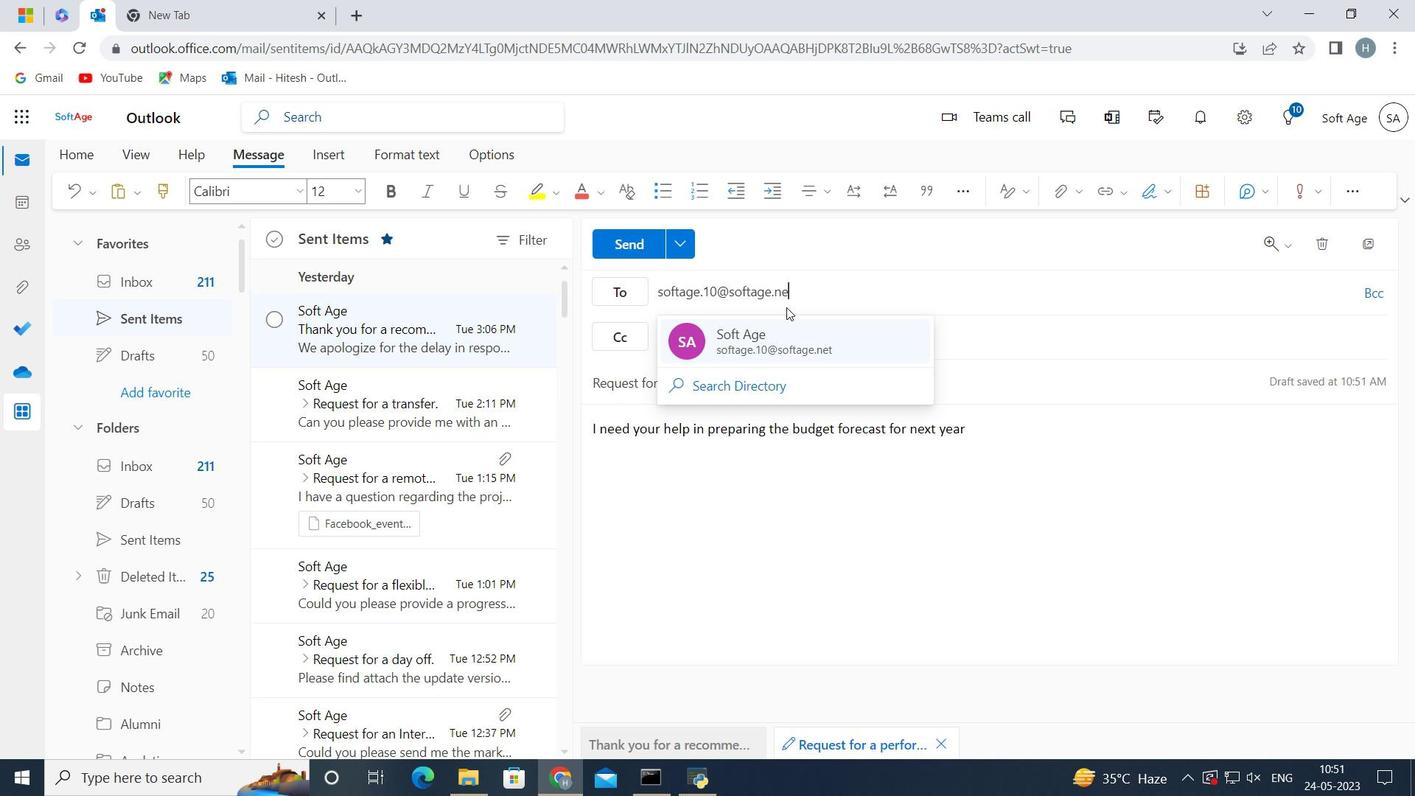 
Action: Mouse moved to (794, 337)
Screenshot: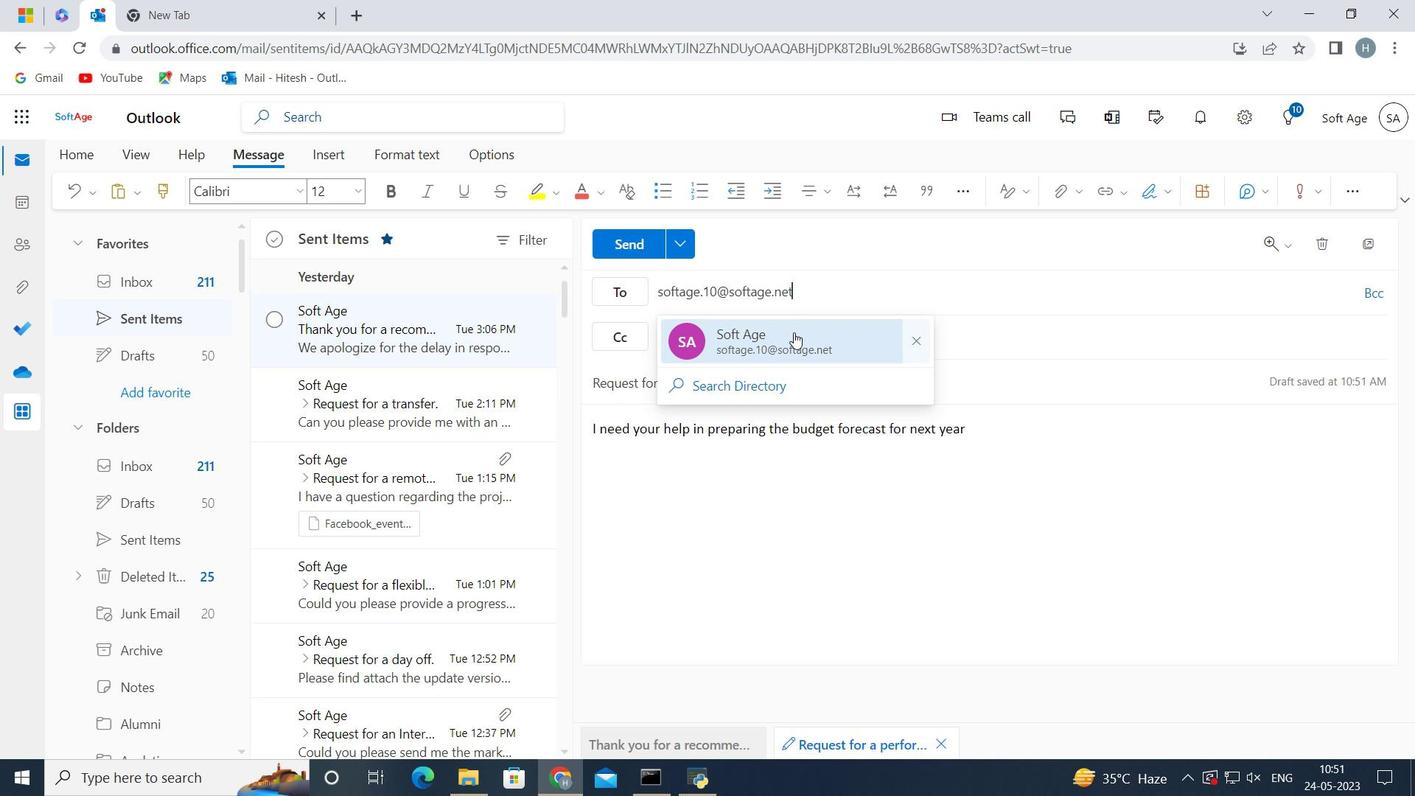 
Action: Mouse pressed left at (794, 337)
Screenshot: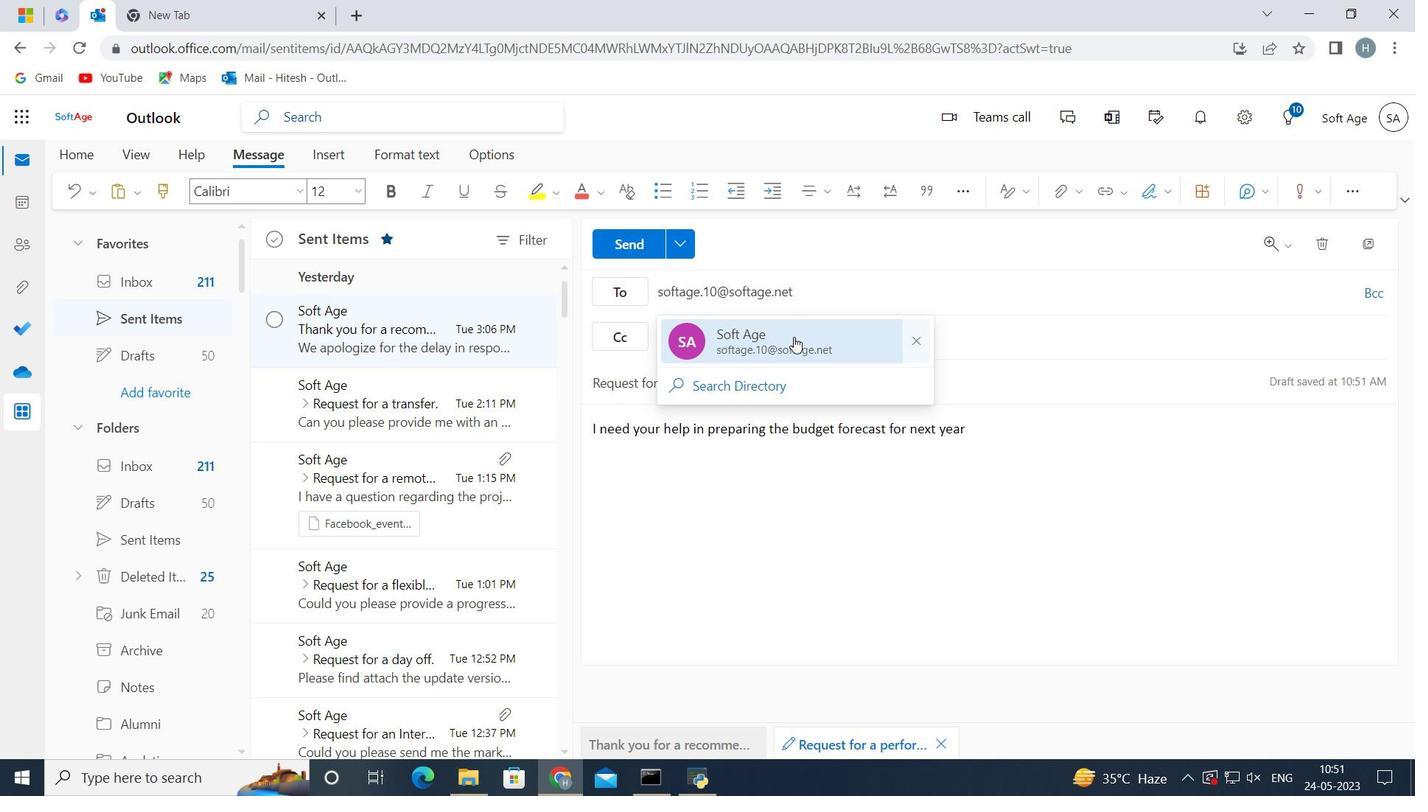 
Action: Mouse moved to (643, 244)
Screenshot: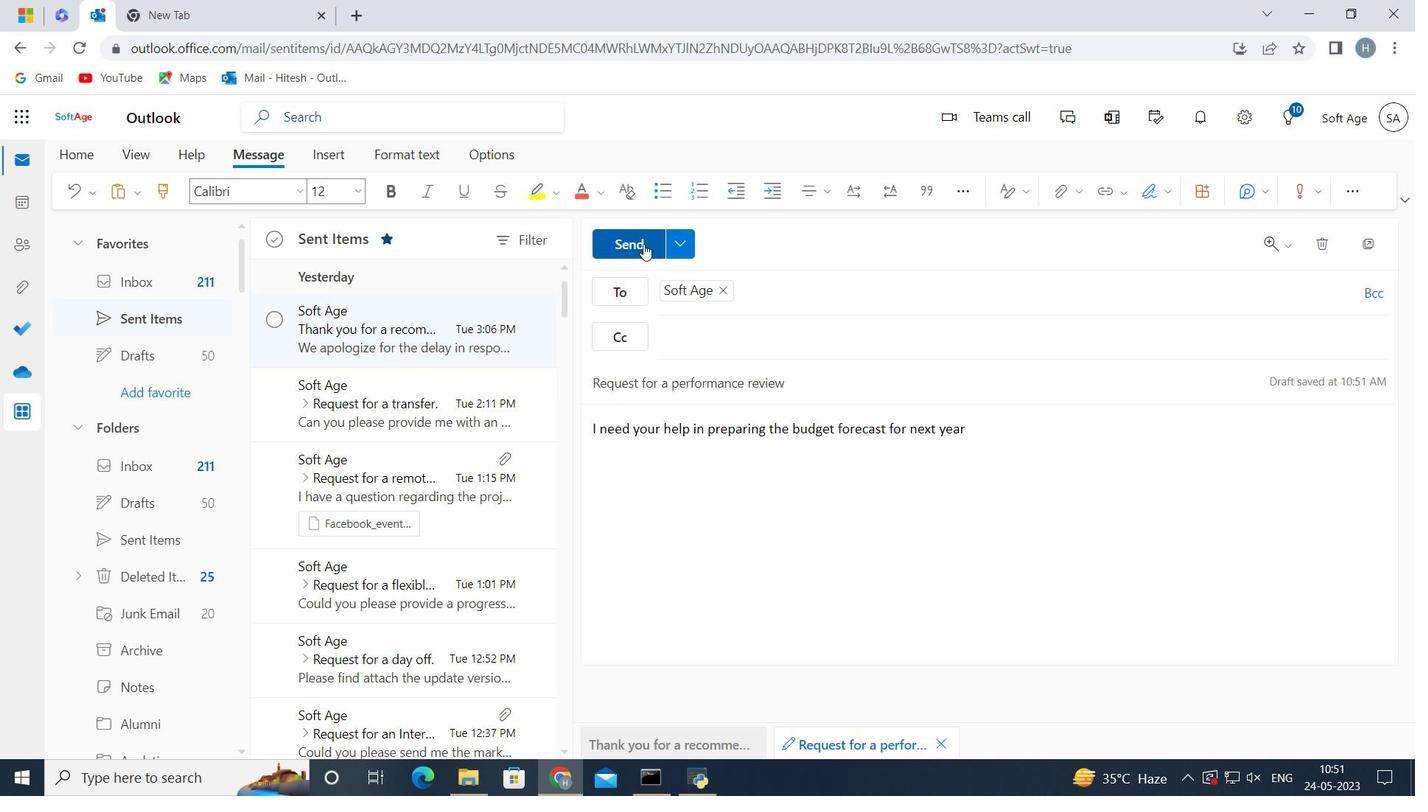 
Action: Mouse pressed left at (643, 244)
Screenshot: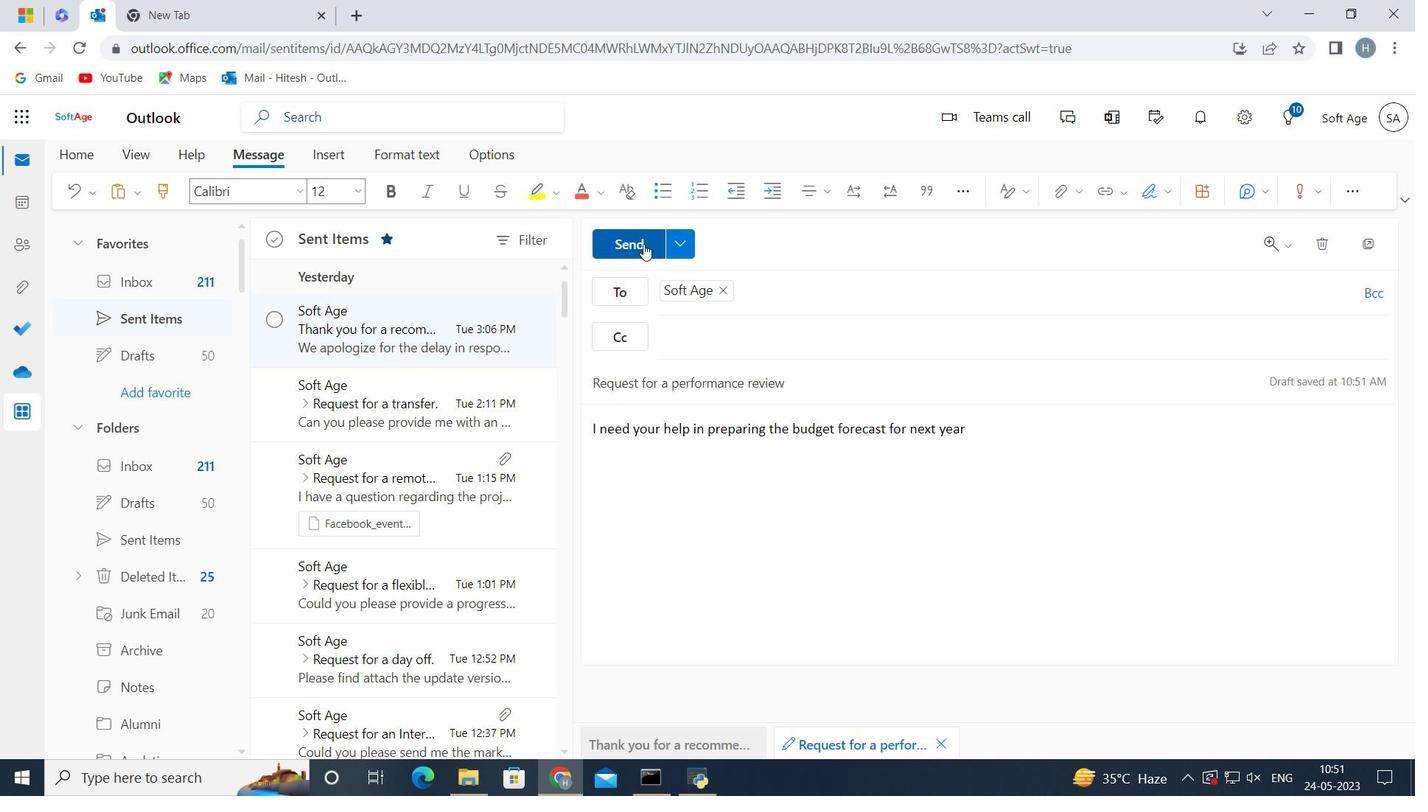 
Action: Mouse moved to (387, 325)
Screenshot: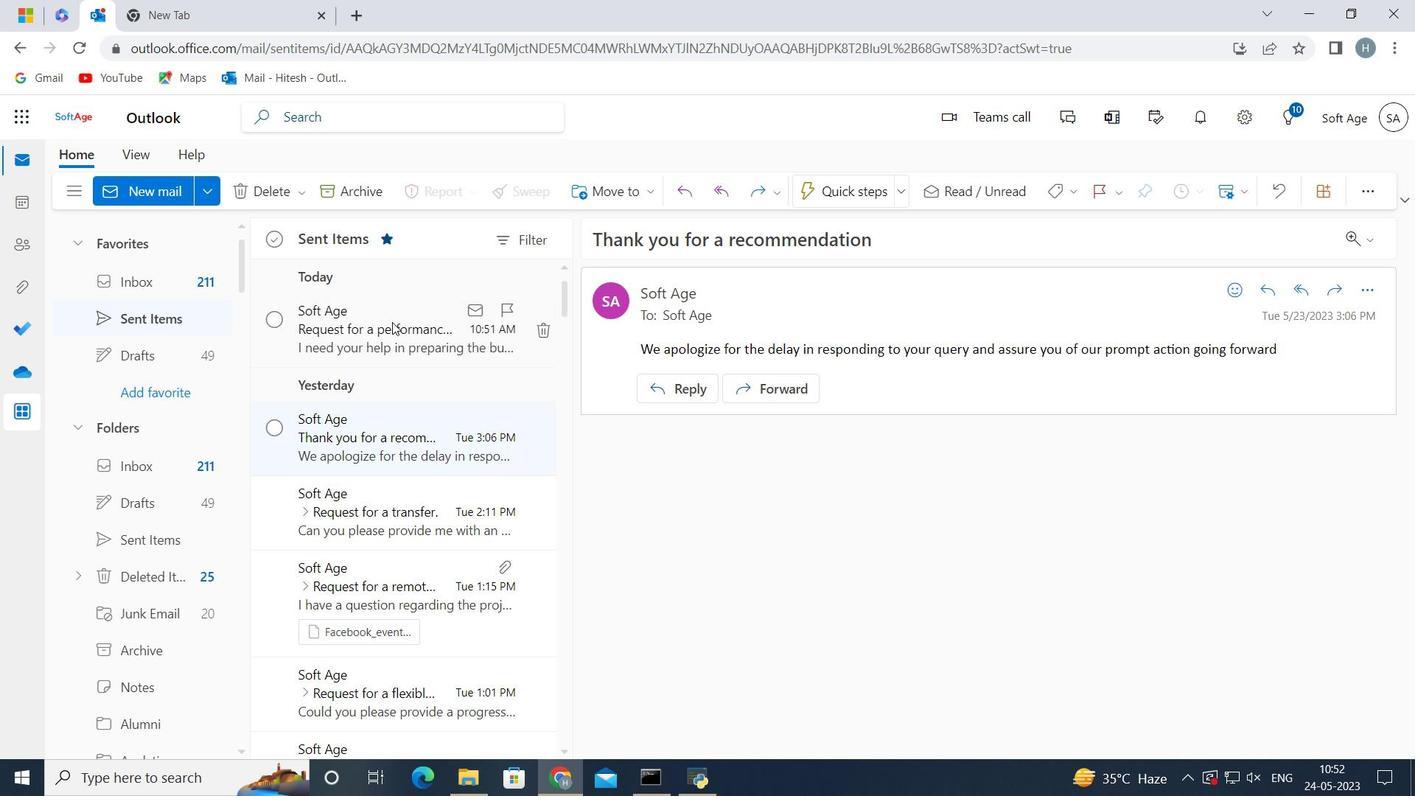 
Action: Mouse pressed left at (387, 325)
Screenshot: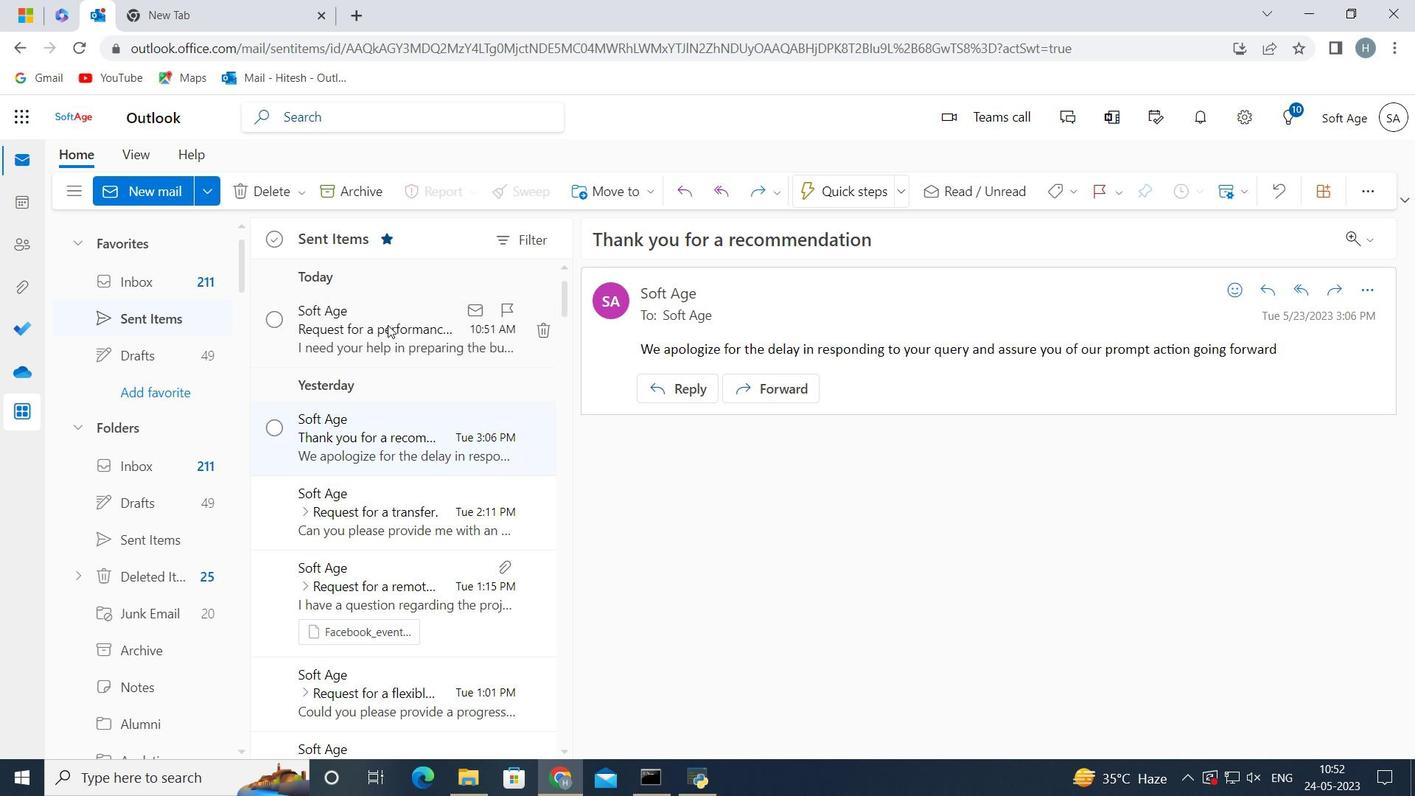 
Action: Mouse moved to (594, 190)
Screenshot: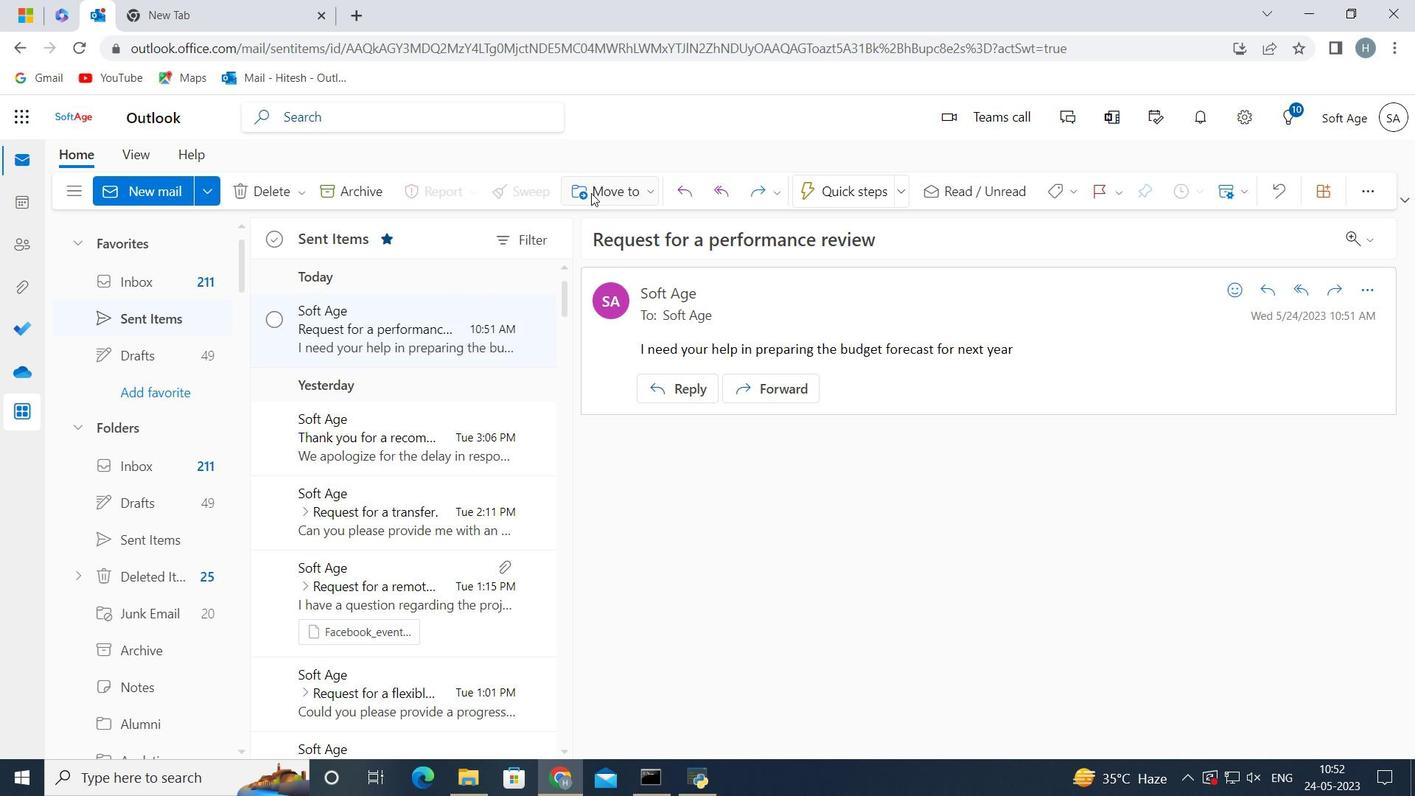 
Action: Mouse pressed left at (594, 190)
Screenshot: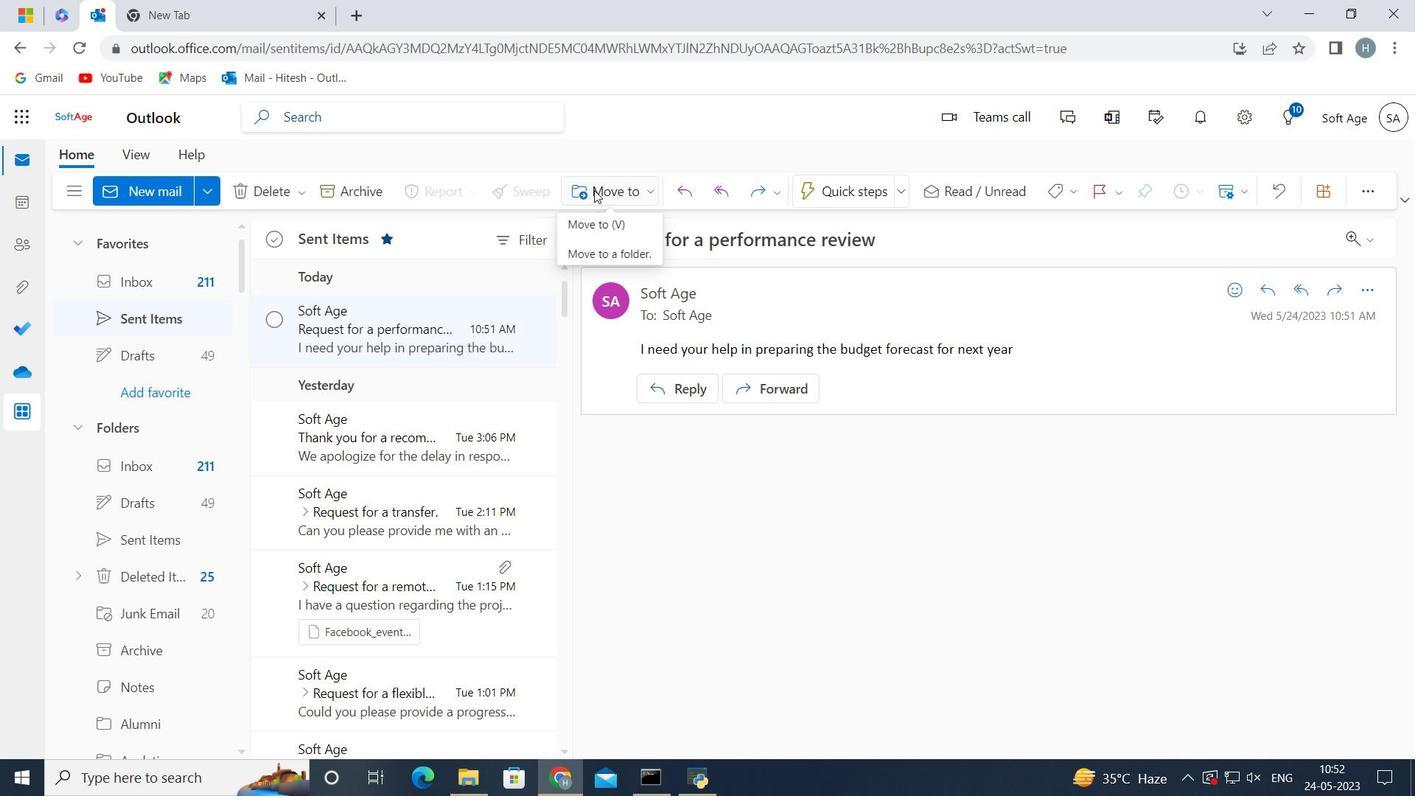 
Action: Mouse moved to (612, 217)
Screenshot: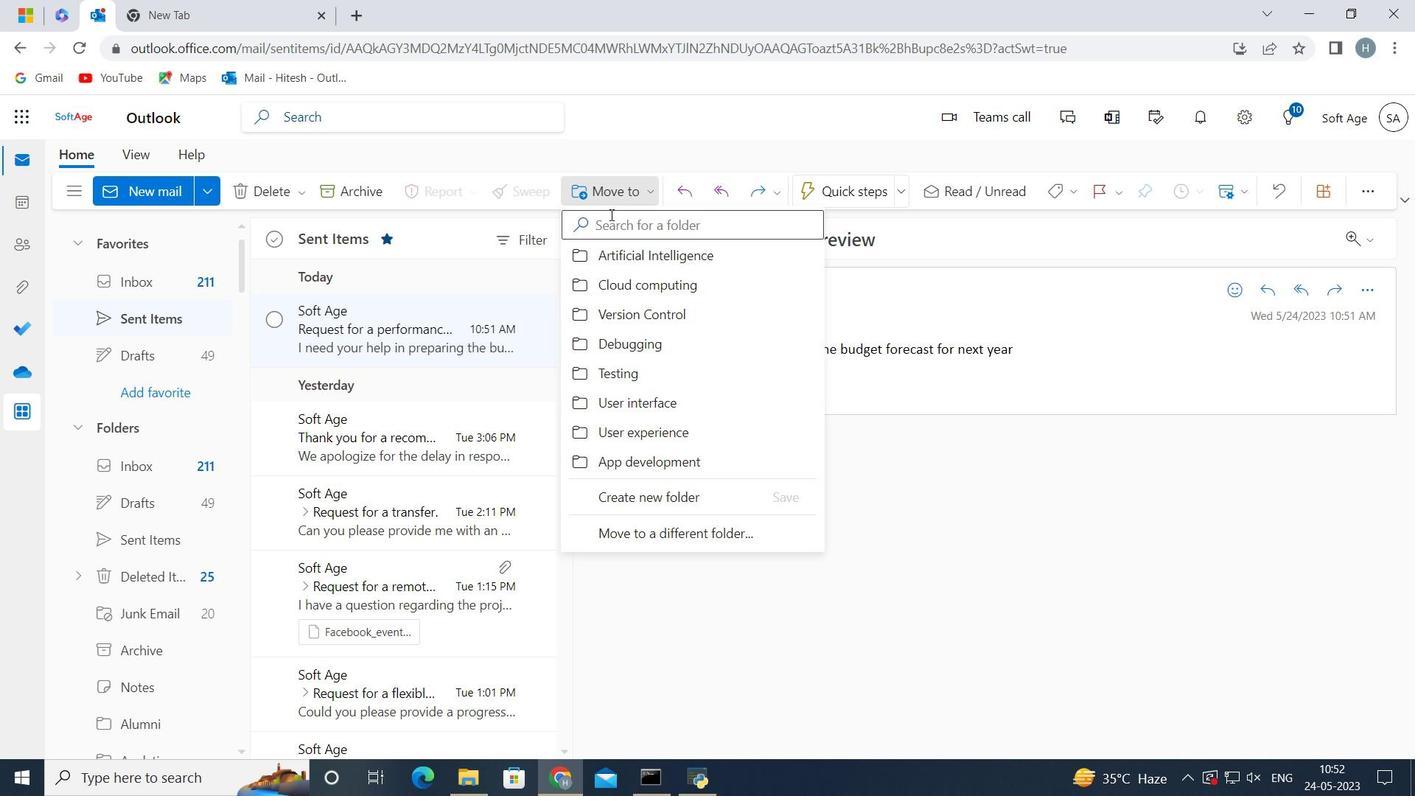 
Action: Mouse pressed left at (612, 217)
Screenshot: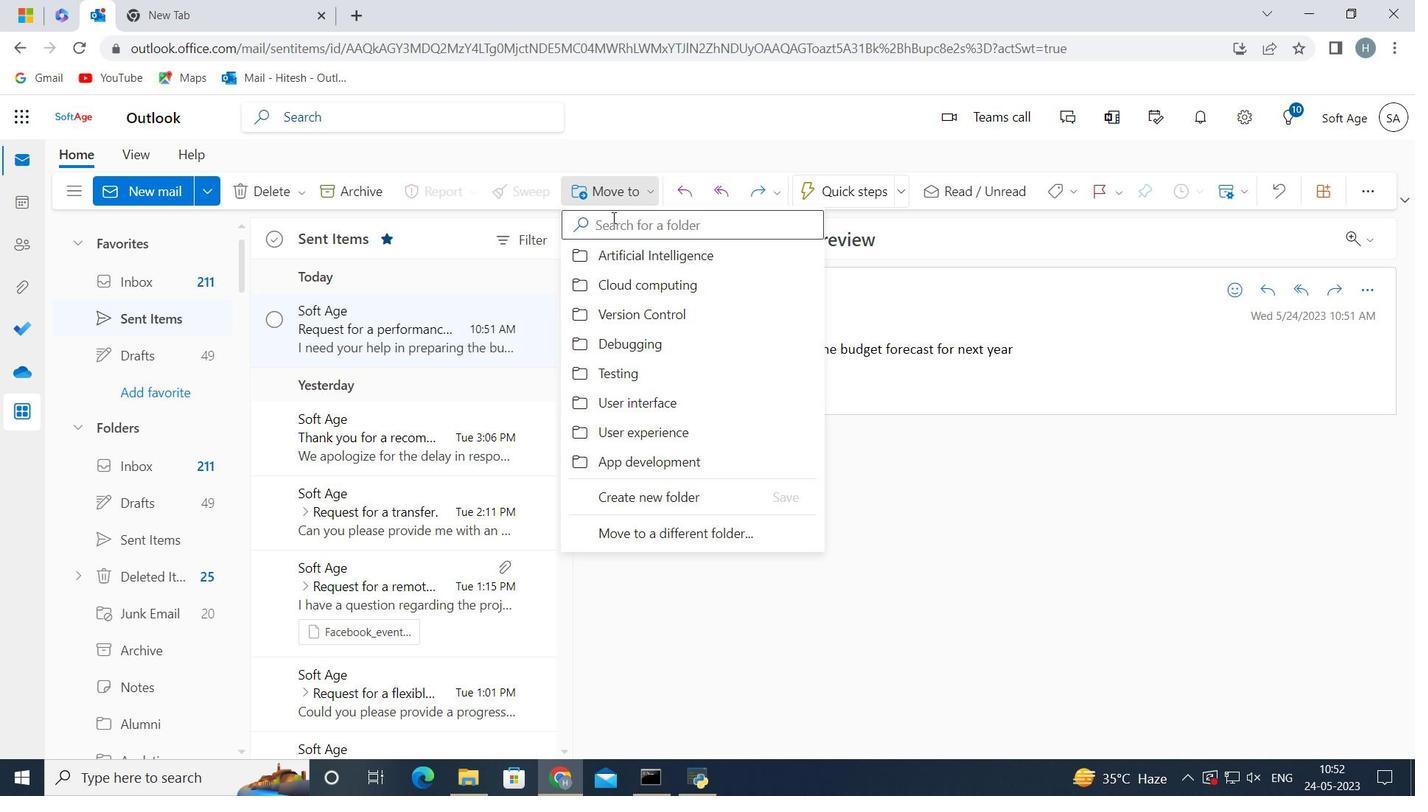 
Action: Key pressed <Key.shift>
Screenshot: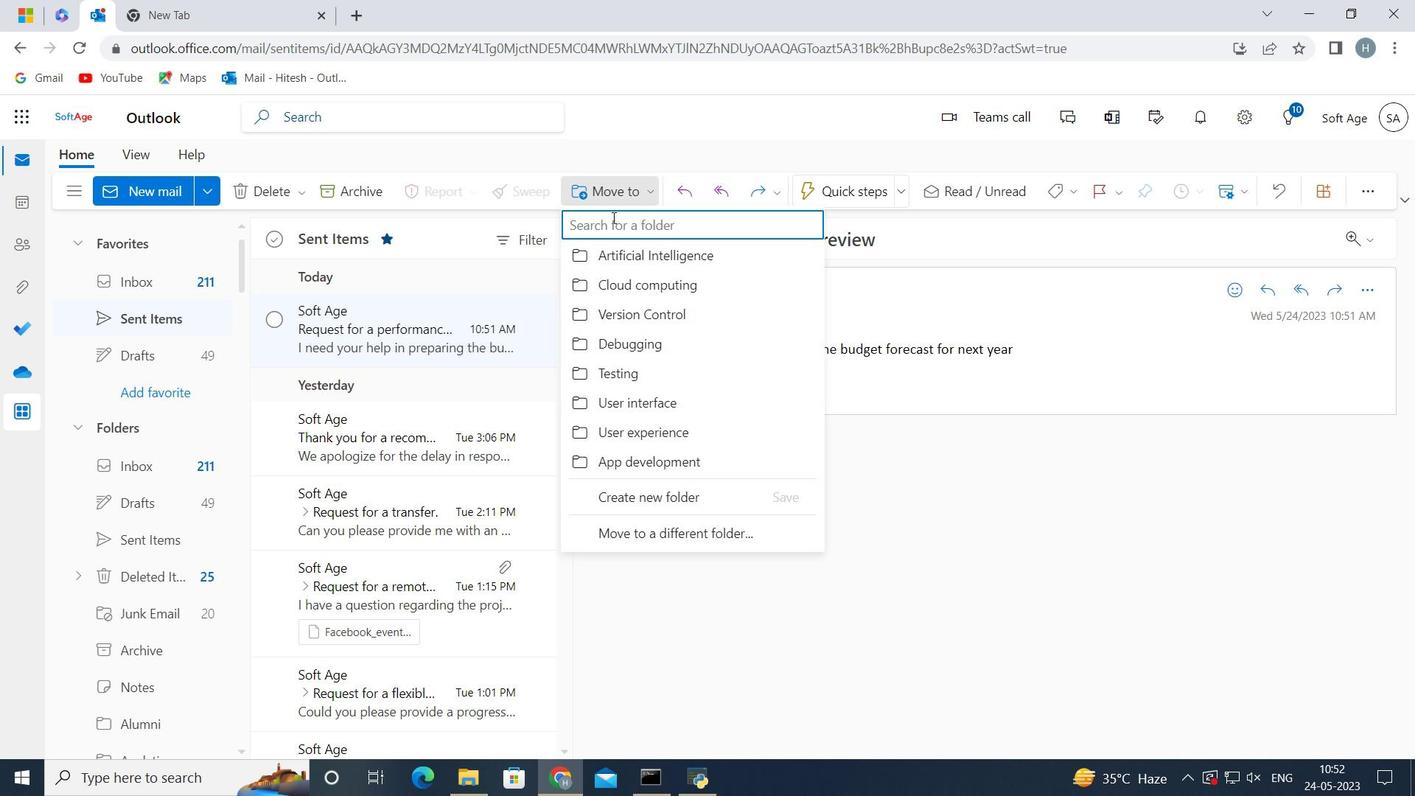 
Action: Mouse moved to (606, 221)
Screenshot: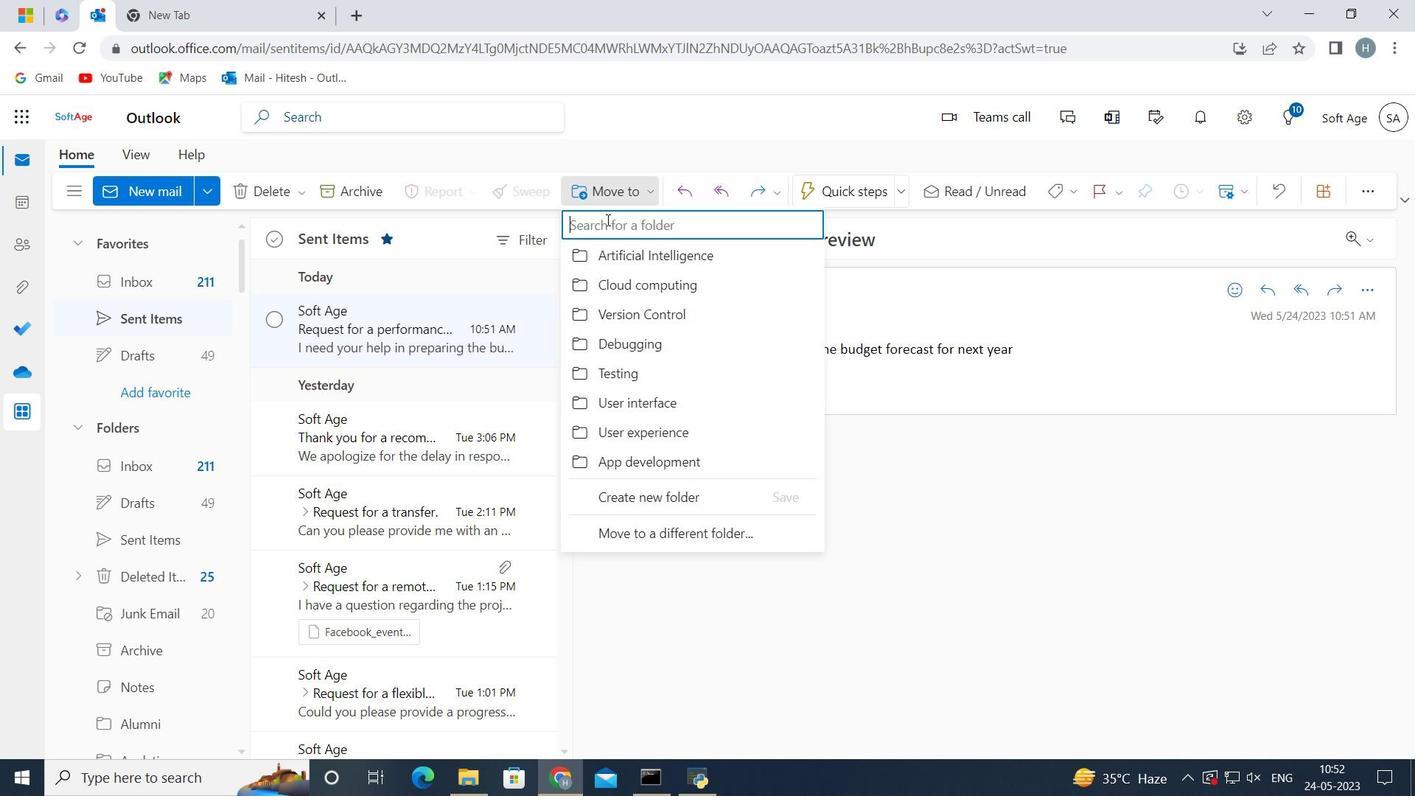 
Action: Key pressed <Key.shift><Key.shift><Key.shift>M
Screenshot: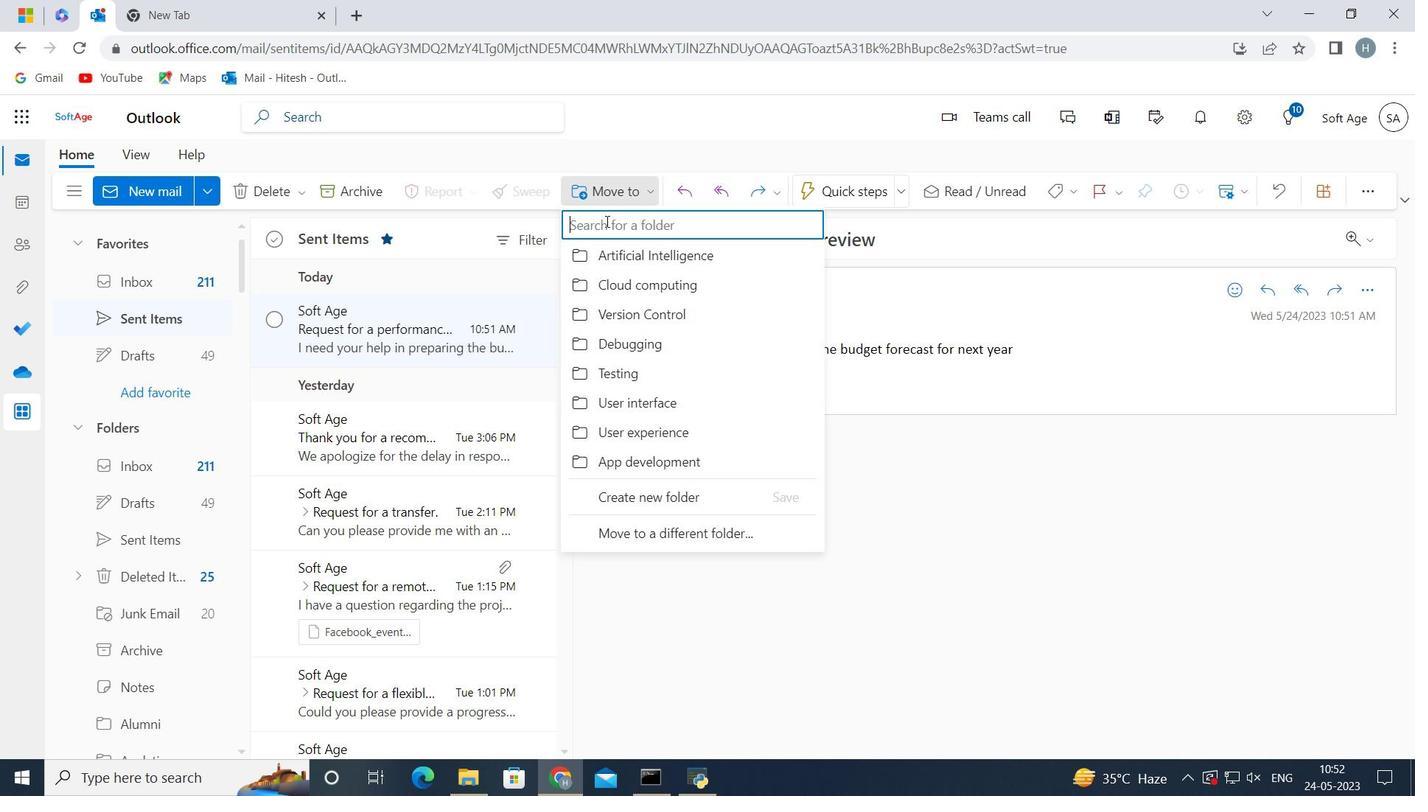 
Action: Mouse moved to (606, 222)
Screenshot: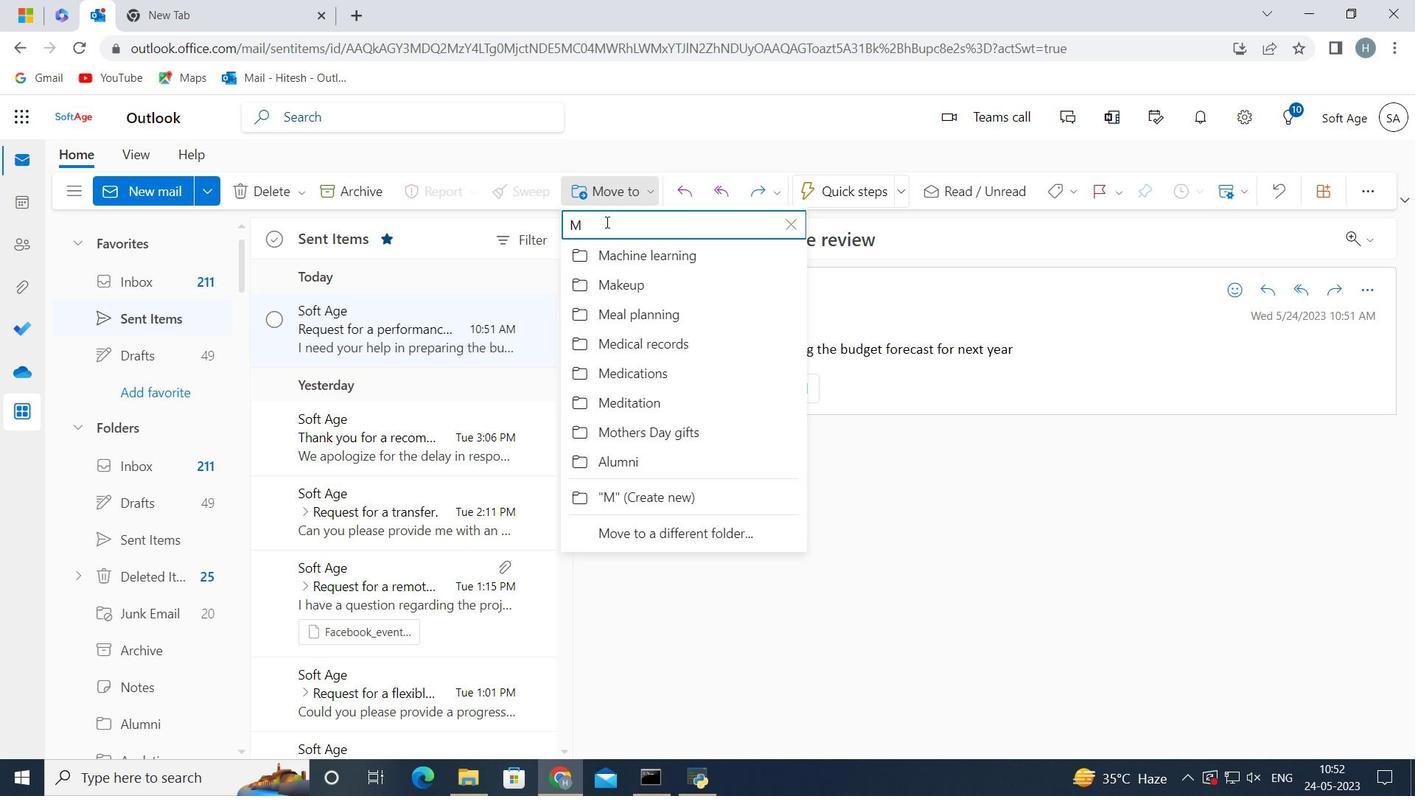 
Action: Key pressed achine<Key.space>learning
Screenshot: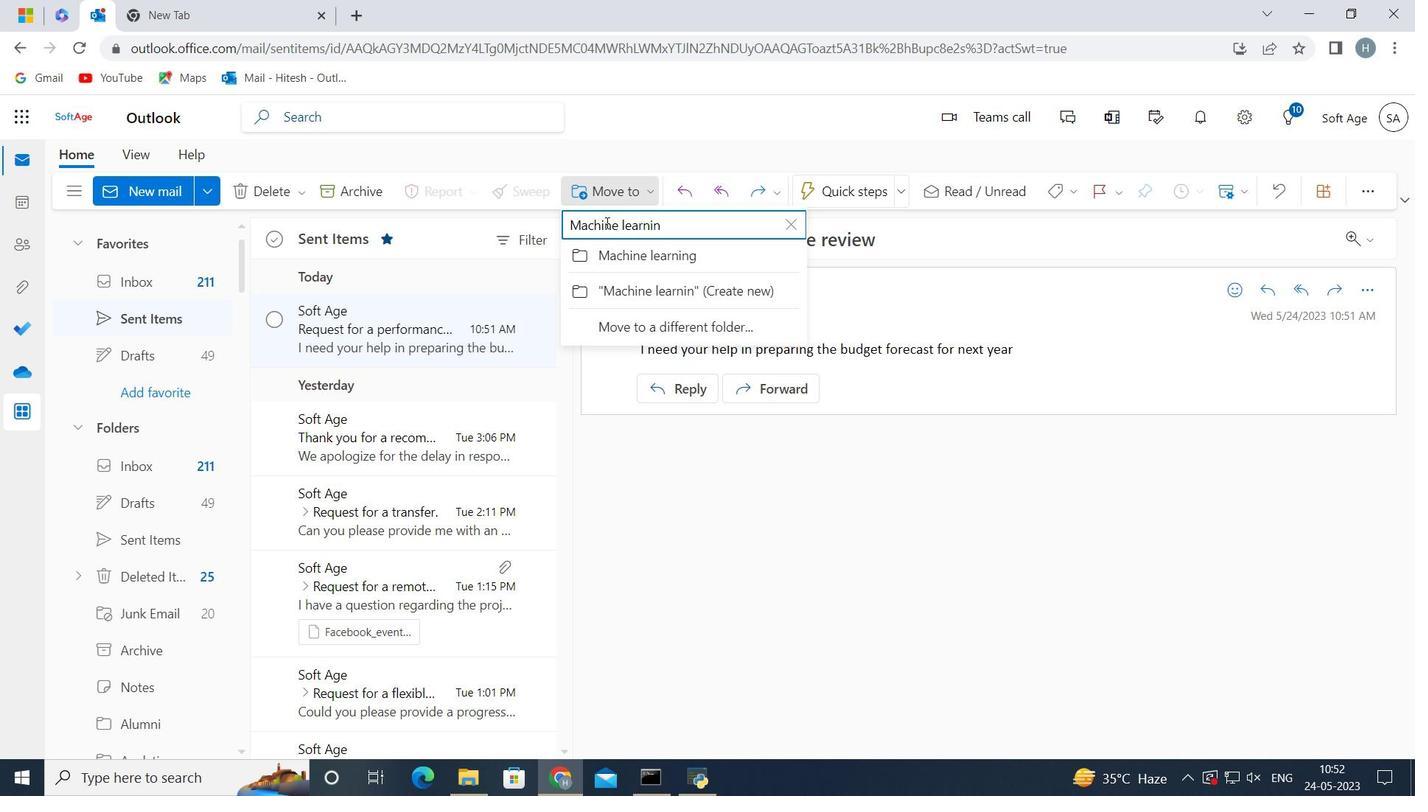 
Action: Mouse moved to (575, 254)
Screenshot: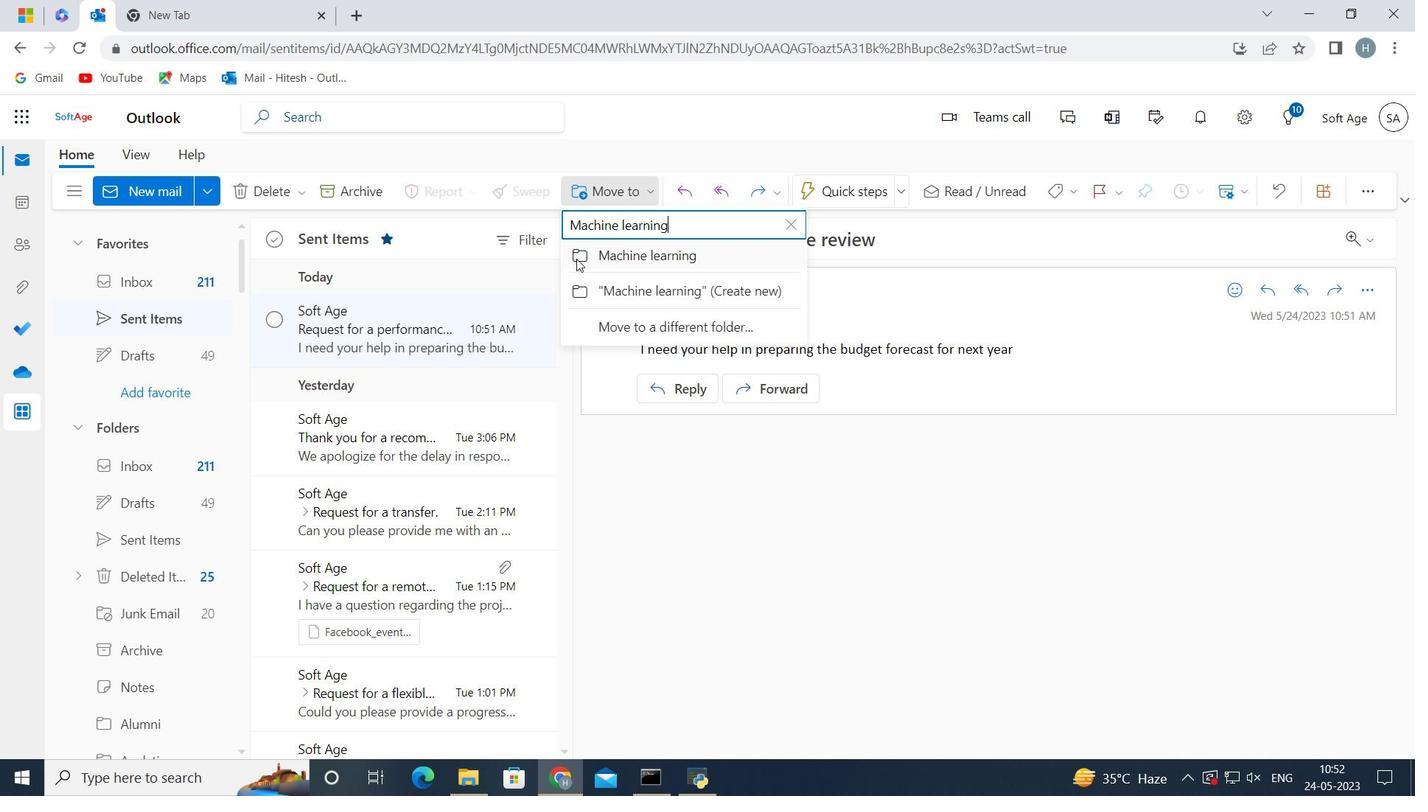 
Action: Mouse pressed left at (575, 254)
Screenshot: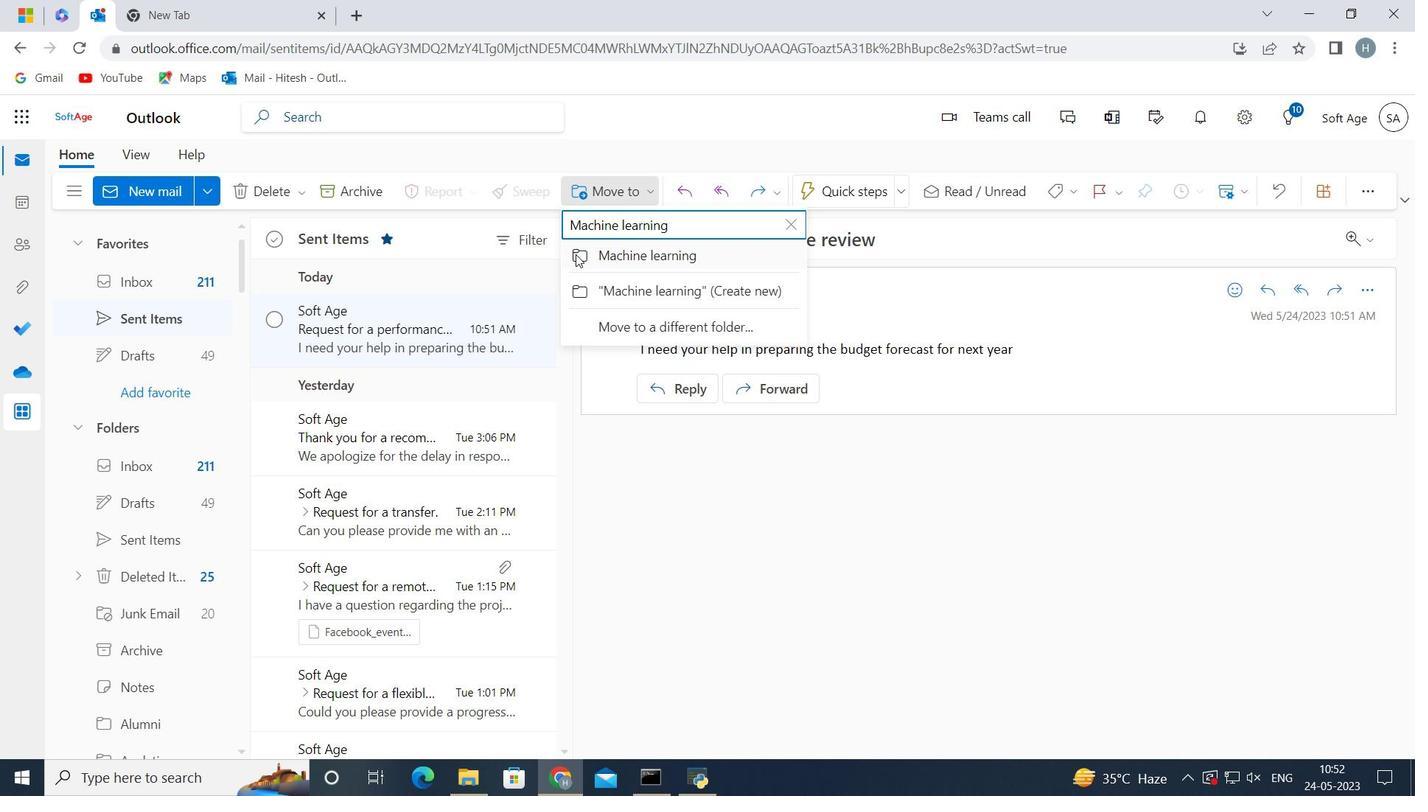 
Action: Mouse moved to (797, 478)
Screenshot: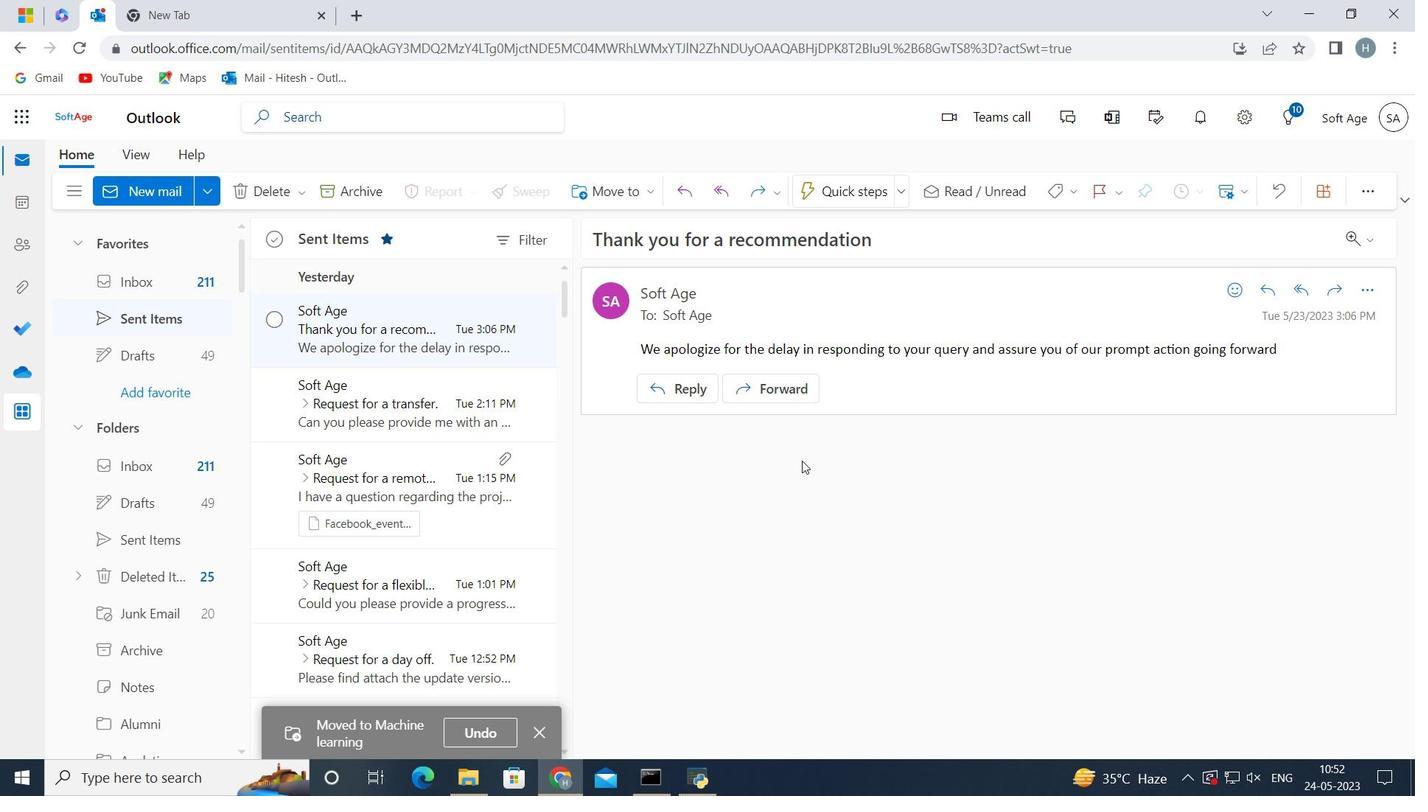 
